 Task: Look for space in Ciudad Valles, Mexico from 6th September, 2023 to 12th September, 2023 for 4 adults in price range Rs.10000 to Rs.14000. Place can be private room with 4 bedrooms having 4 beds and 4 bathrooms. Property type can be house, flat, guest house. Amenities needed are: wifi, TV, free parkinig on premises, gym, breakfast. Booking option can be shelf check-in. Required host language is English.
Action: Mouse pressed left at (557, 113)
Screenshot: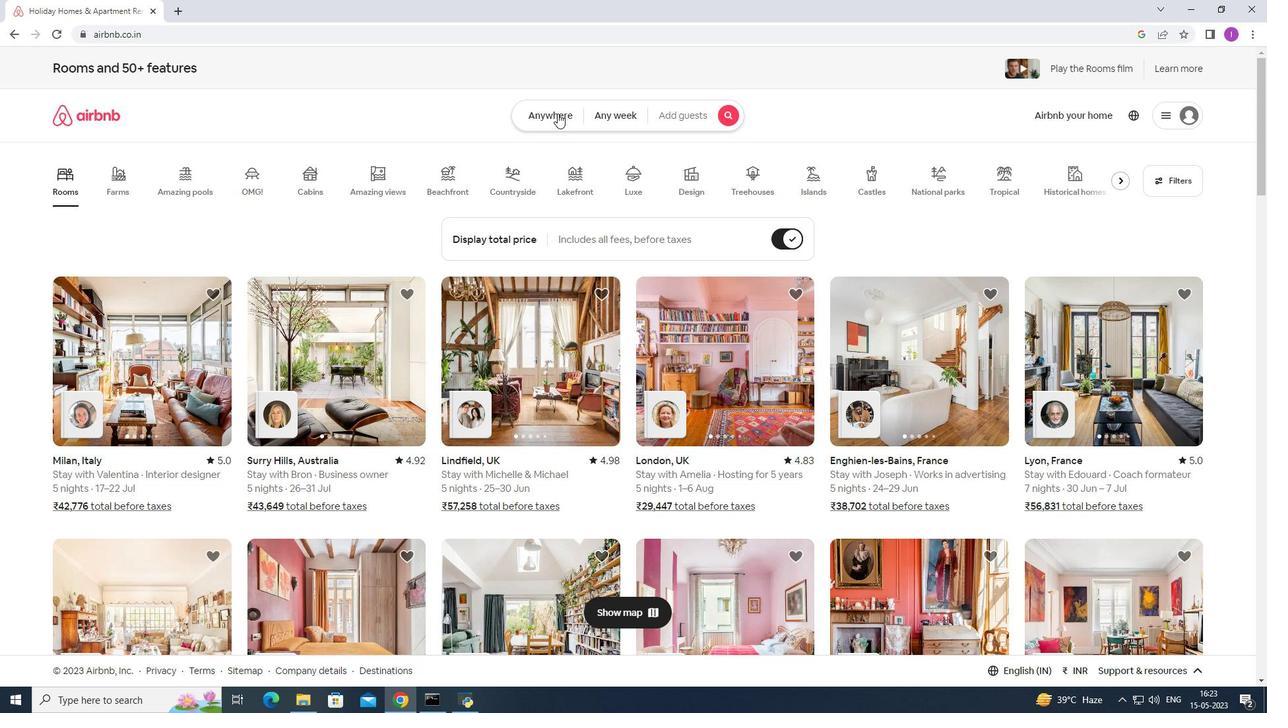 
Action: Mouse moved to (461, 162)
Screenshot: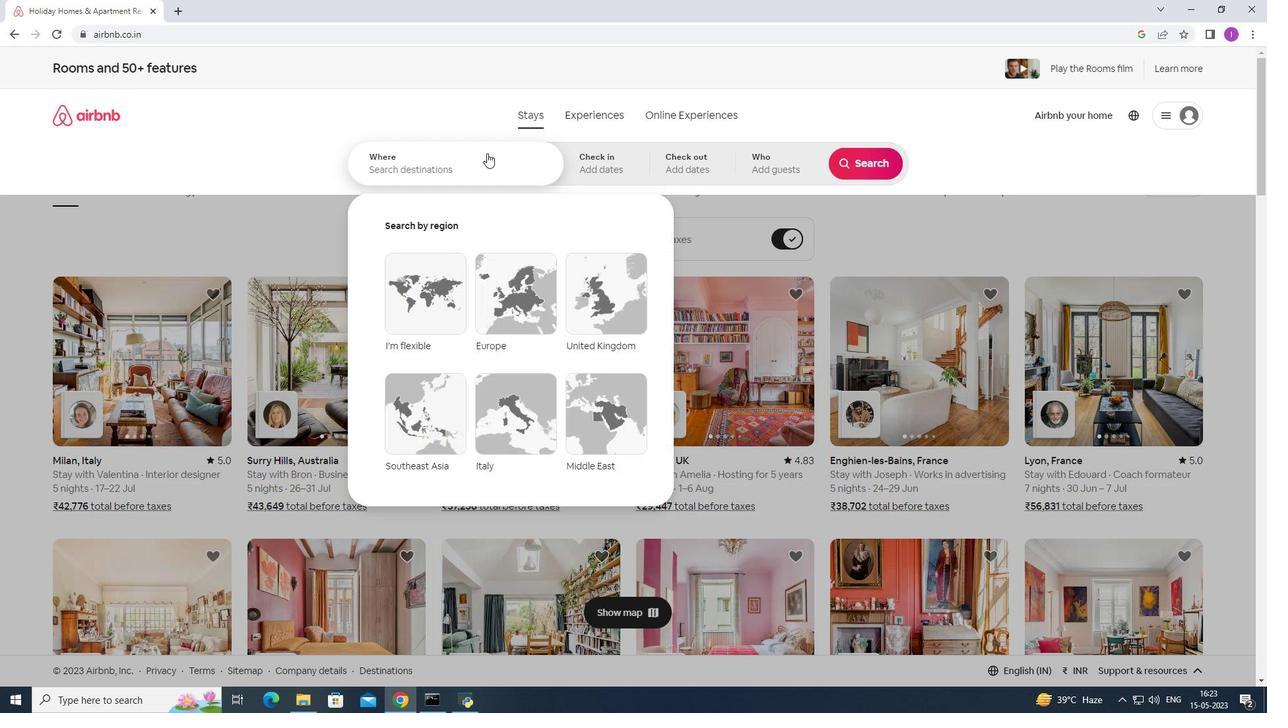 
Action: Mouse pressed left at (461, 162)
Screenshot: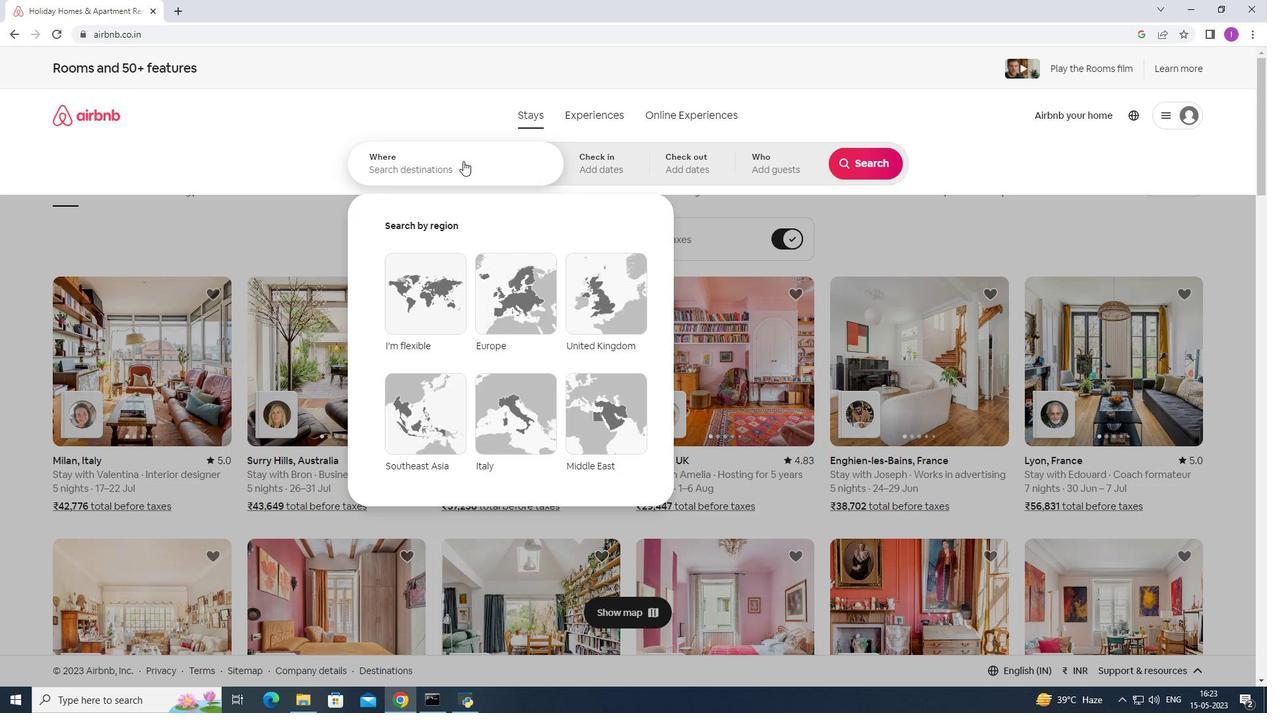 
Action: Mouse moved to (469, 155)
Screenshot: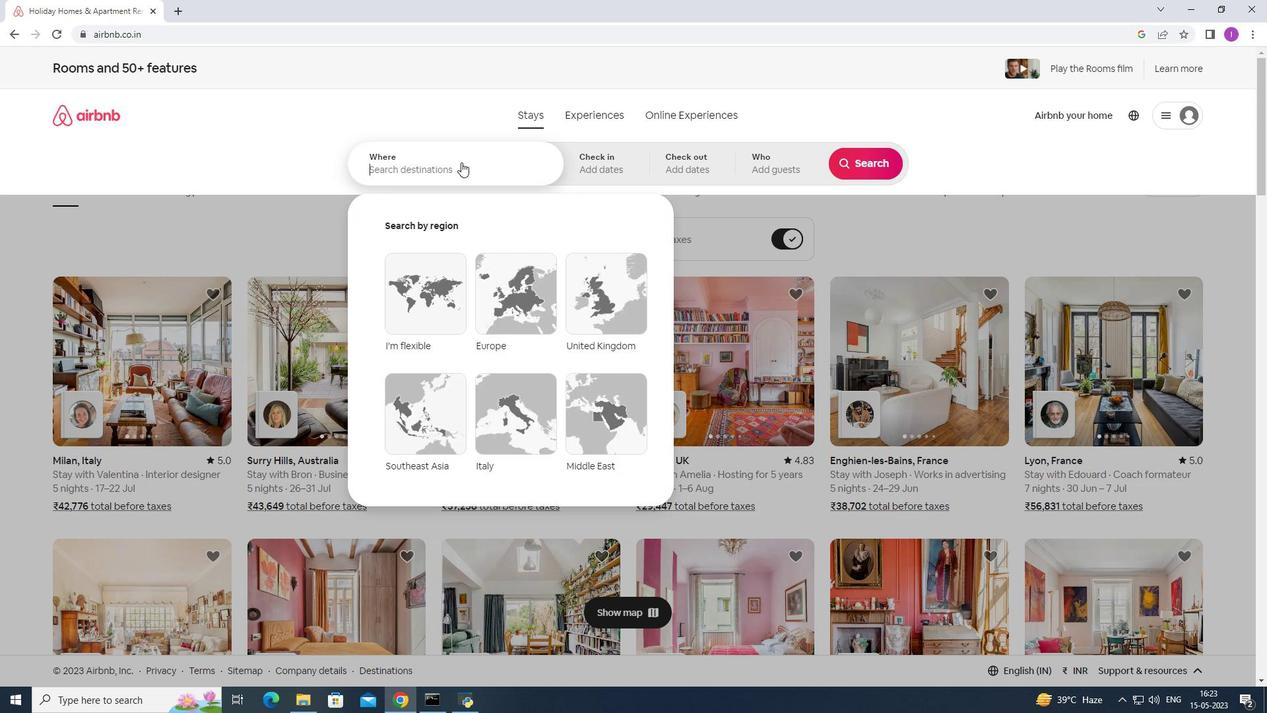 
Action: Key pressed <Key.shift>Ciudad<Key.space><Key.shift>Valles,<Key.shift>Maxico
Screenshot: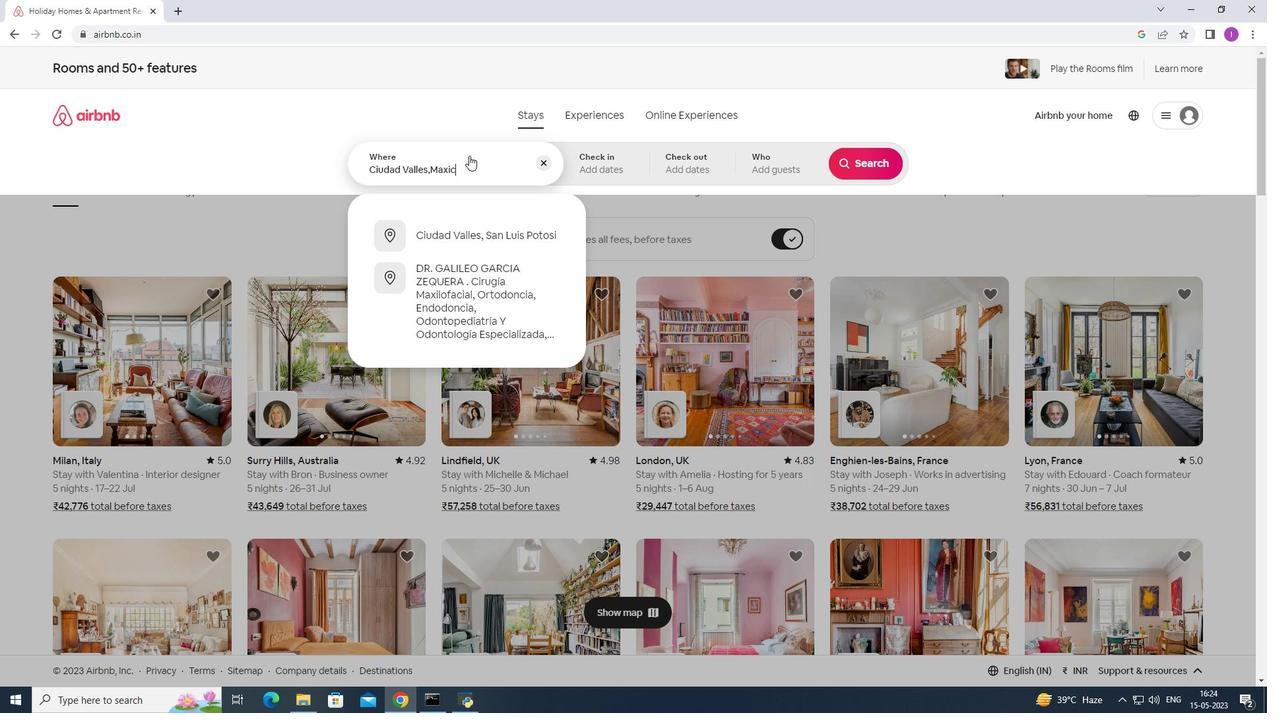 
Action: Mouse moved to (604, 161)
Screenshot: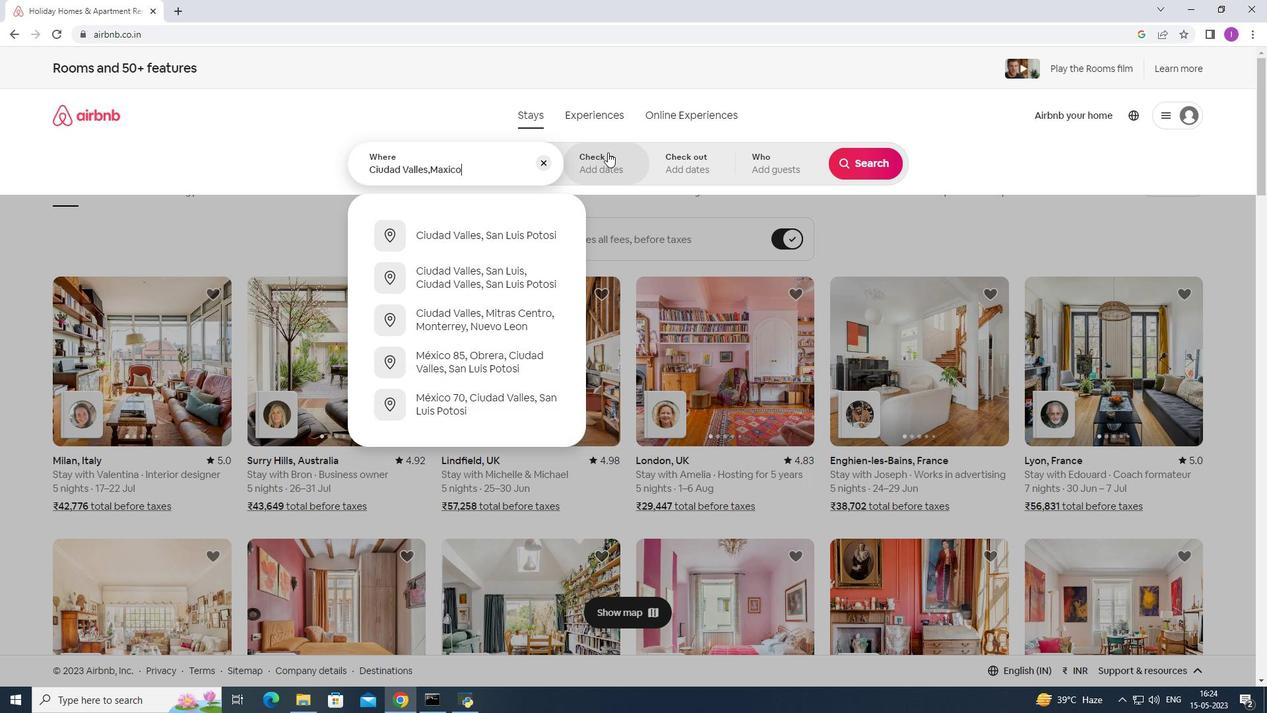 
Action: Mouse pressed left at (604, 161)
Screenshot: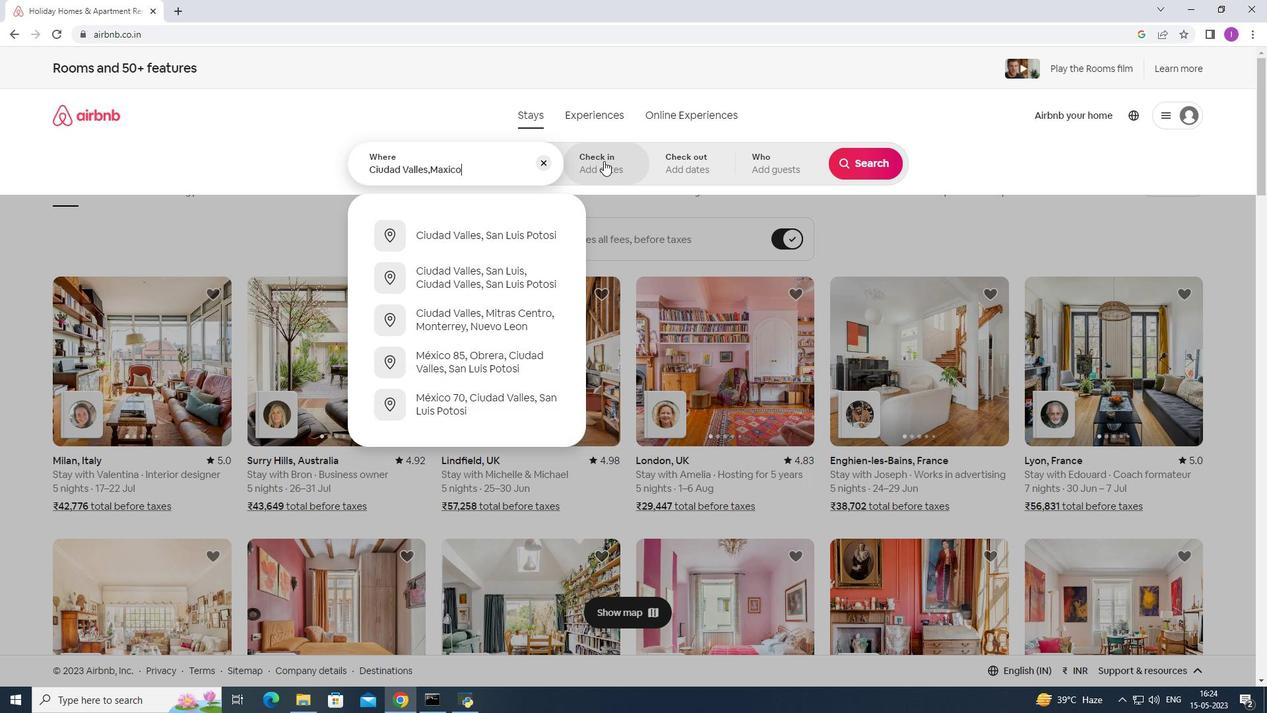 
Action: Mouse moved to (863, 271)
Screenshot: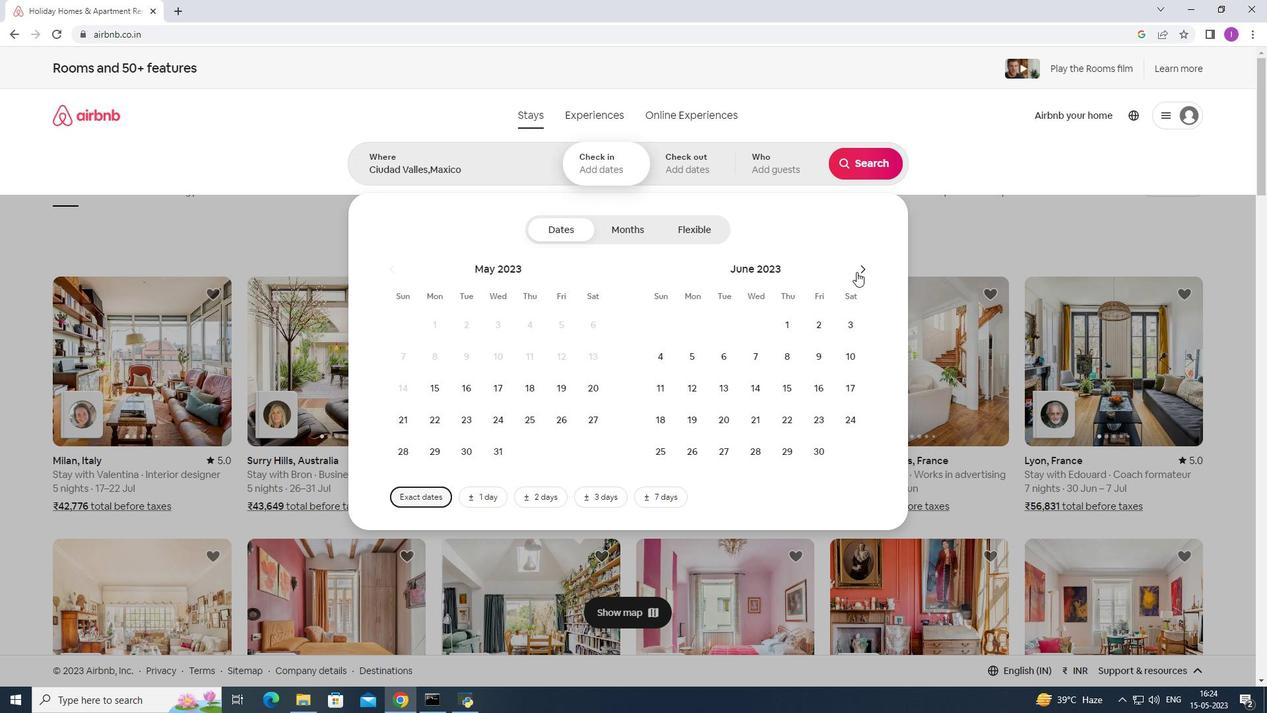 
Action: Mouse pressed left at (863, 271)
Screenshot: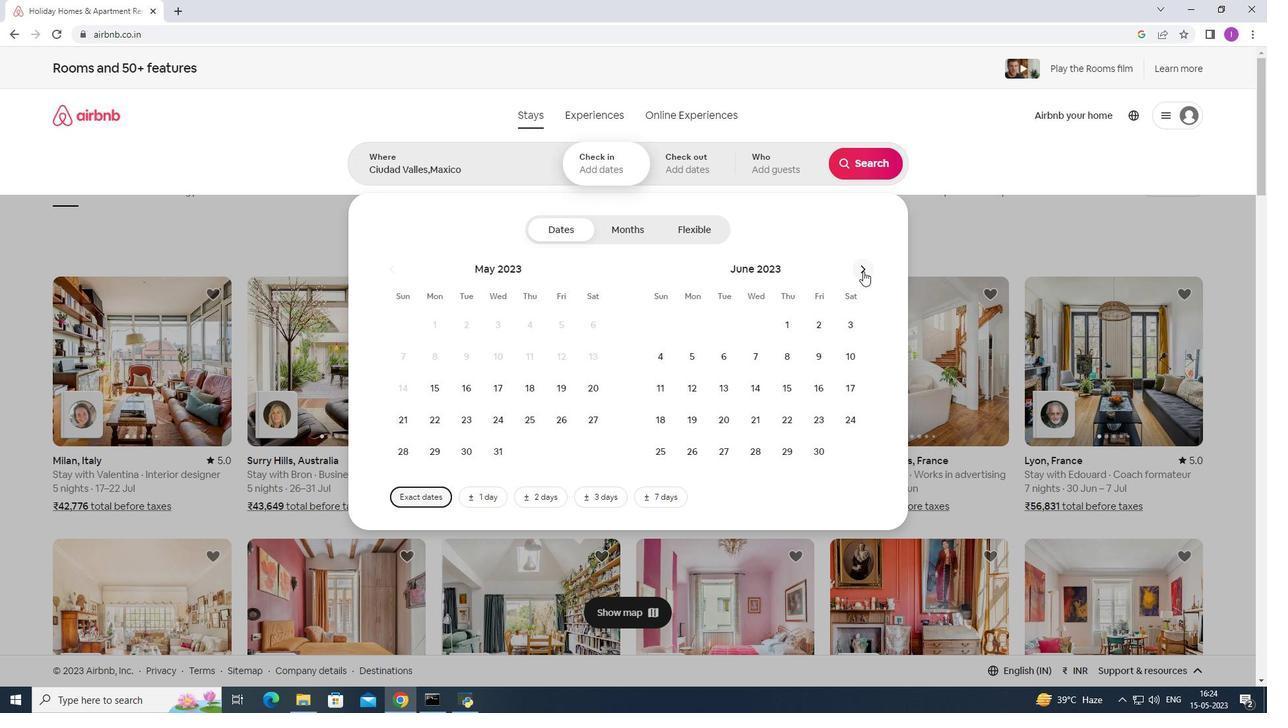 
Action: Mouse moved to (859, 272)
Screenshot: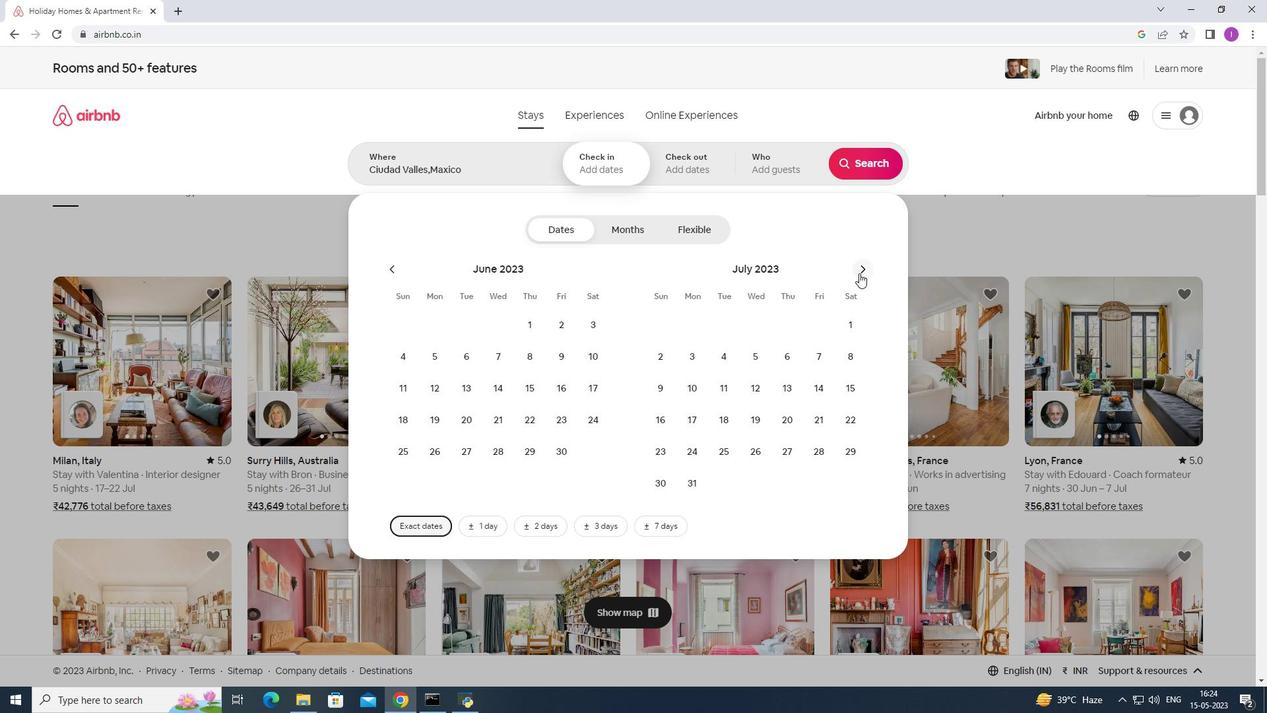 
Action: Mouse pressed left at (859, 272)
Screenshot: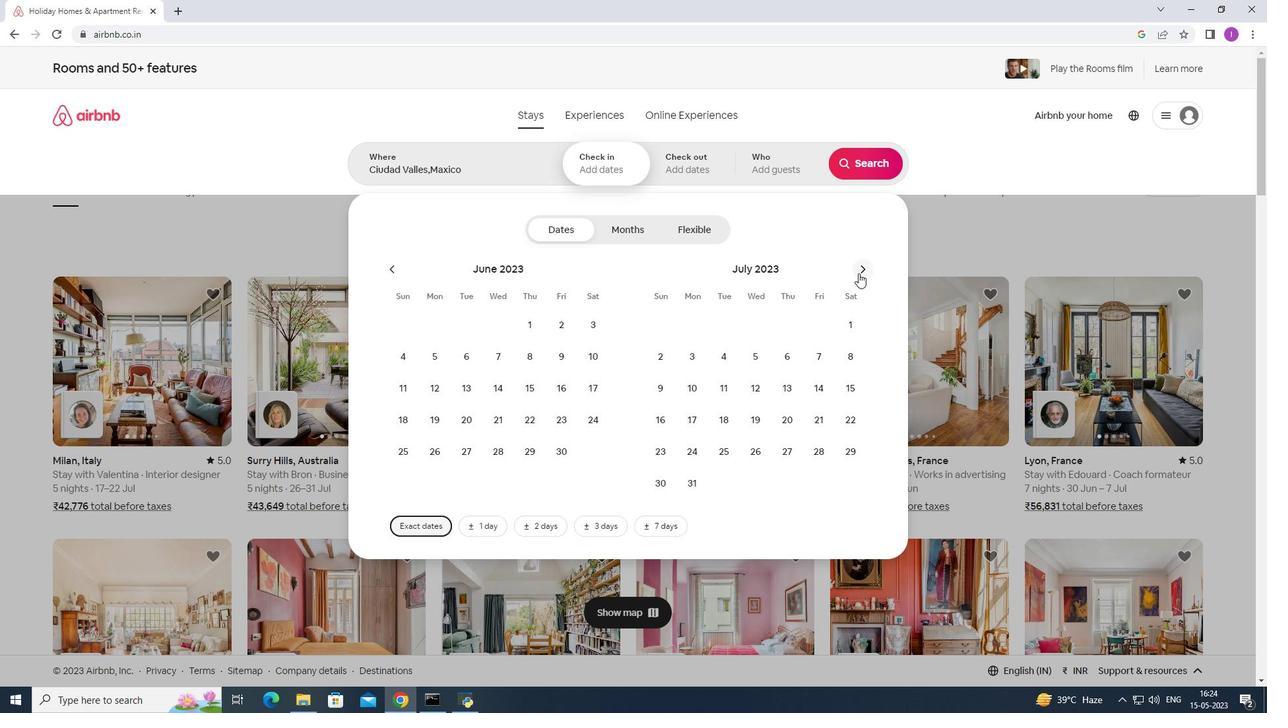 
Action: Mouse pressed left at (859, 272)
Screenshot: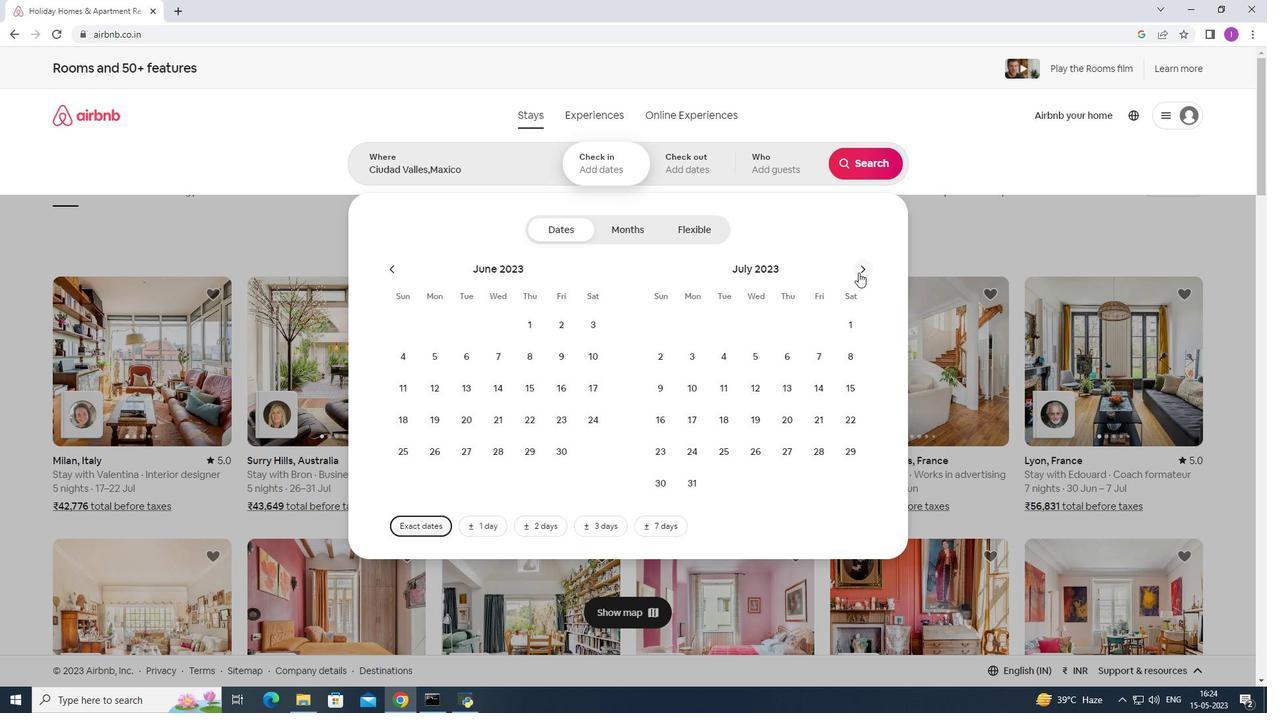 
Action: Mouse pressed left at (859, 272)
Screenshot: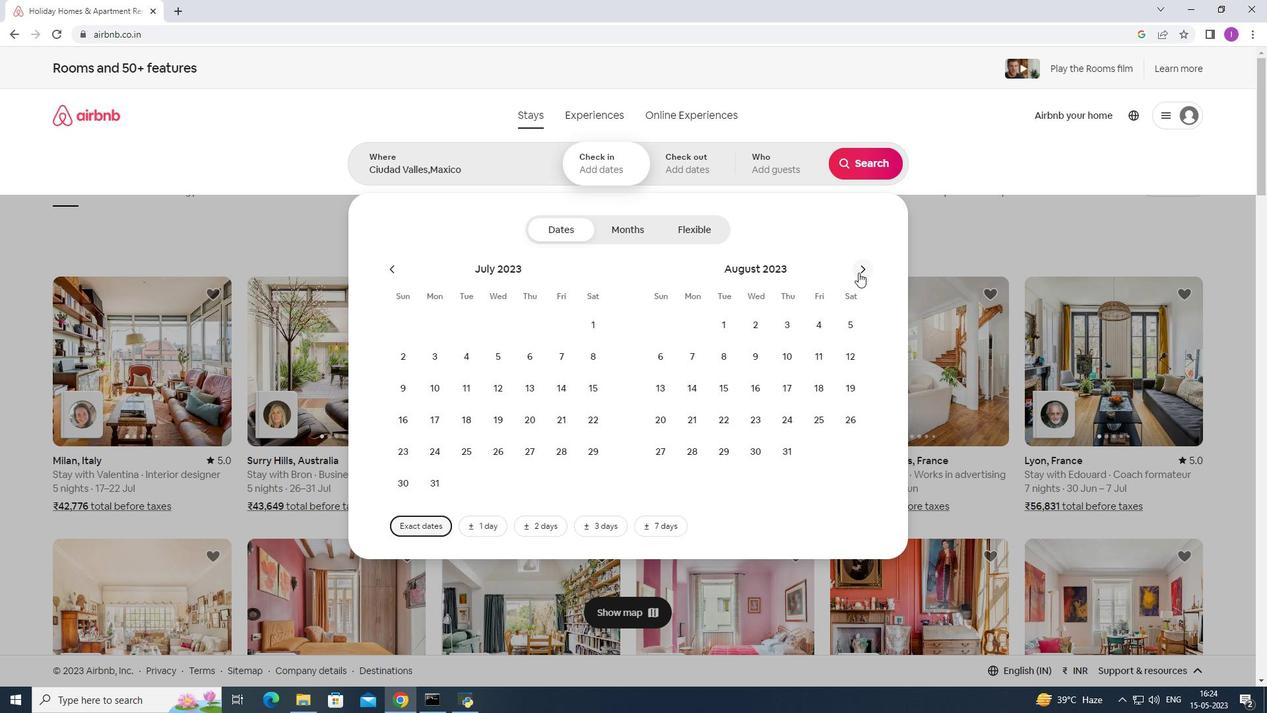 
Action: Mouse moved to (503, 353)
Screenshot: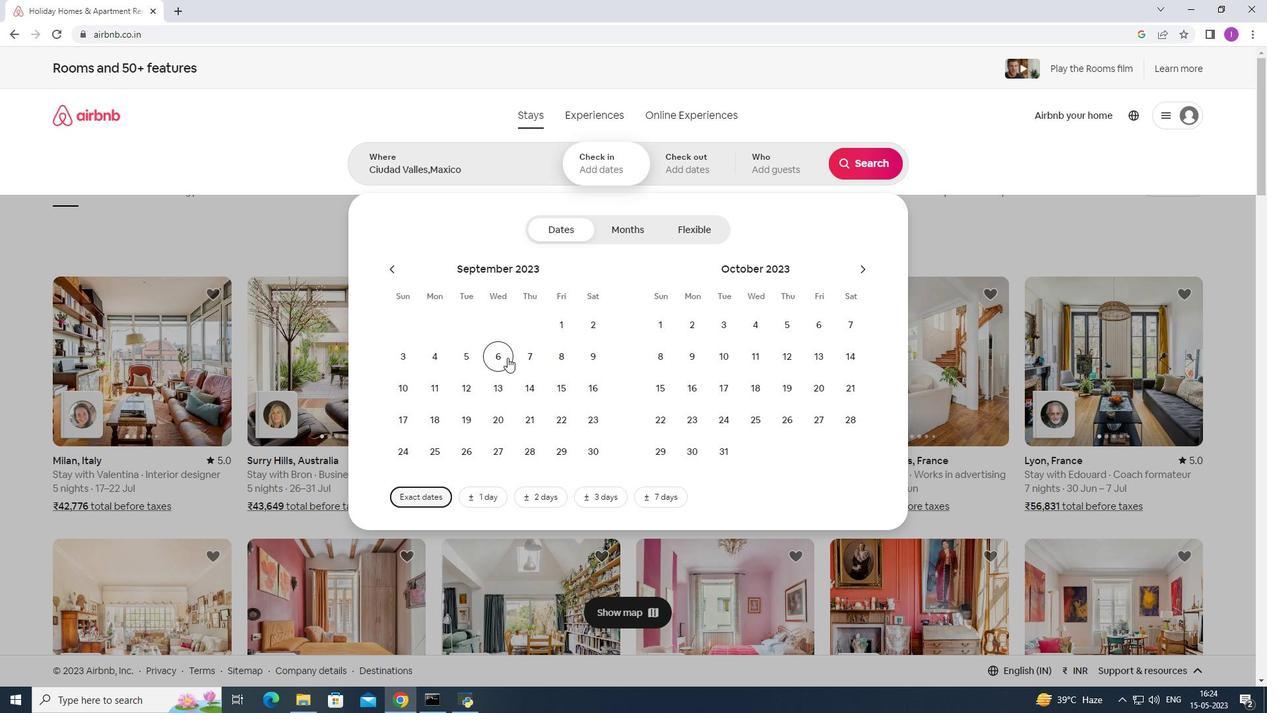 
Action: Mouse pressed left at (503, 353)
Screenshot: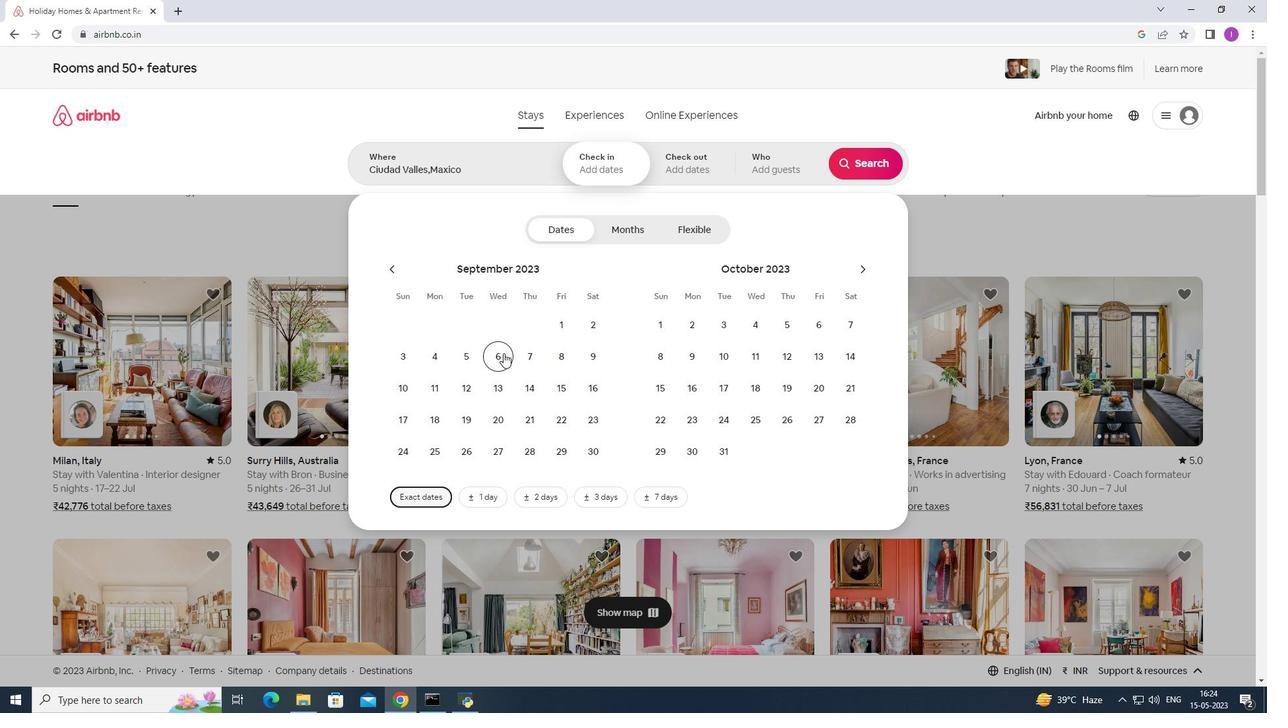 
Action: Mouse moved to (476, 382)
Screenshot: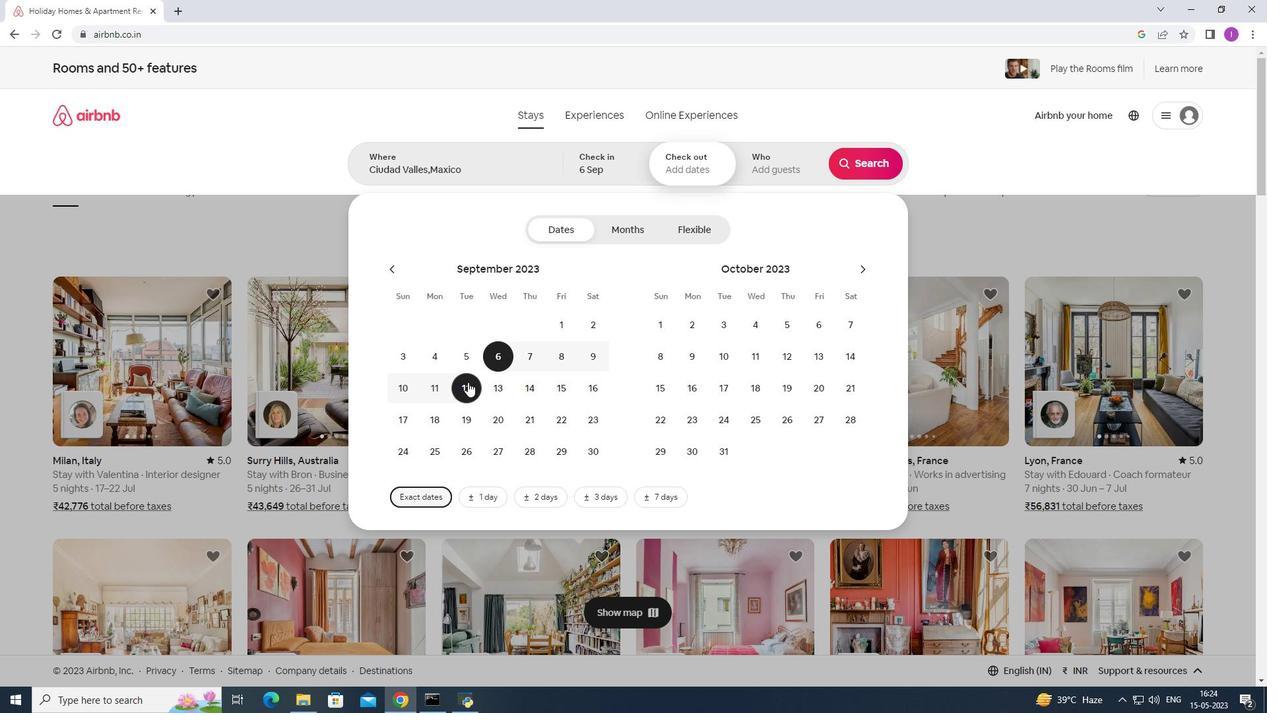 
Action: Mouse pressed left at (476, 382)
Screenshot: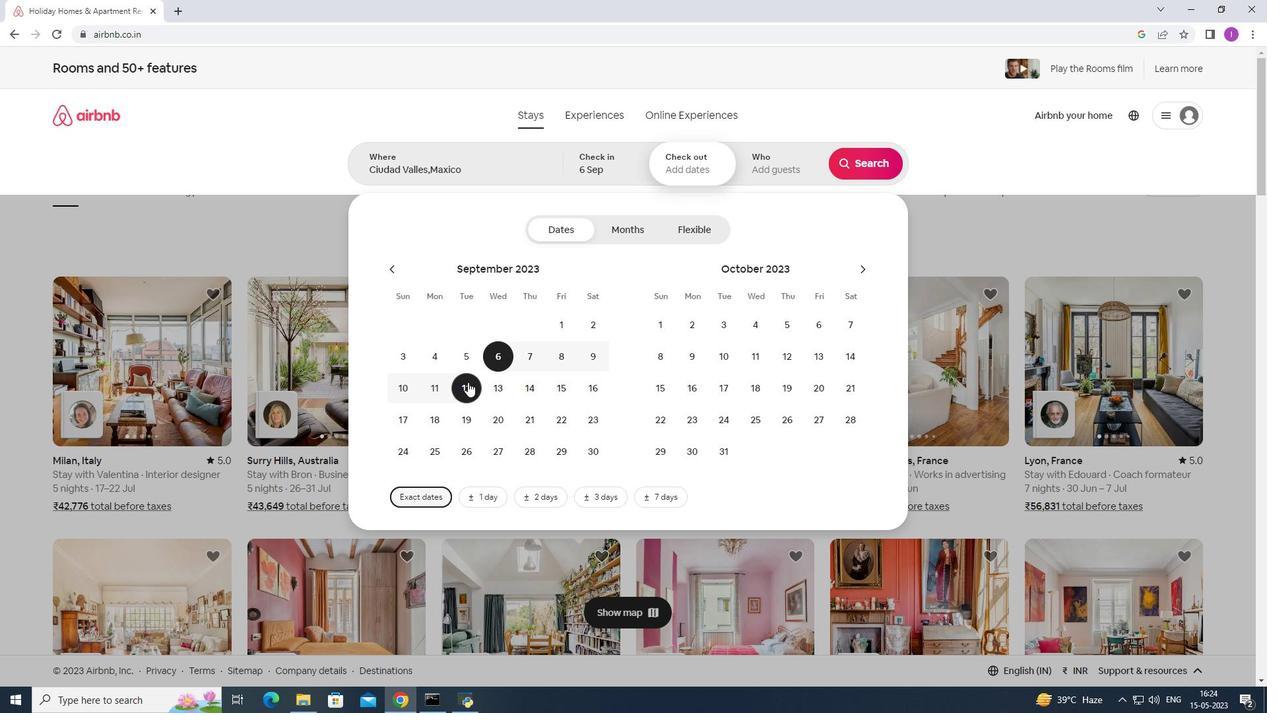 
Action: Mouse moved to (766, 172)
Screenshot: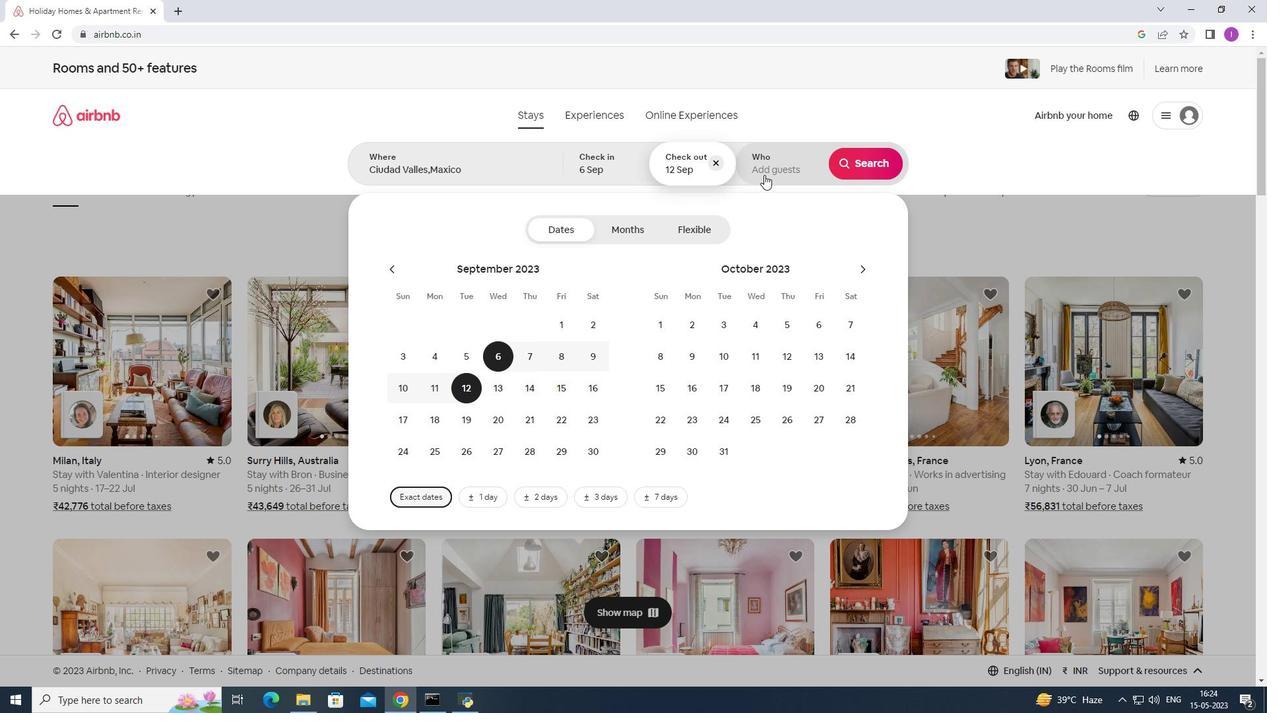 
Action: Mouse pressed left at (765, 173)
Screenshot: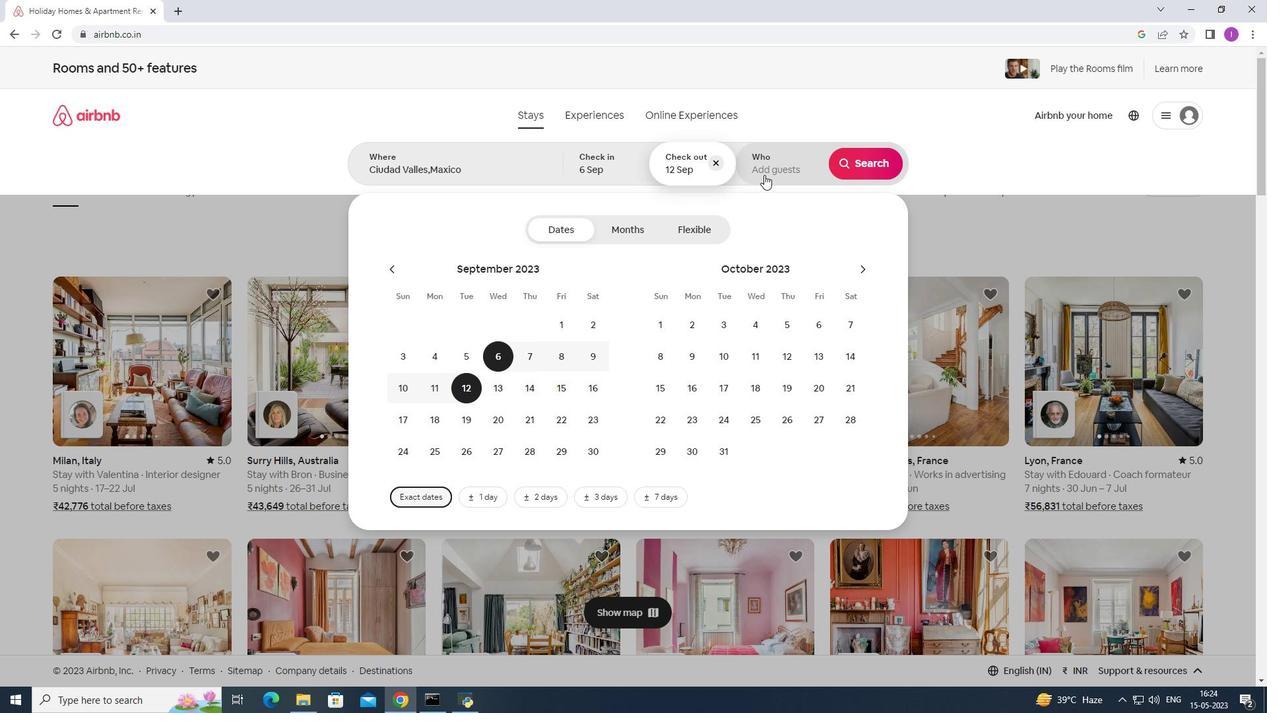 
Action: Mouse moved to (865, 233)
Screenshot: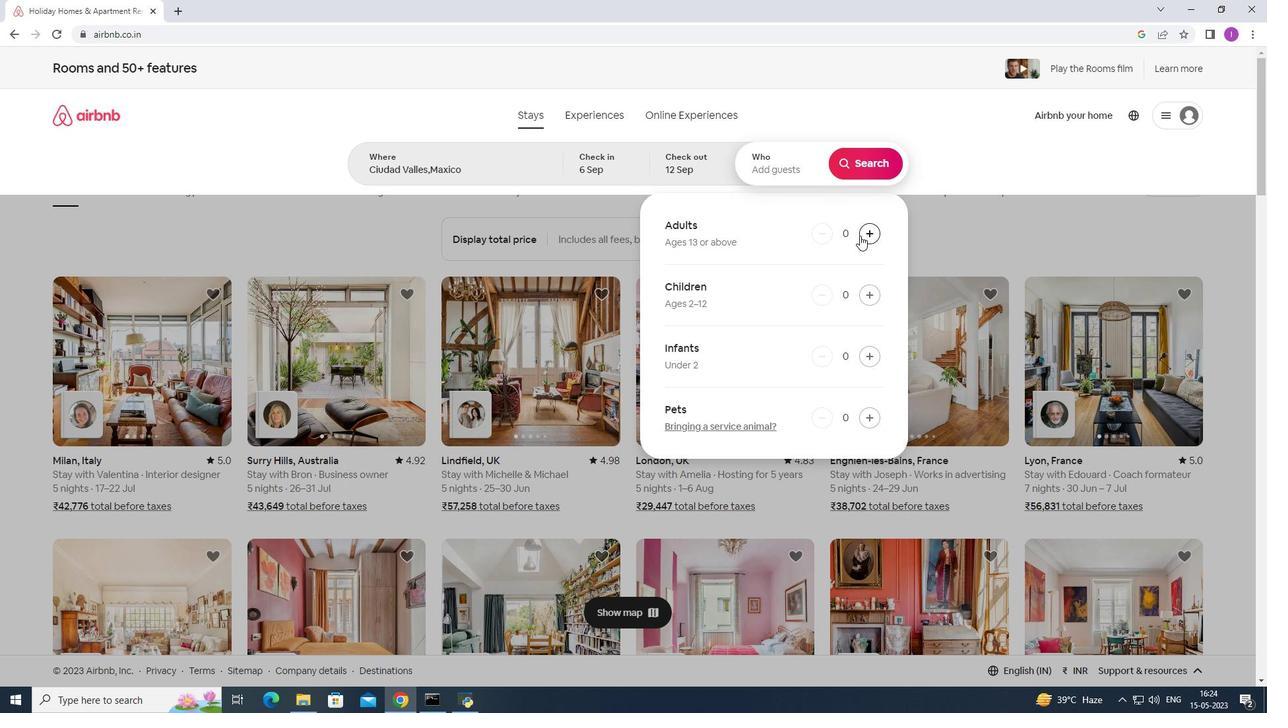 
Action: Mouse pressed left at (865, 233)
Screenshot: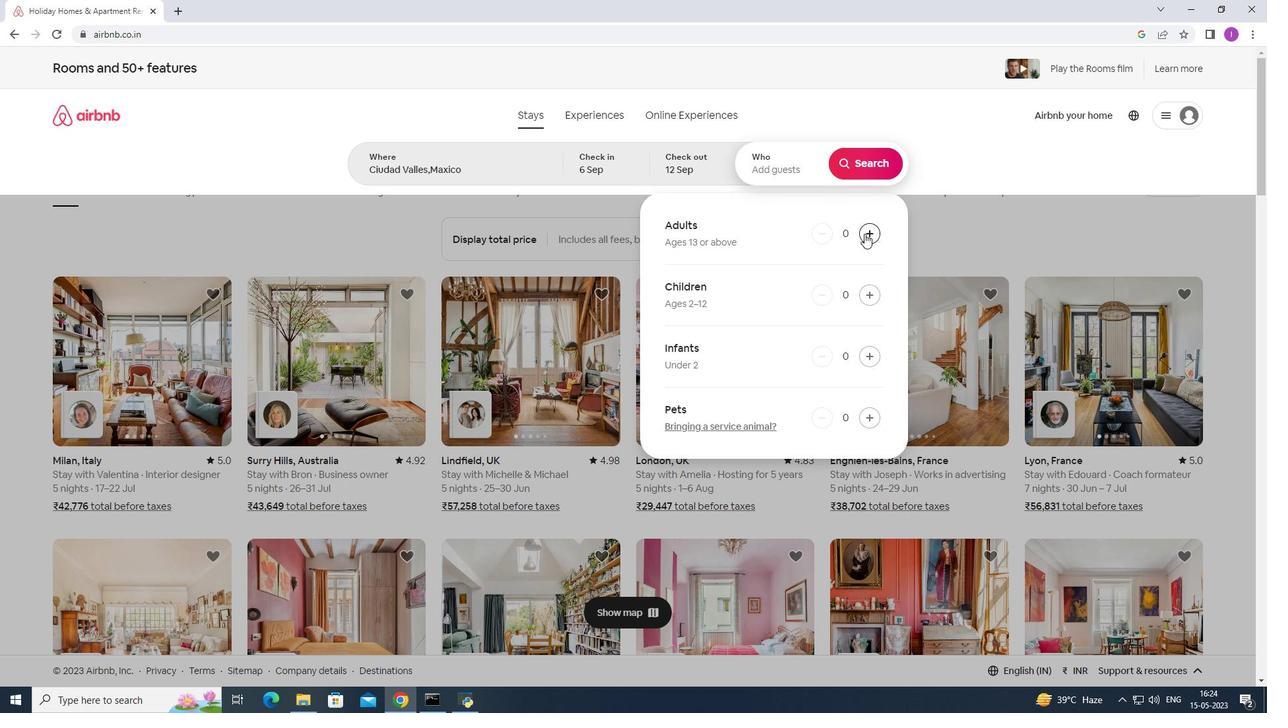 
Action: Mouse moved to (866, 233)
Screenshot: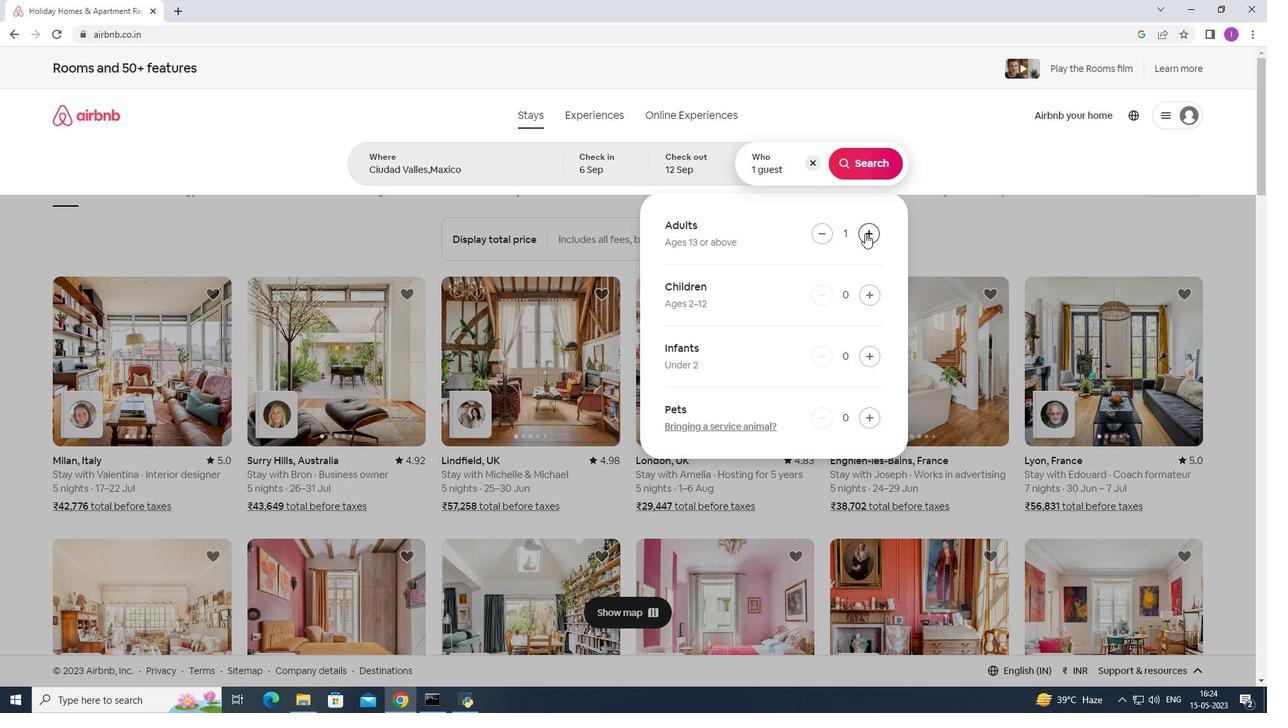 
Action: Mouse pressed left at (866, 233)
Screenshot: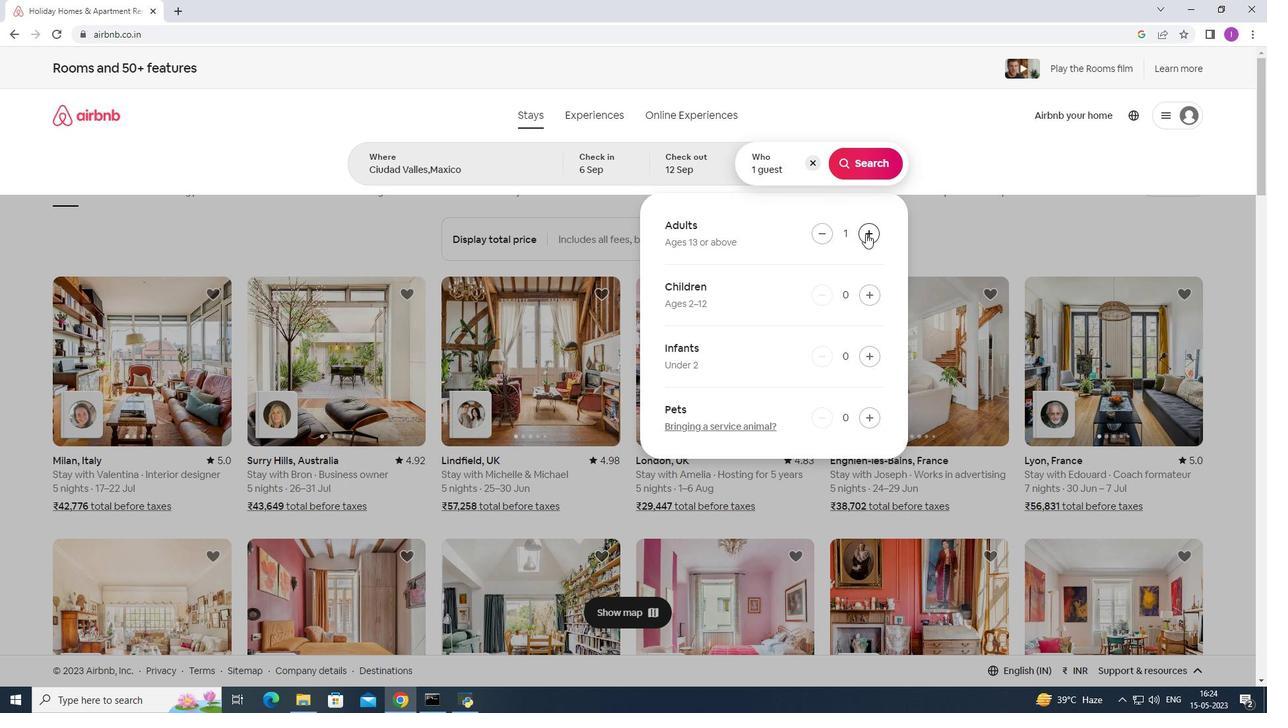 
Action: Mouse pressed left at (866, 233)
Screenshot: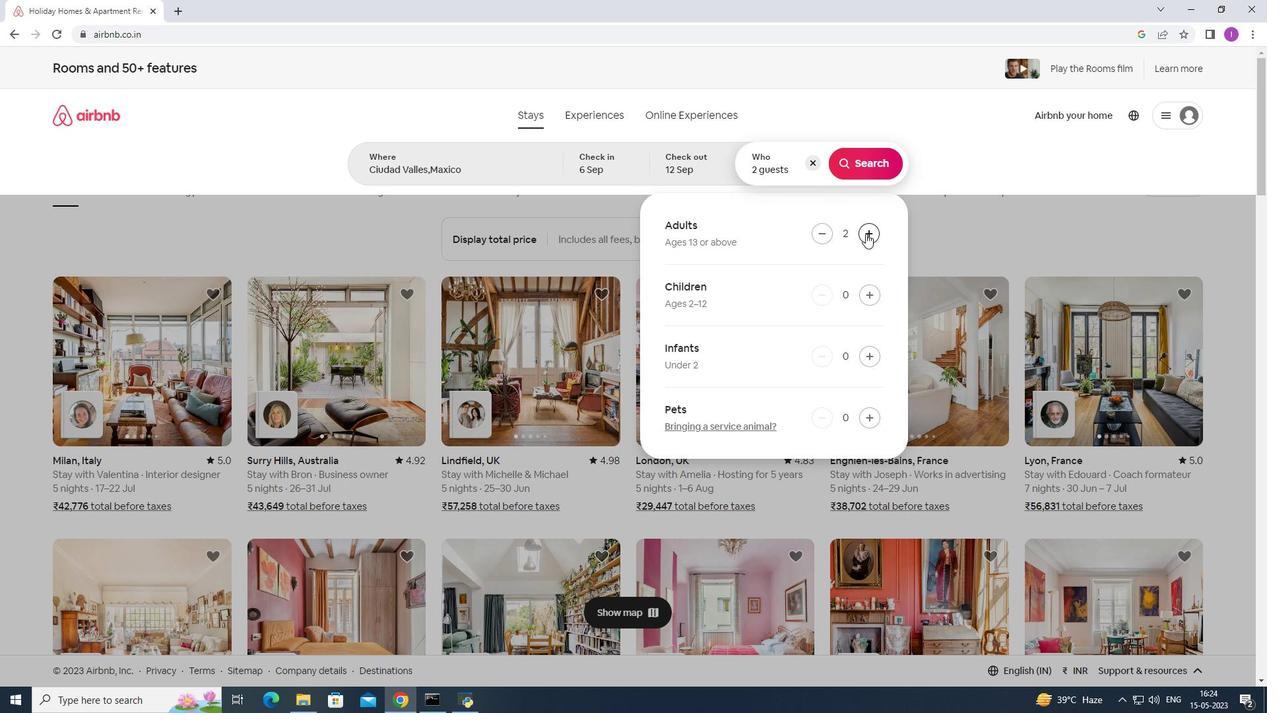 
Action: Mouse pressed left at (866, 233)
Screenshot: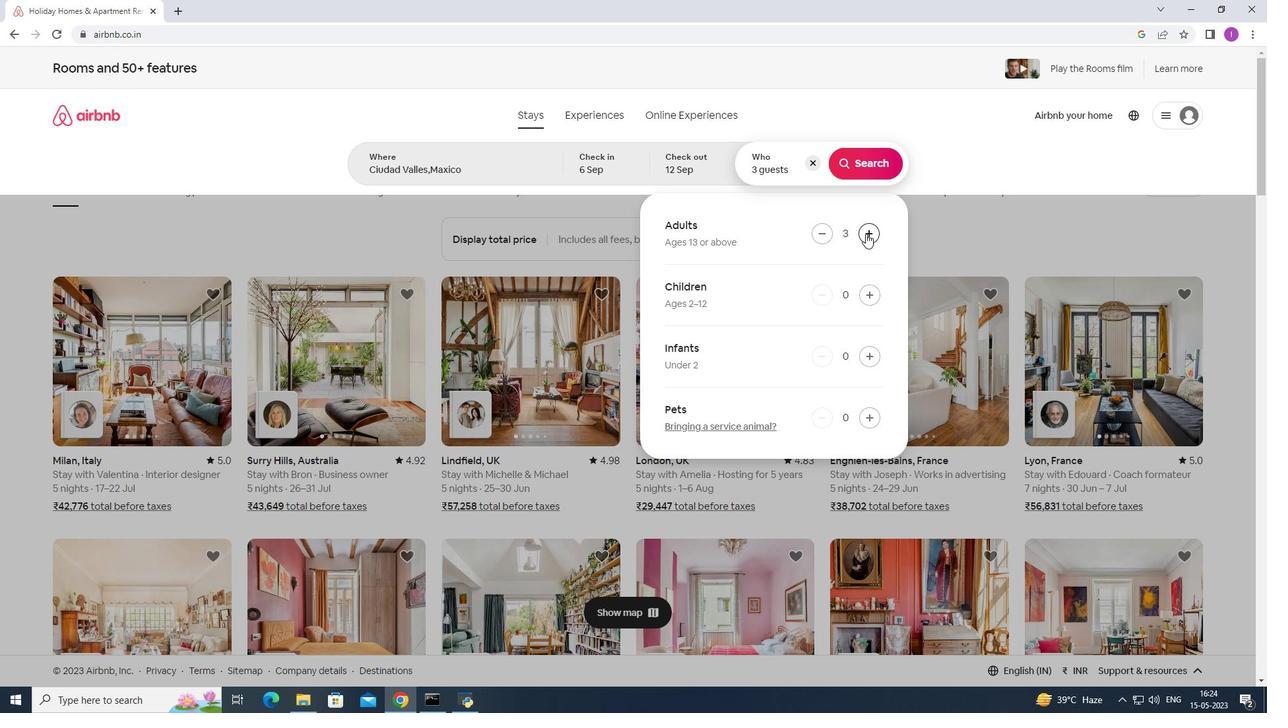 
Action: Mouse moved to (864, 171)
Screenshot: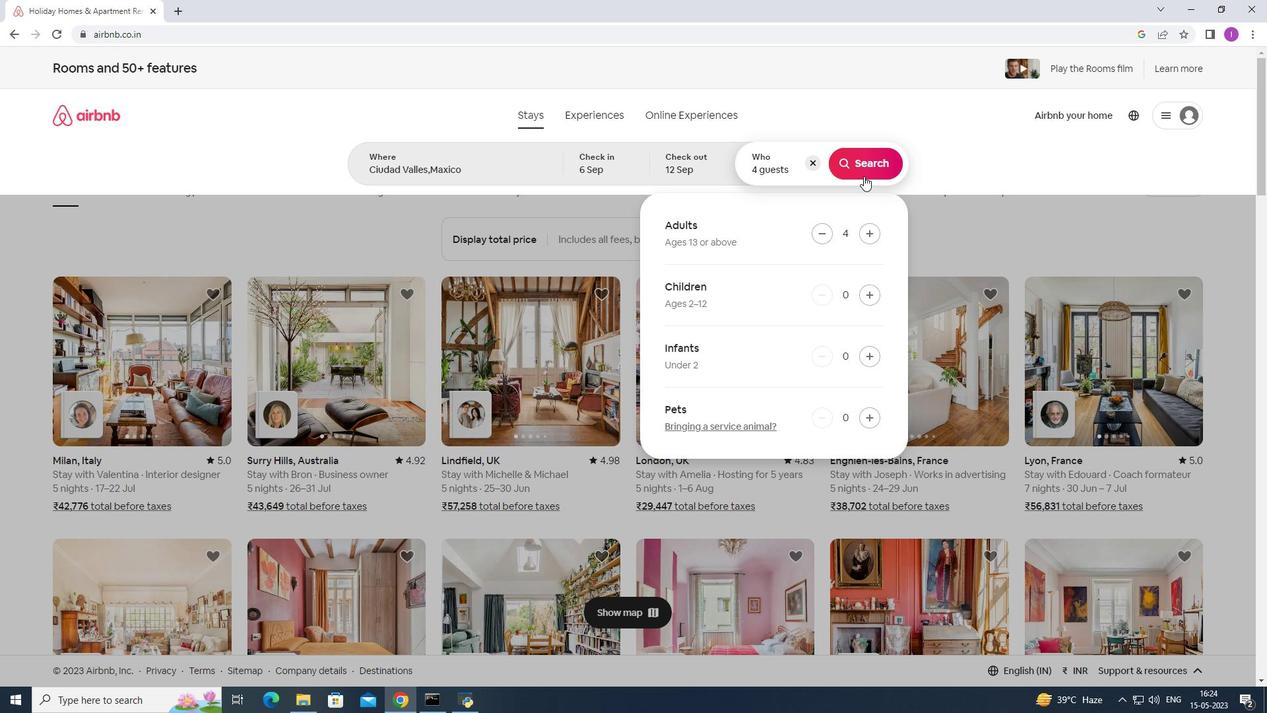 
Action: Mouse pressed left at (864, 171)
Screenshot: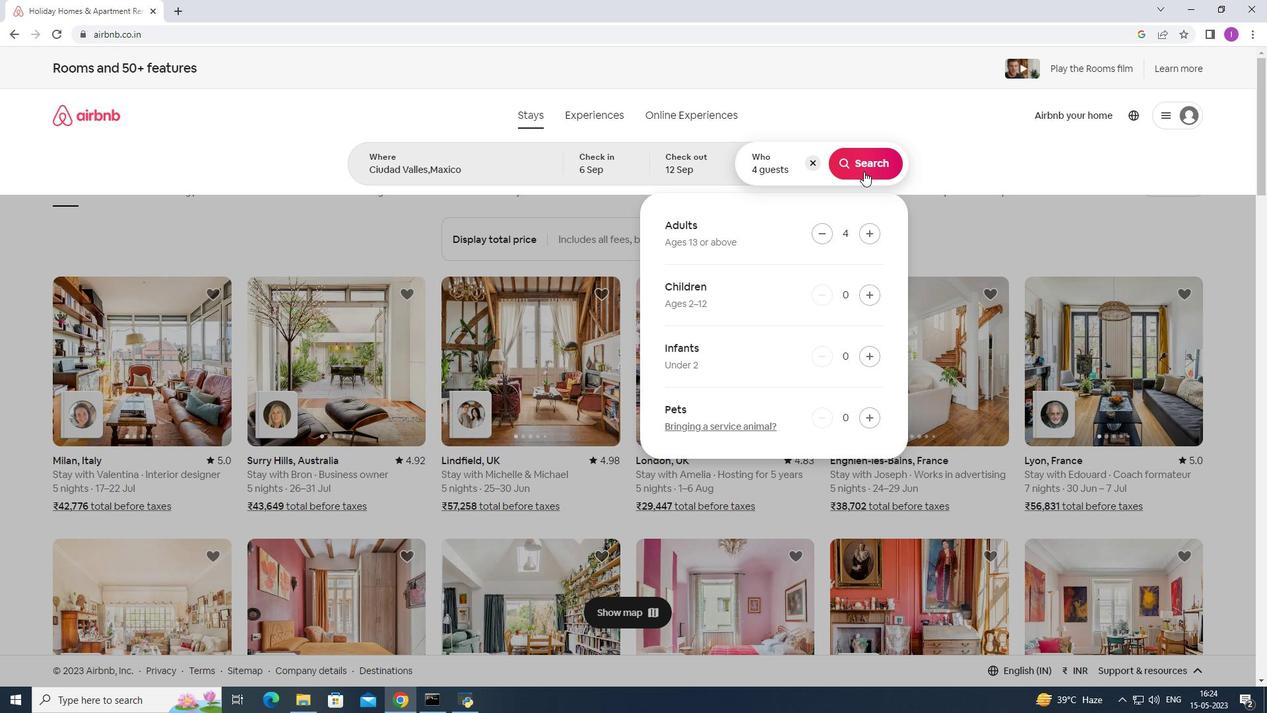 
Action: Mouse moved to (1203, 124)
Screenshot: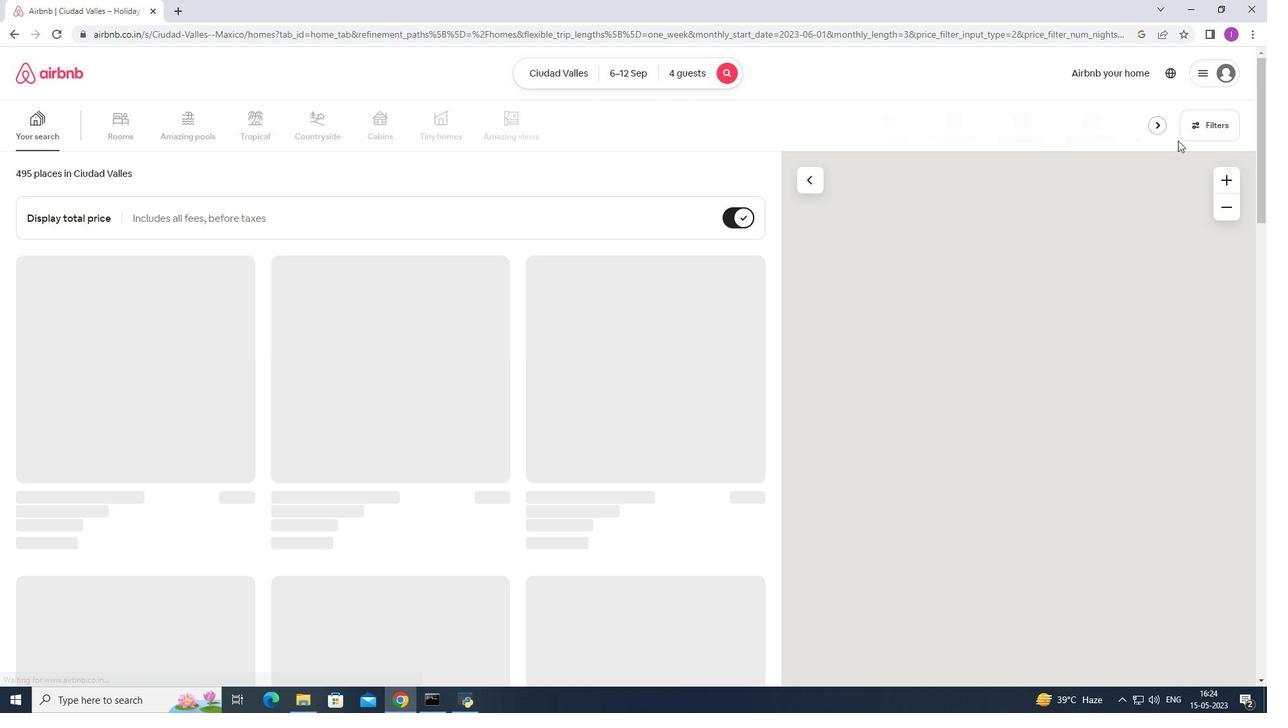 
Action: Mouse pressed left at (1203, 124)
Screenshot: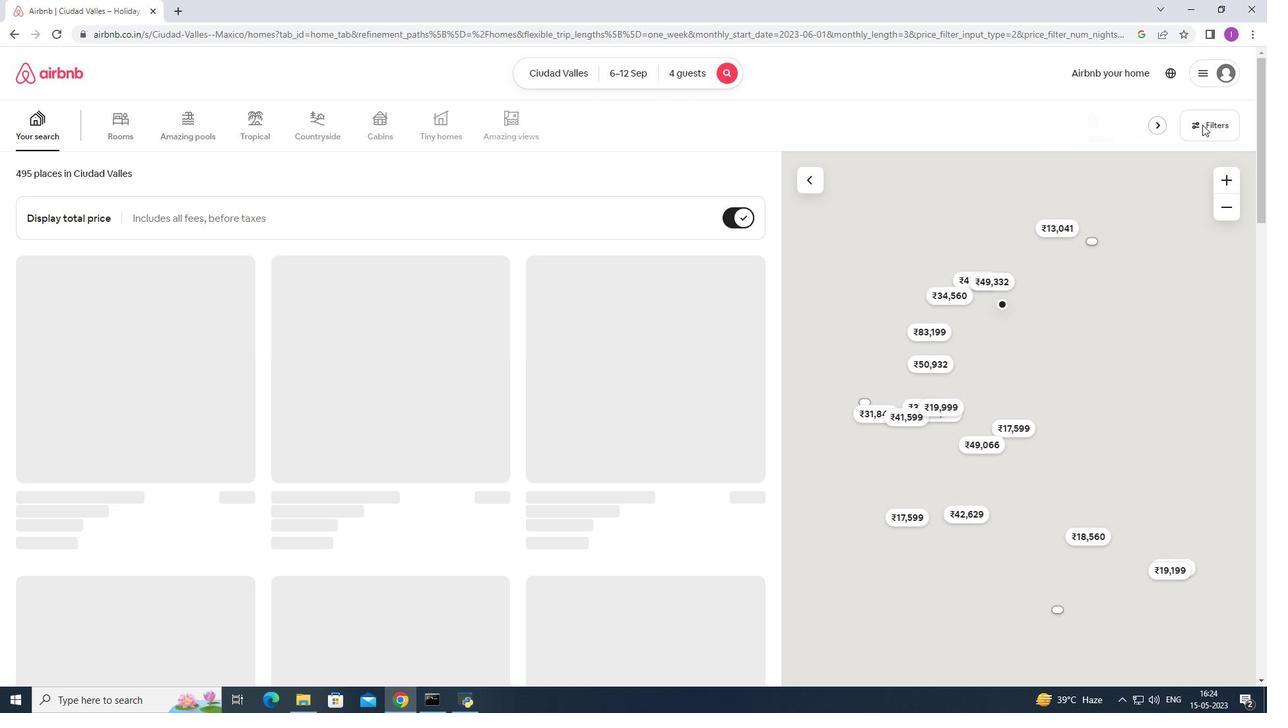 
Action: Mouse moved to (711, 452)
Screenshot: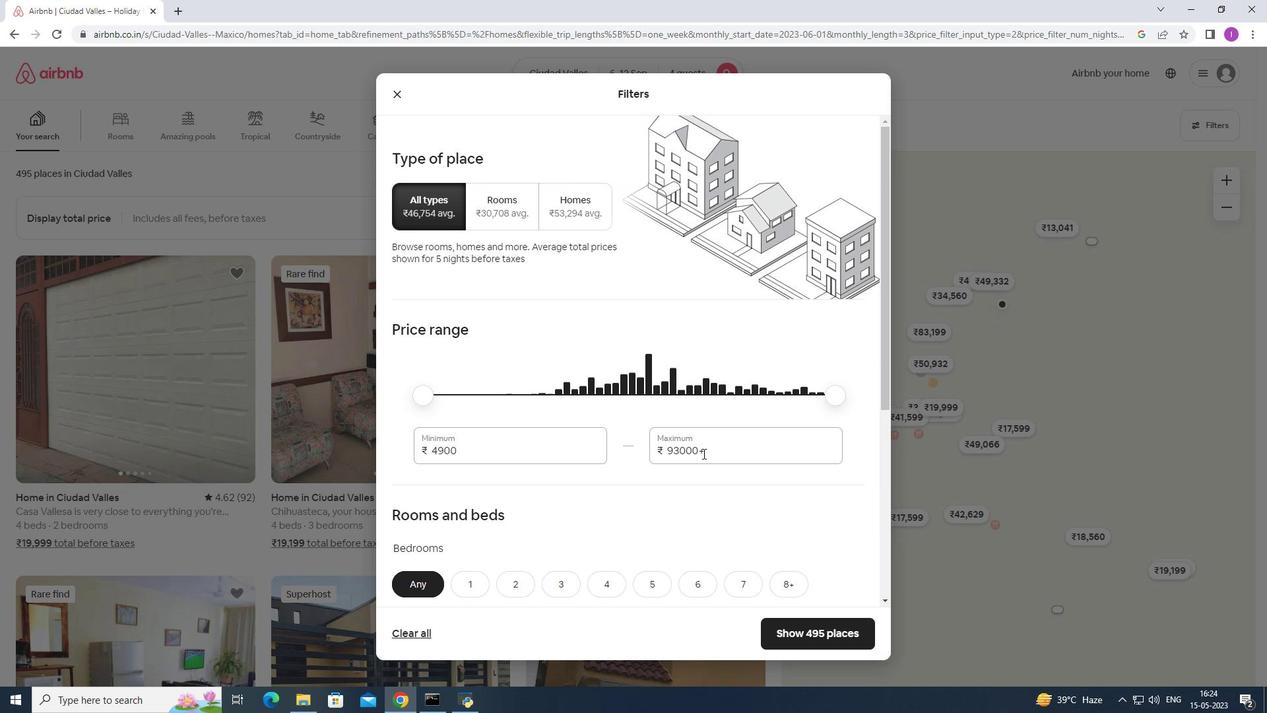 
Action: Mouse pressed left at (711, 452)
Screenshot: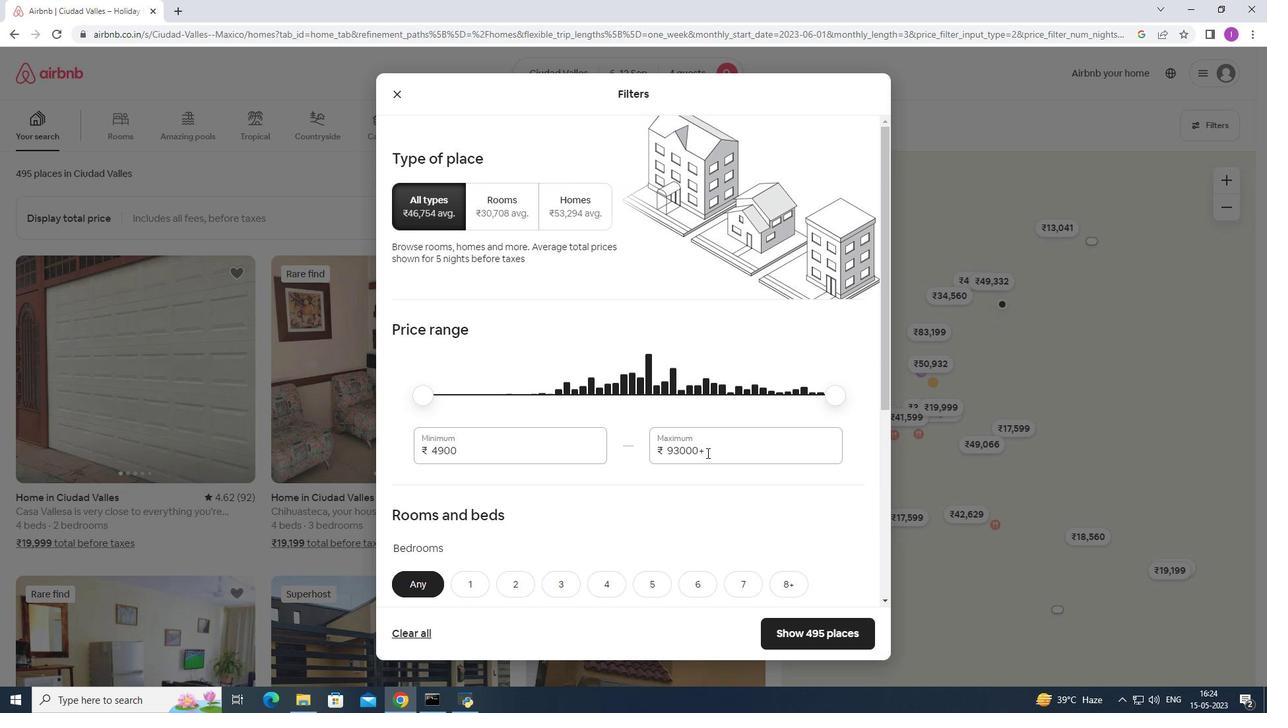 
Action: Mouse moved to (702, 417)
Screenshot: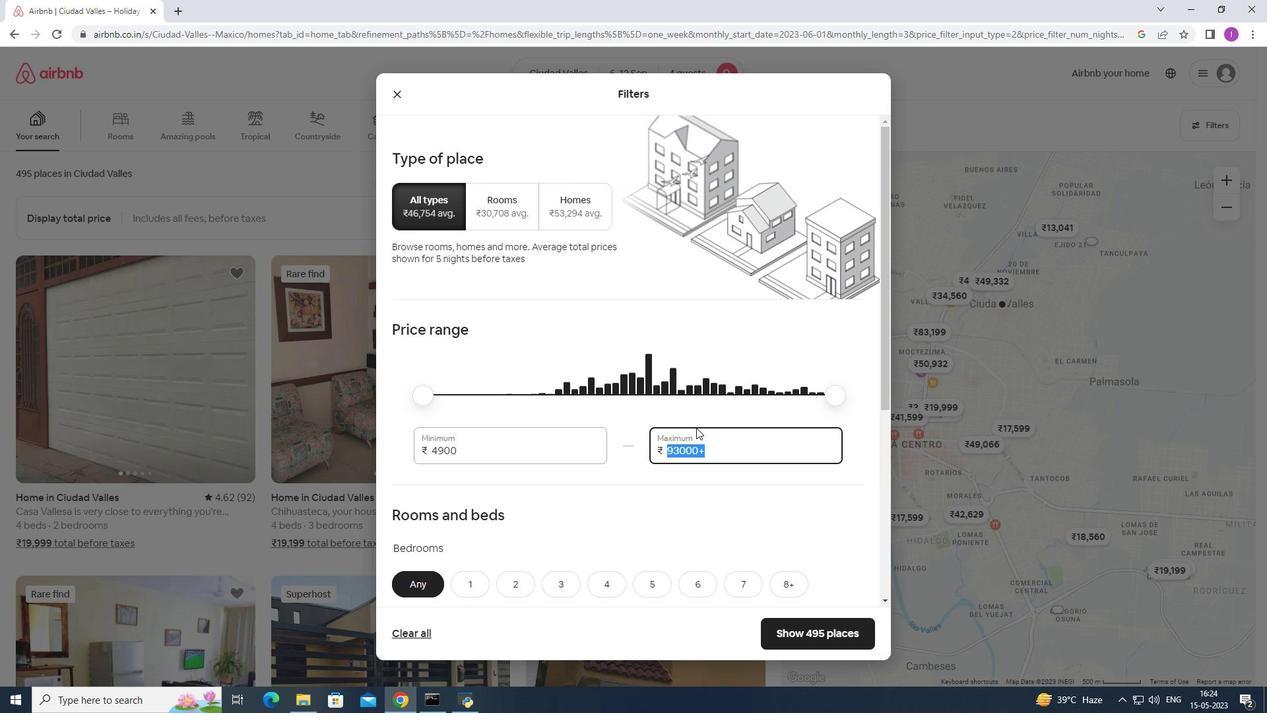 
Action: Key pressed 14000
Screenshot: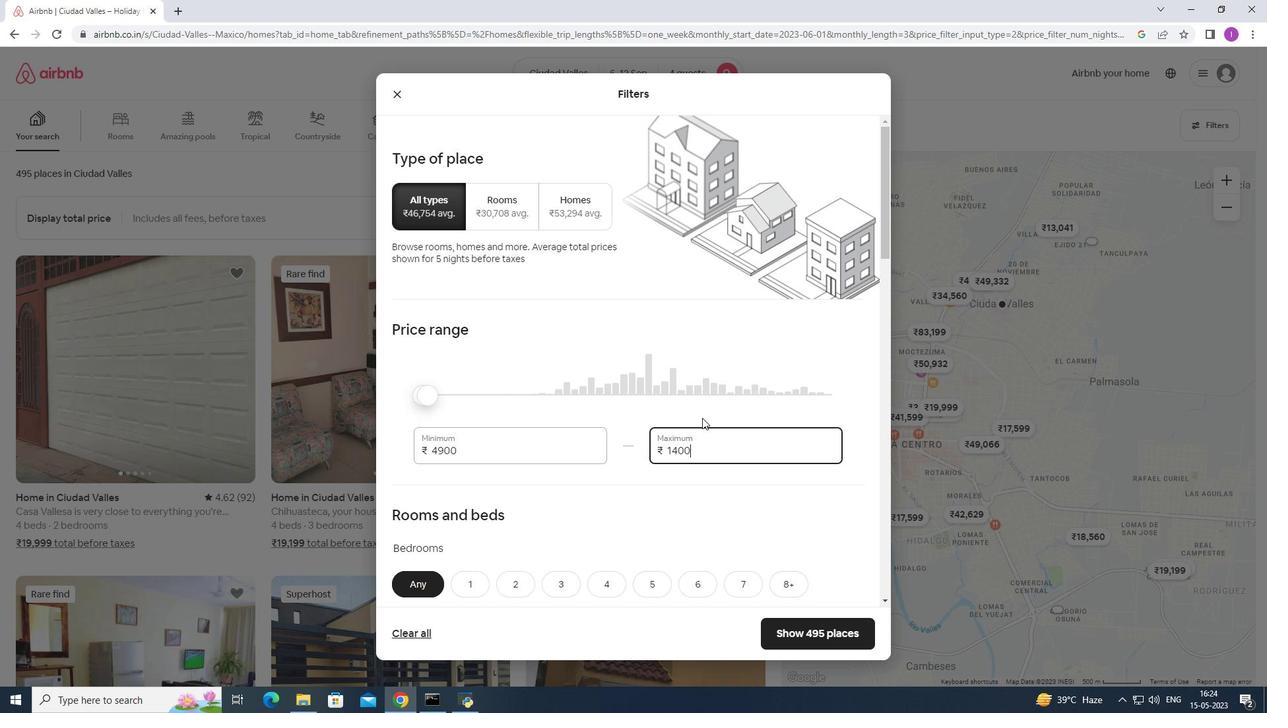 
Action: Mouse moved to (458, 449)
Screenshot: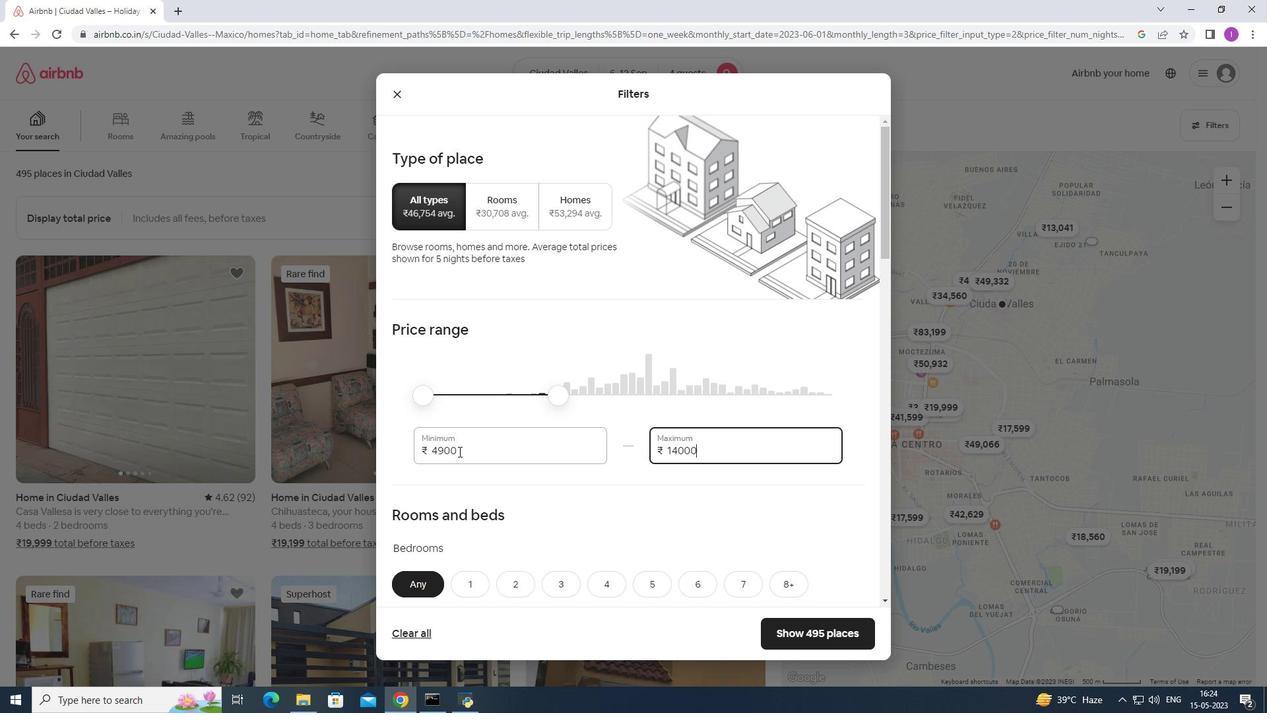 
Action: Mouse pressed left at (458, 449)
Screenshot: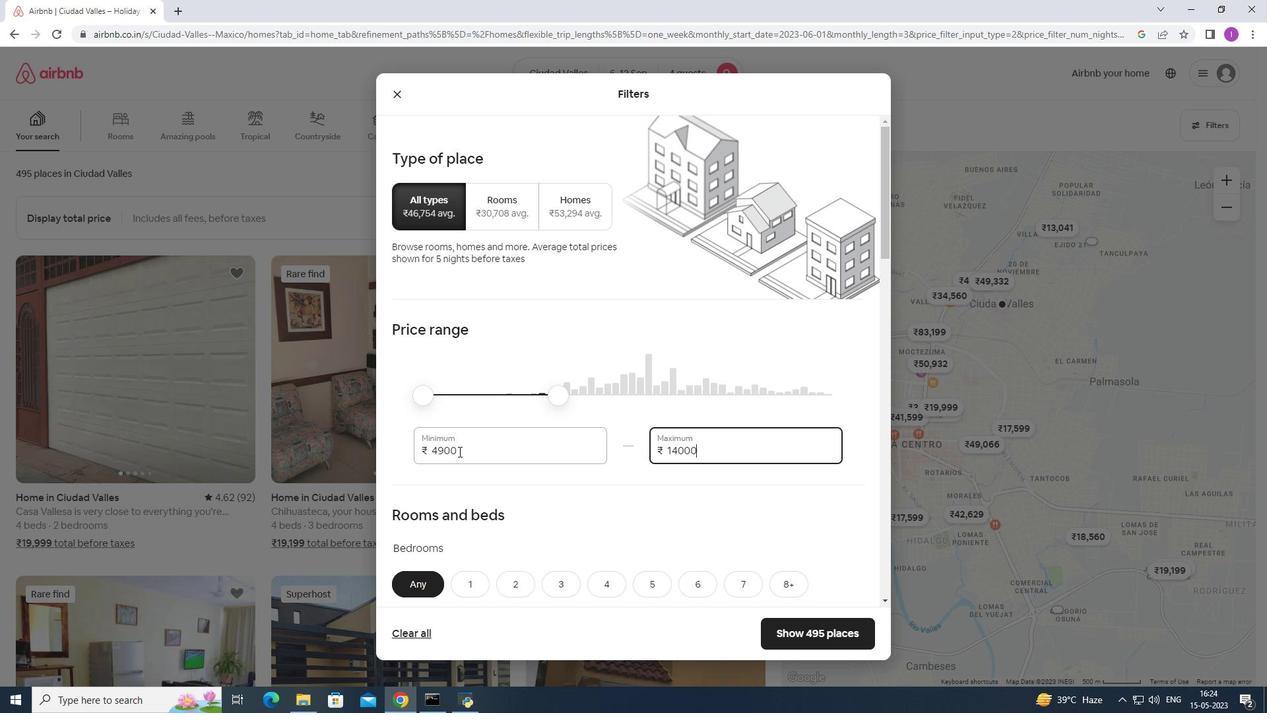 
Action: Mouse moved to (573, 464)
Screenshot: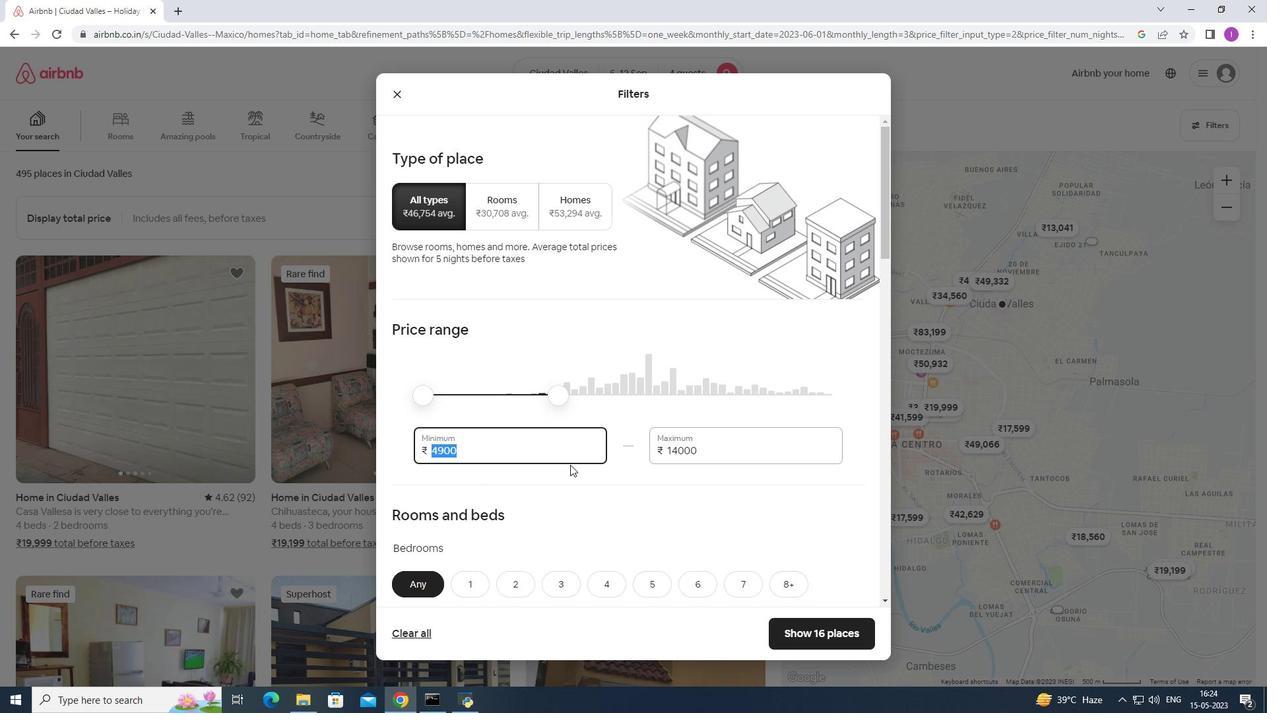 
Action: Key pressed 1
Screenshot: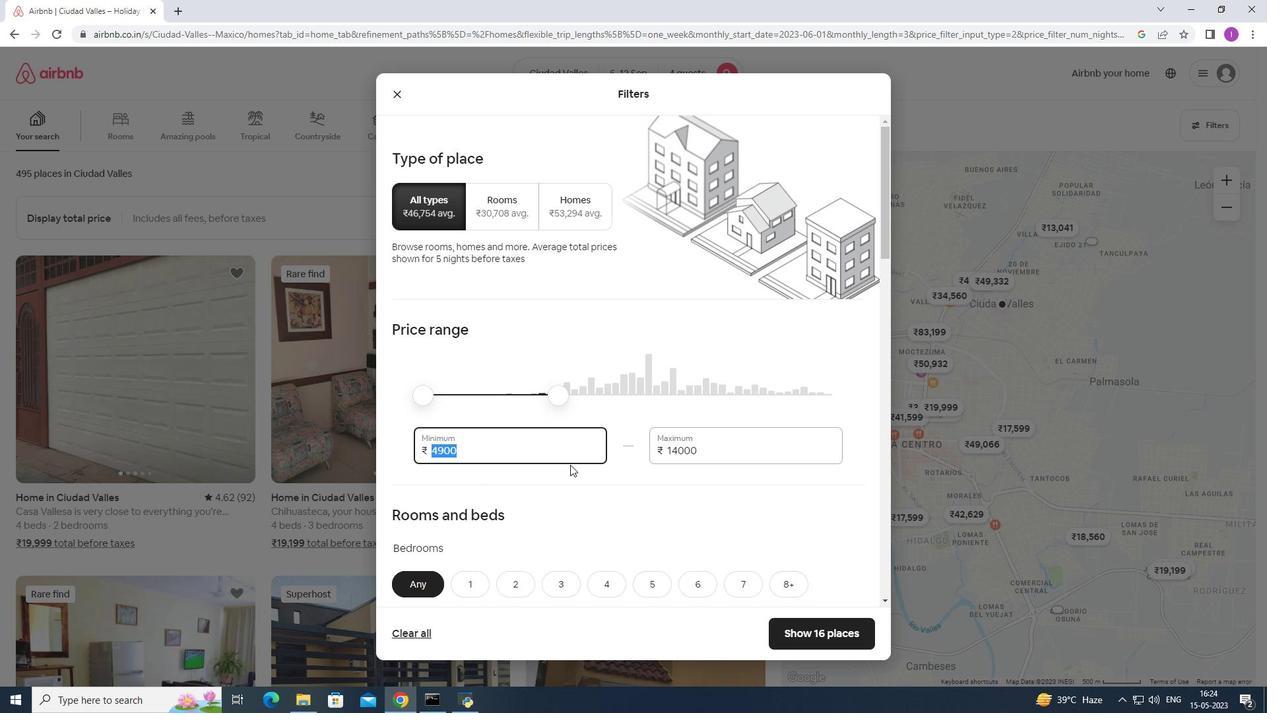 
Action: Mouse moved to (580, 462)
Screenshot: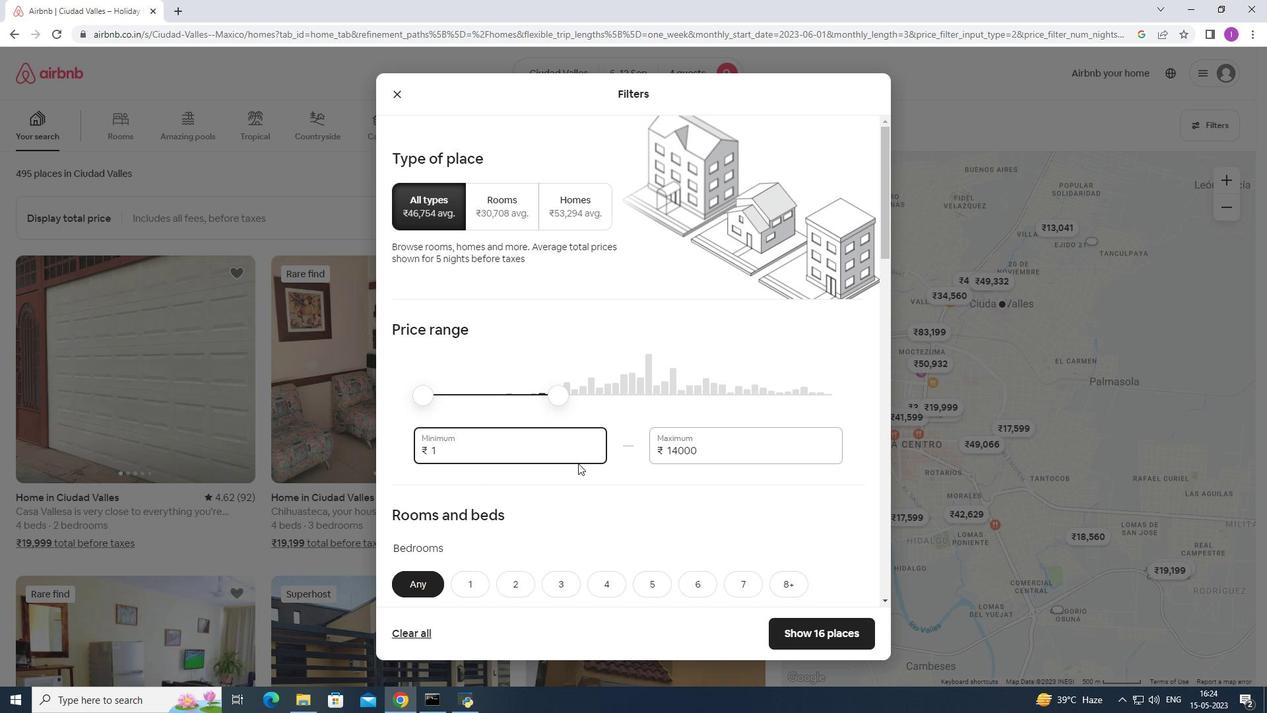 
Action: Key pressed 0
Screenshot: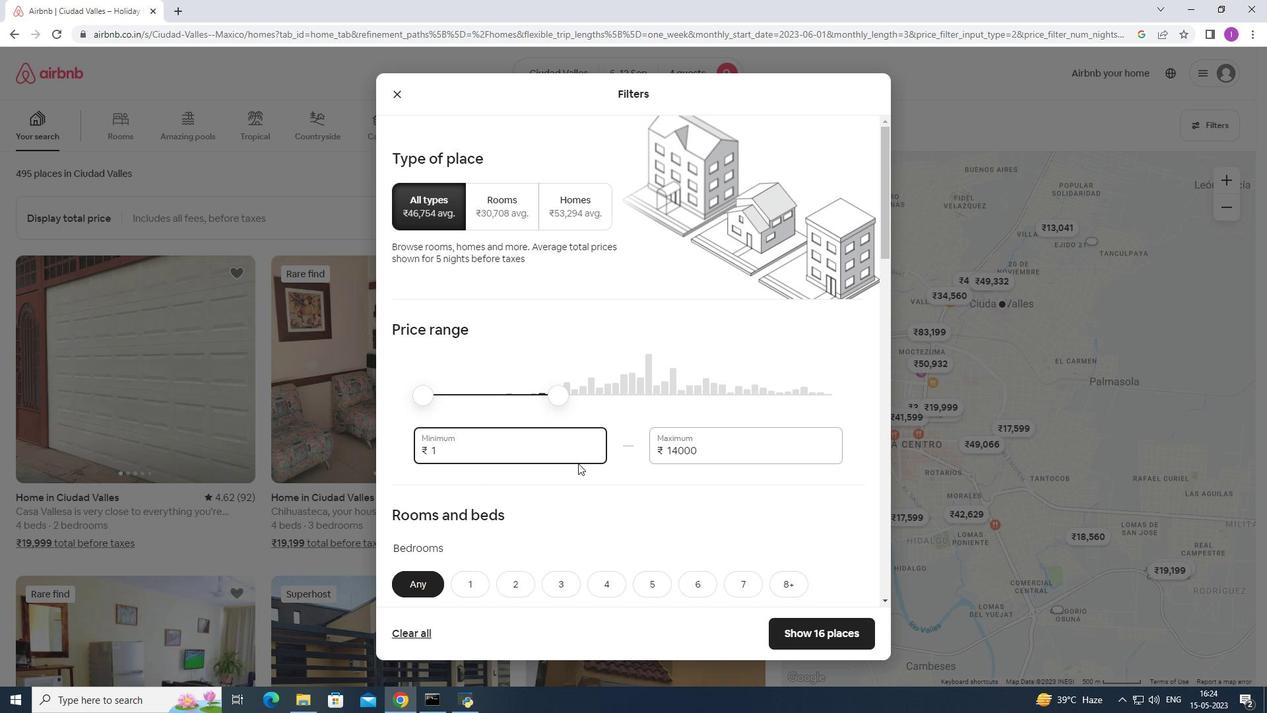 
Action: Mouse moved to (581, 462)
Screenshot: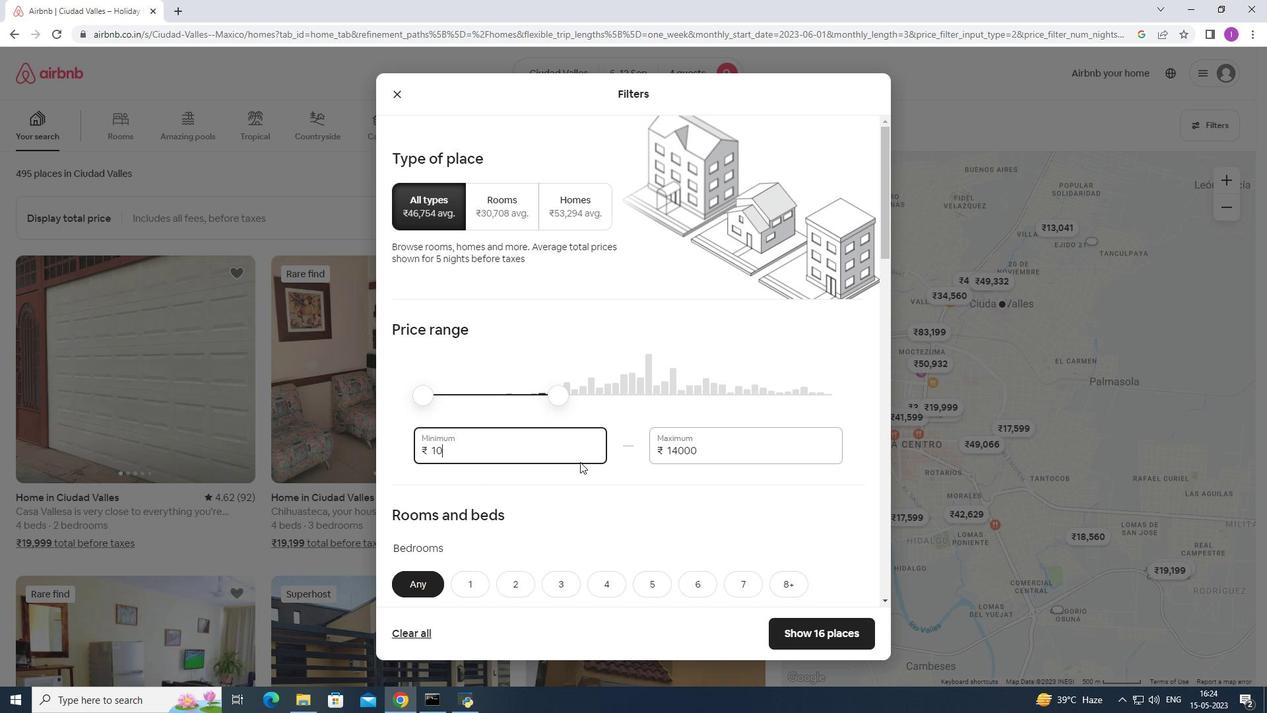 
Action: Key pressed 0
Screenshot: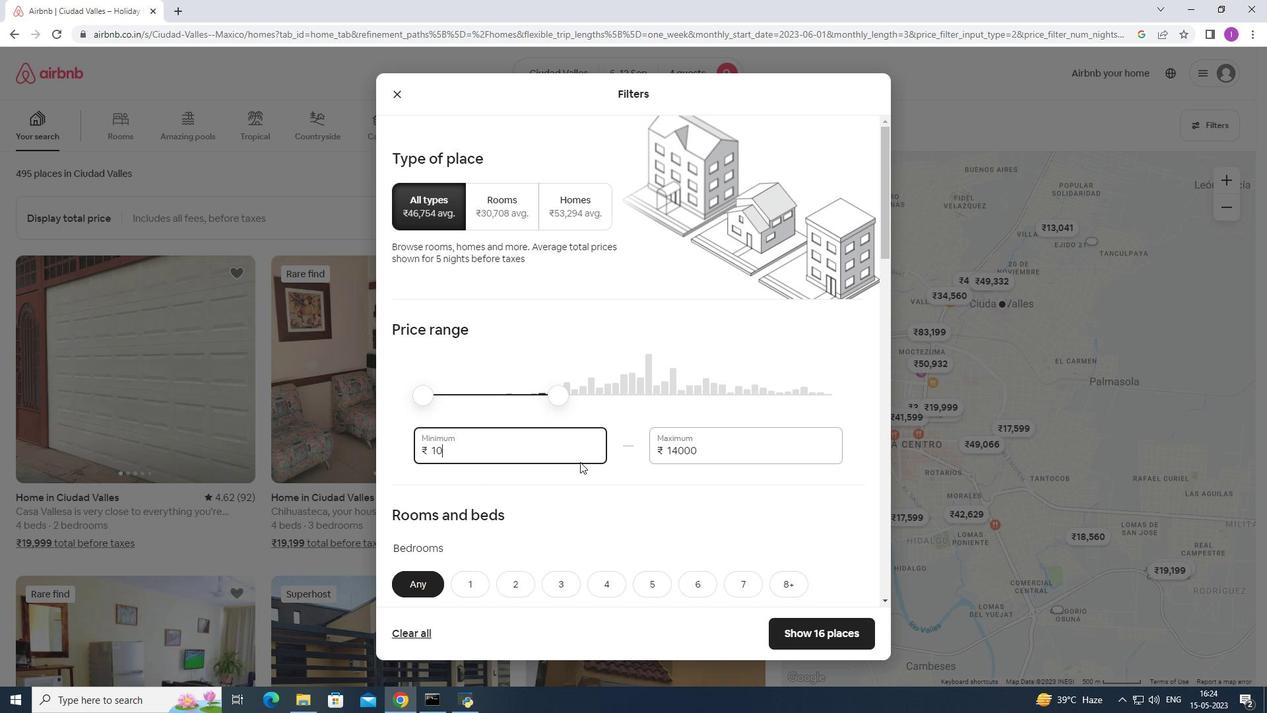 
Action: Mouse moved to (582, 461)
Screenshot: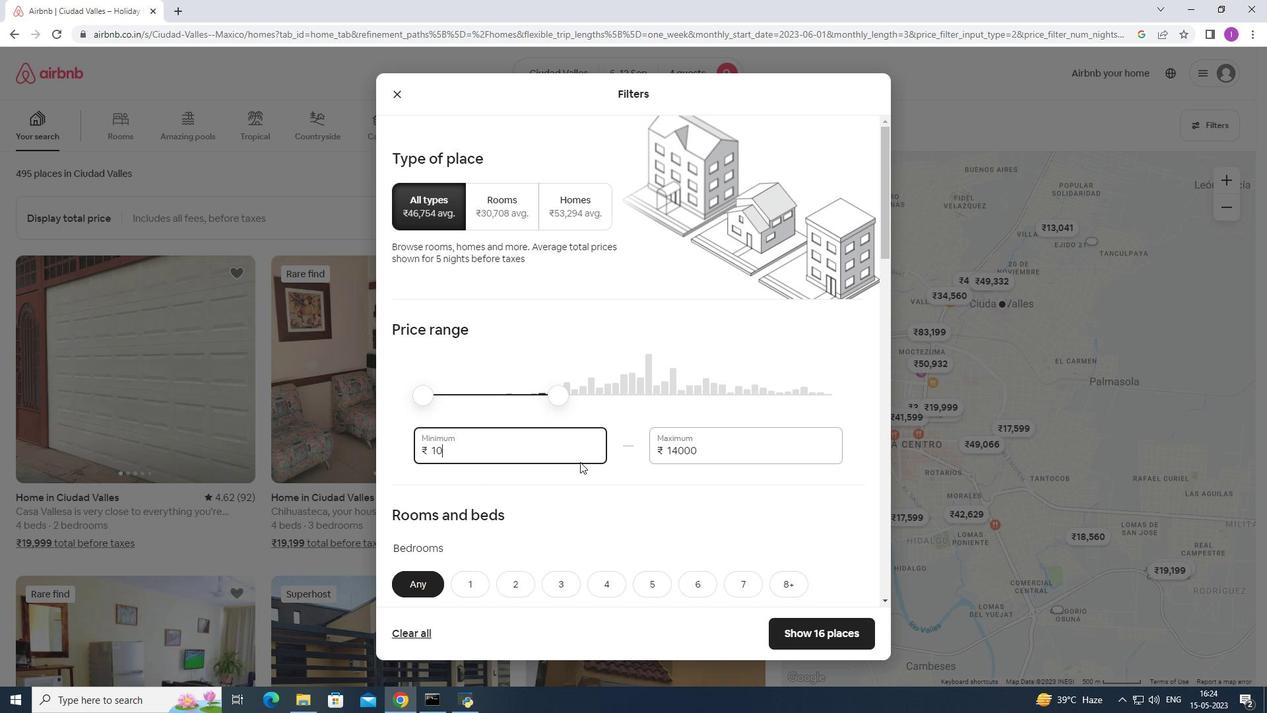 
Action: Key pressed 0
Screenshot: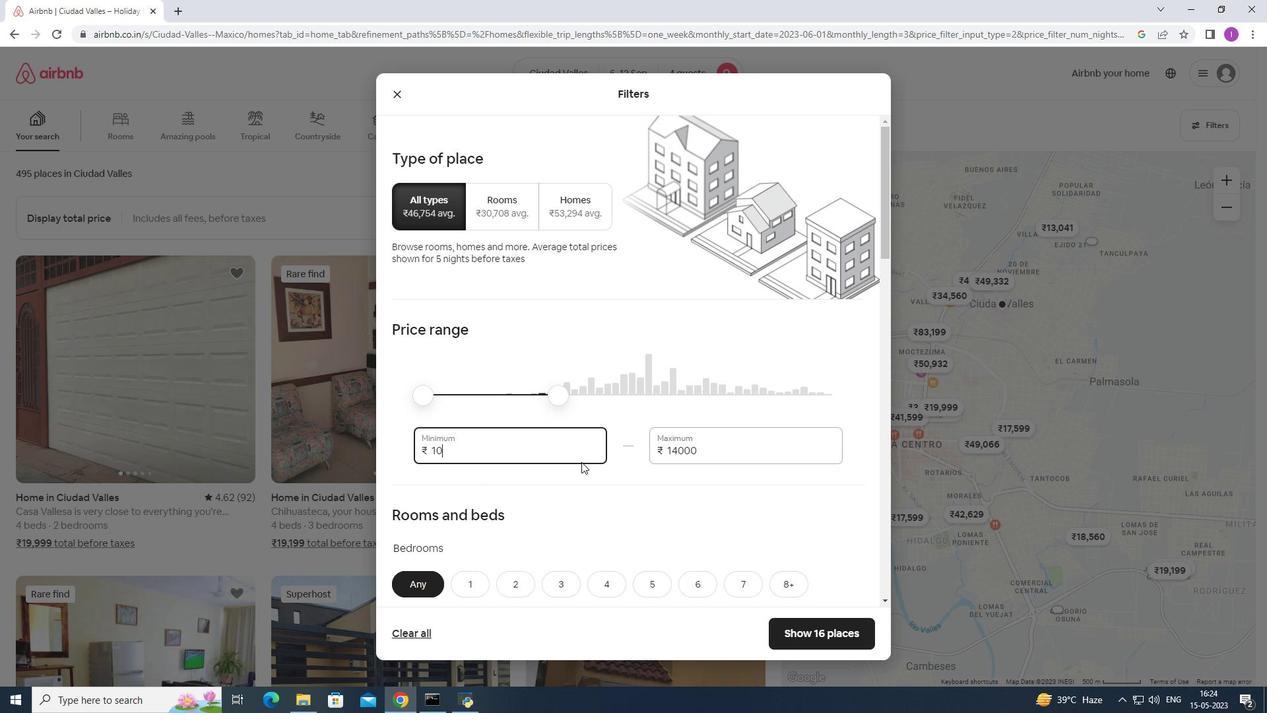 
Action: Mouse moved to (583, 460)
Screenshot: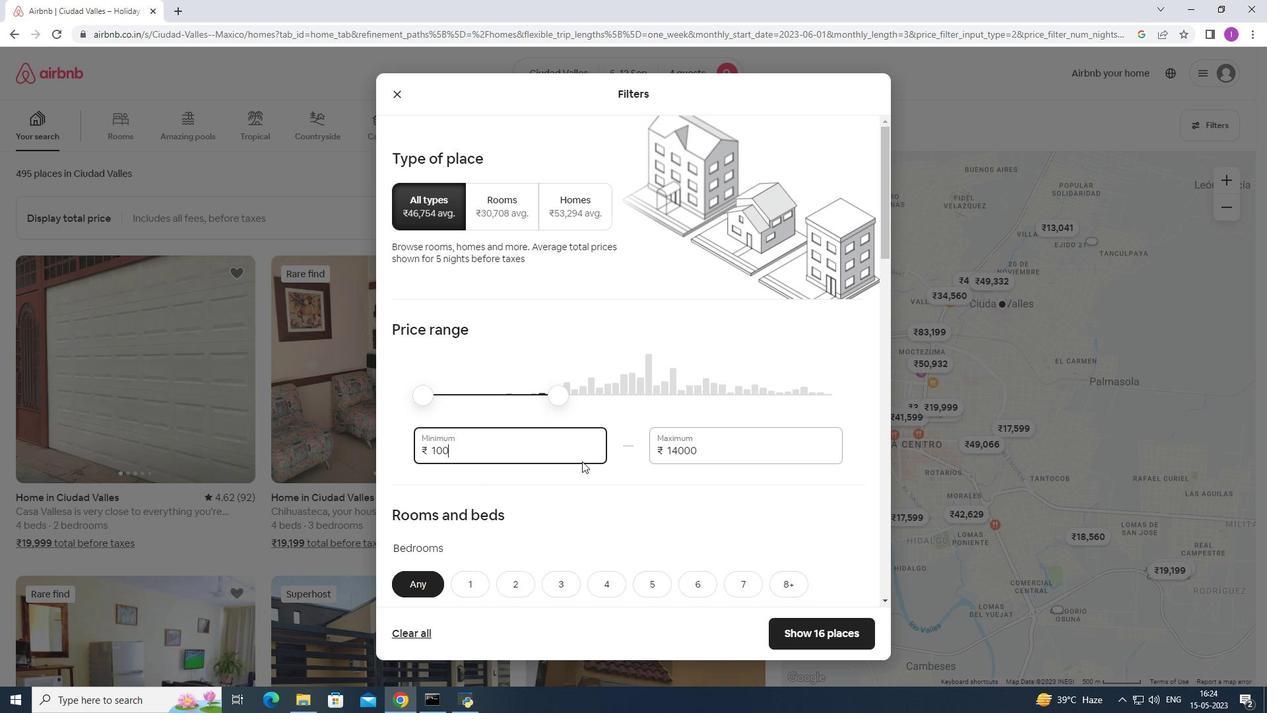 
Action: Key pressed 0
Screenshot: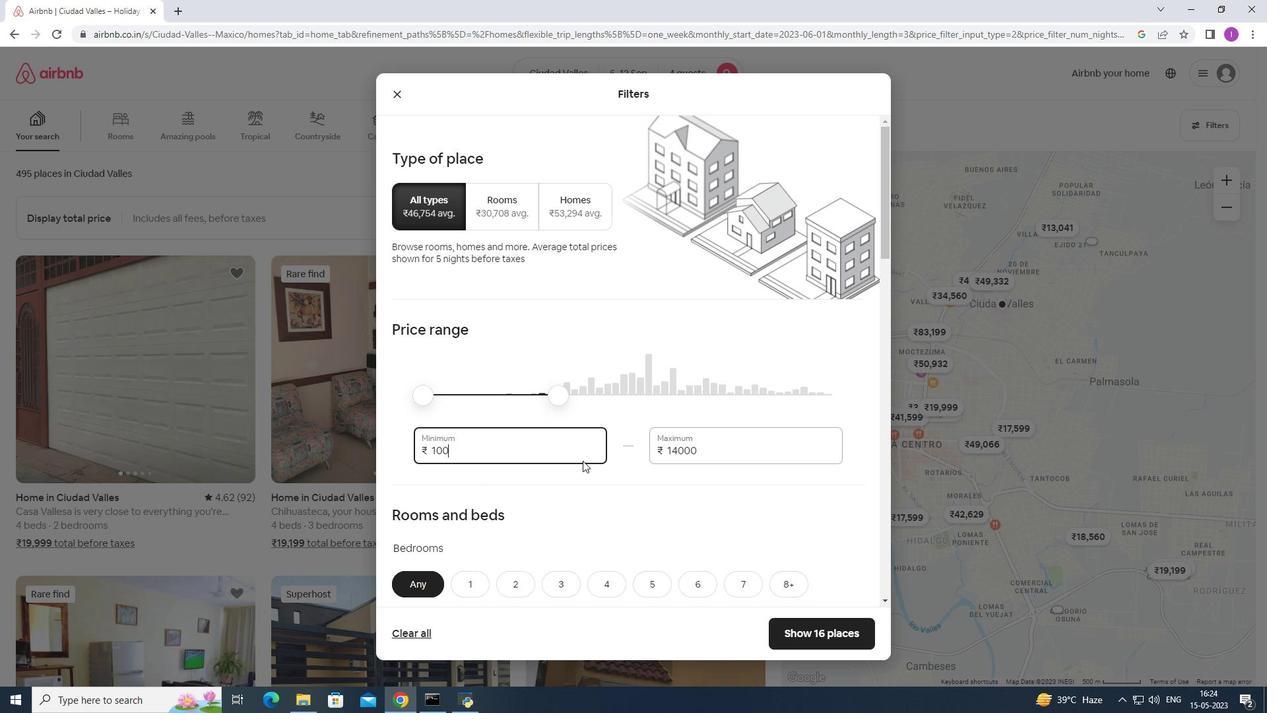 
Action: Mouse moved to (600, 479)
Screenshot: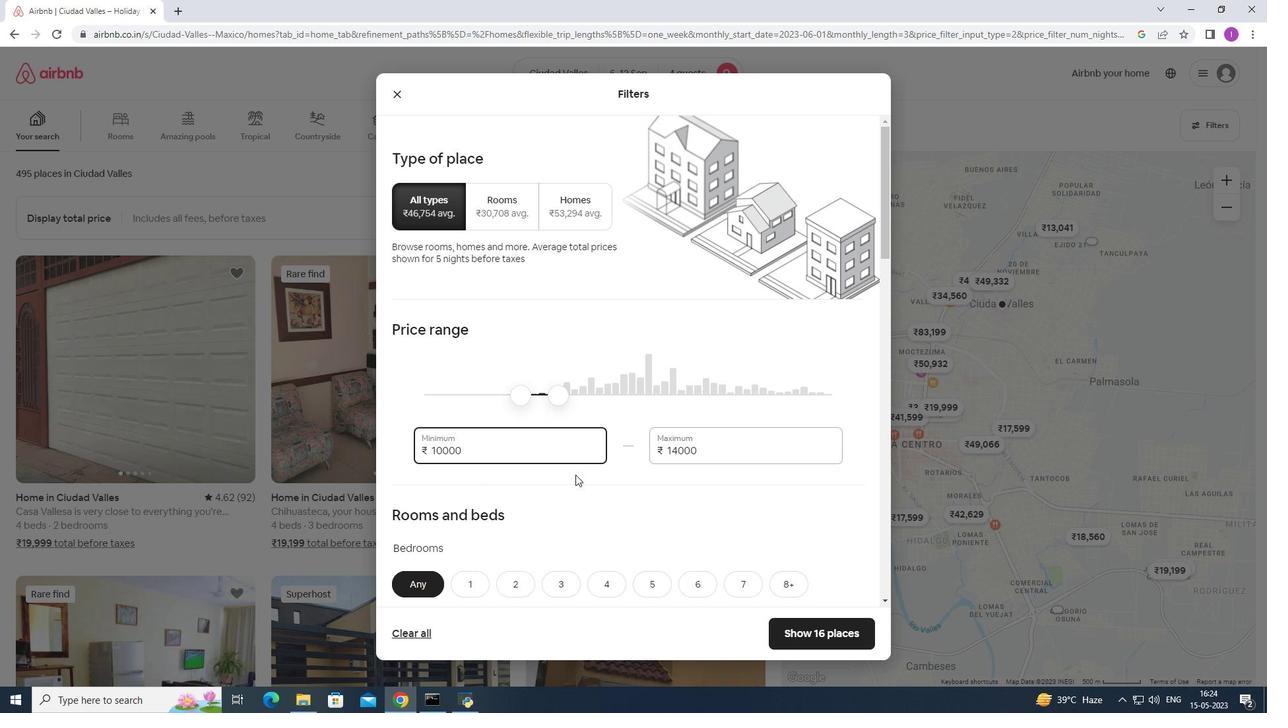
Action: Mouse scrolled (600, 478) with delta (0, 0)
Screenshot: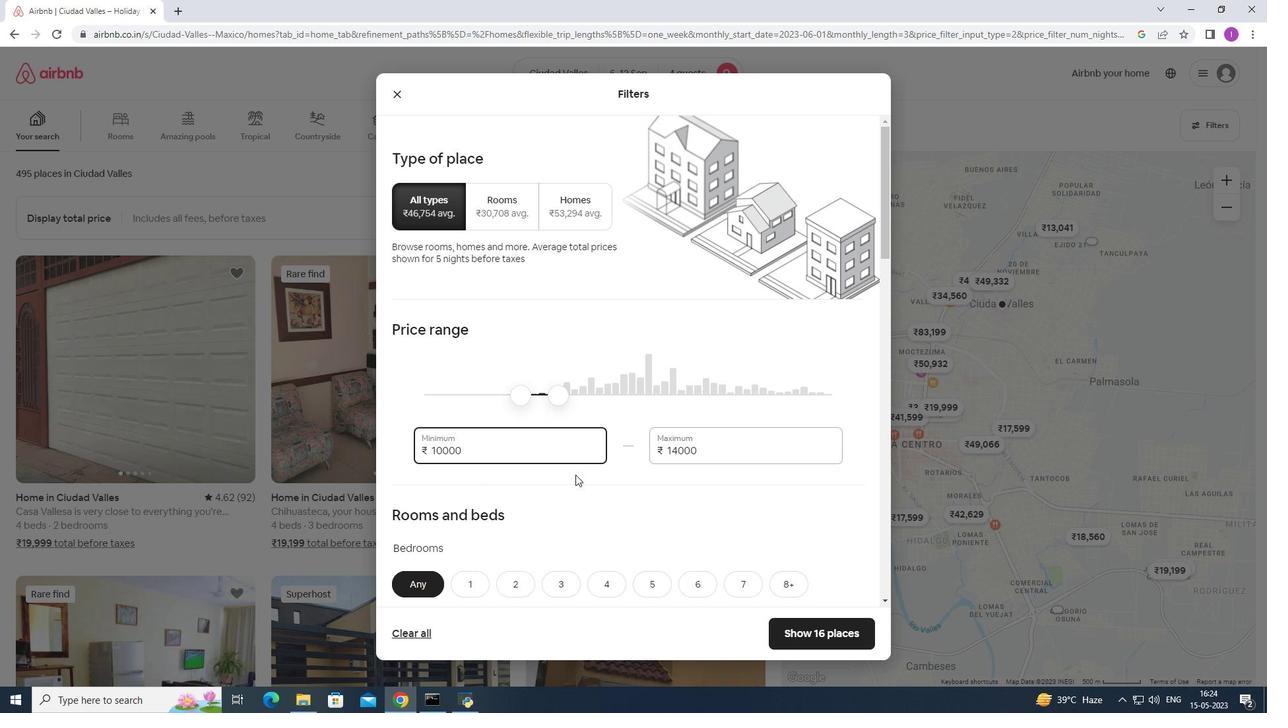 
Action: Mouse scrolled (600, 478) with delta (0, 0)
Screenshot: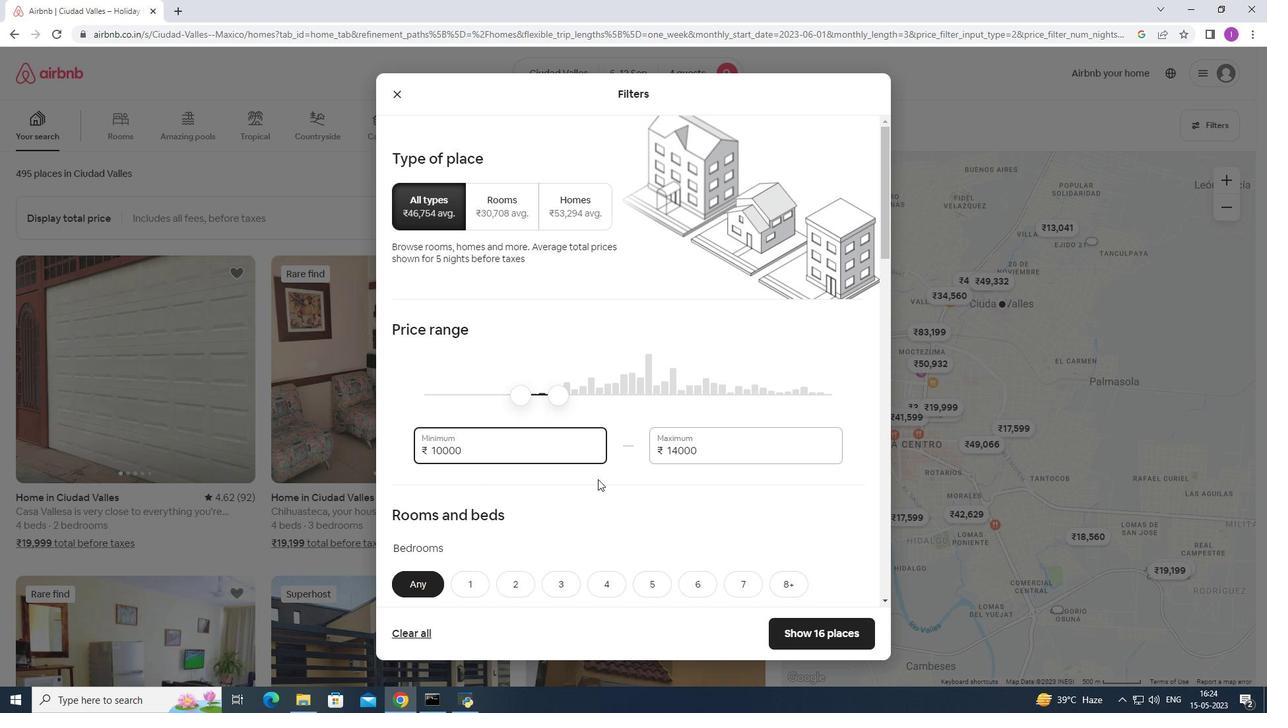 
Action: Mouse moved to (616, 451)
Screenshot: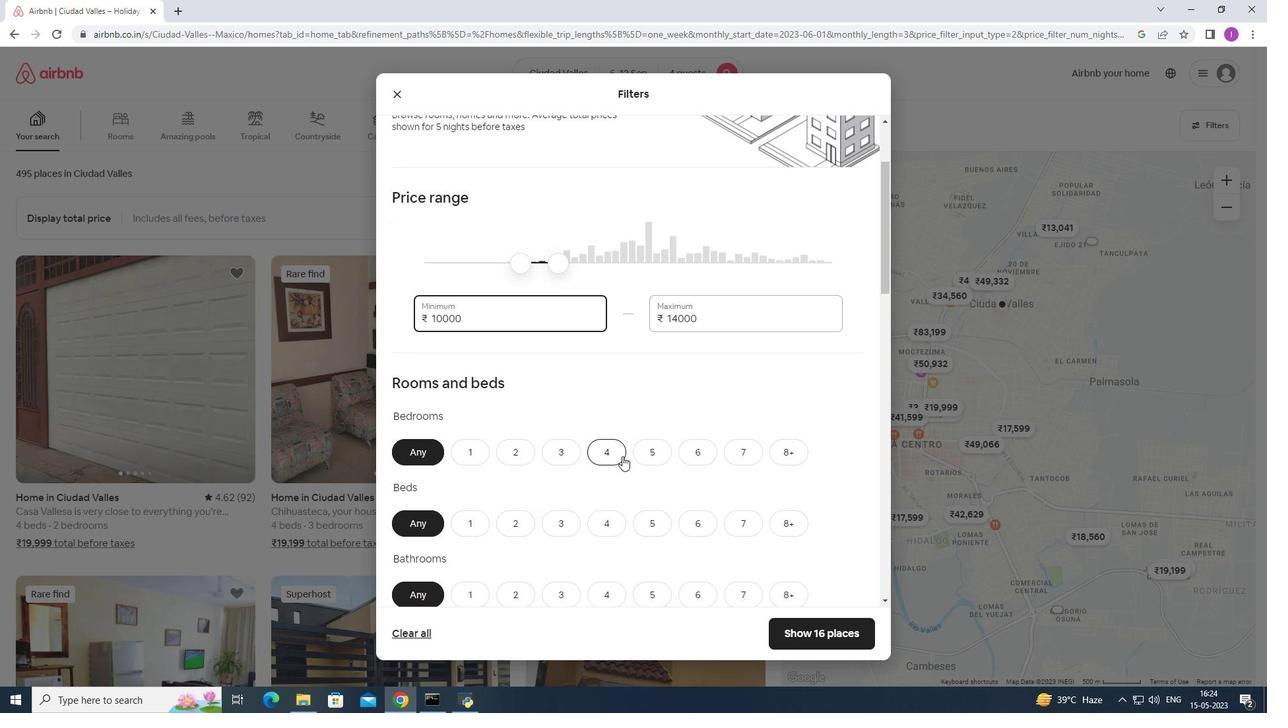 
Action: Mouse pressed left at (616, 451)
Screenshot: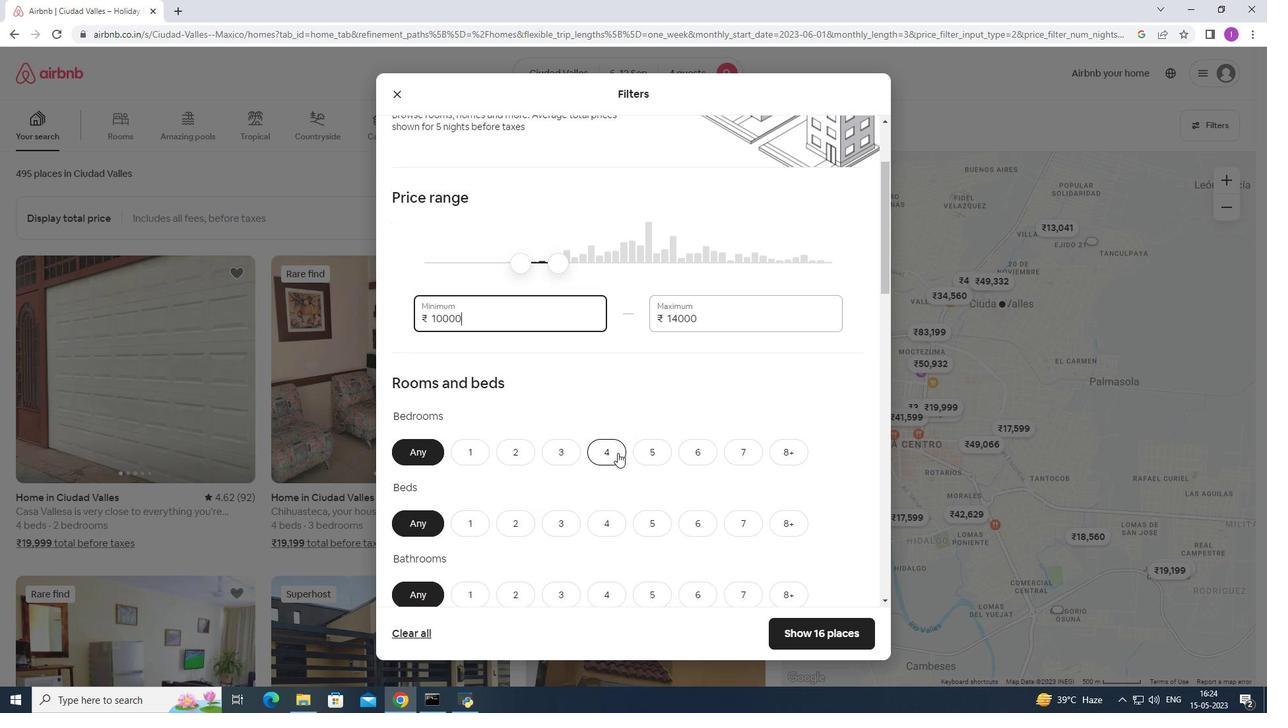 
Action: Mouse moved to (608, 513)
Screenshot: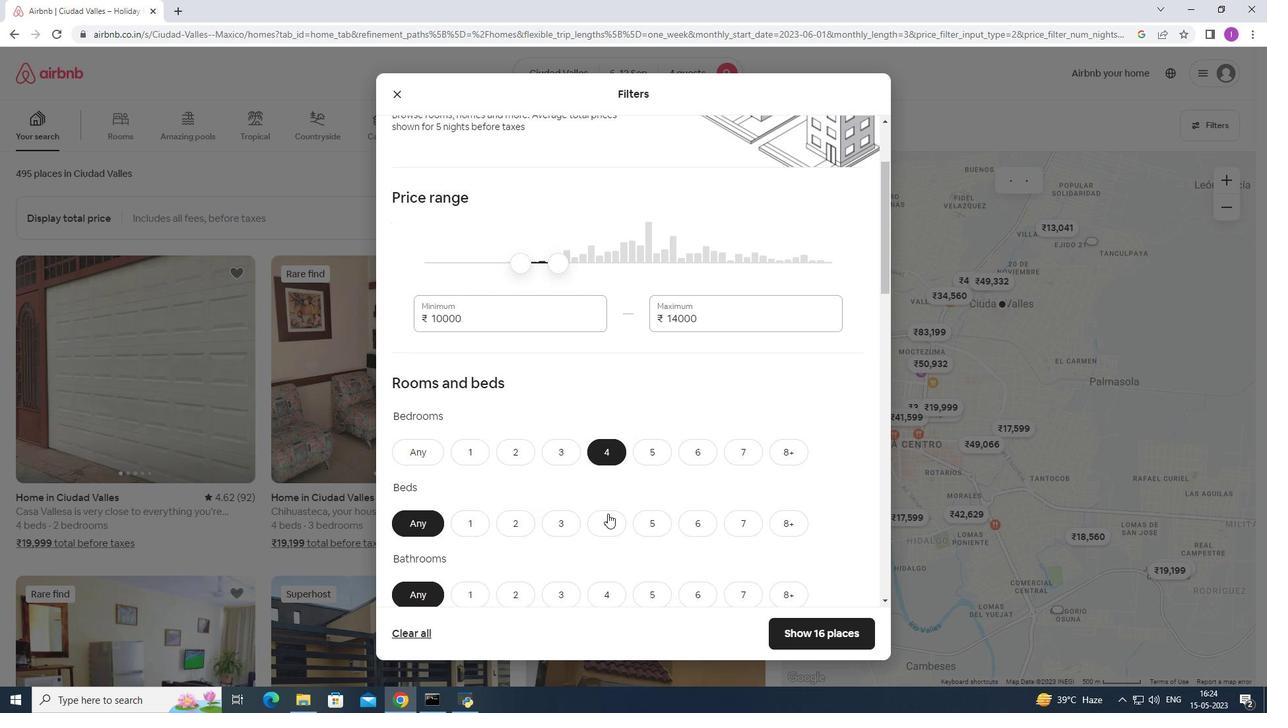 
Action: Mouse pressed left at (608, 513)
Screenshot: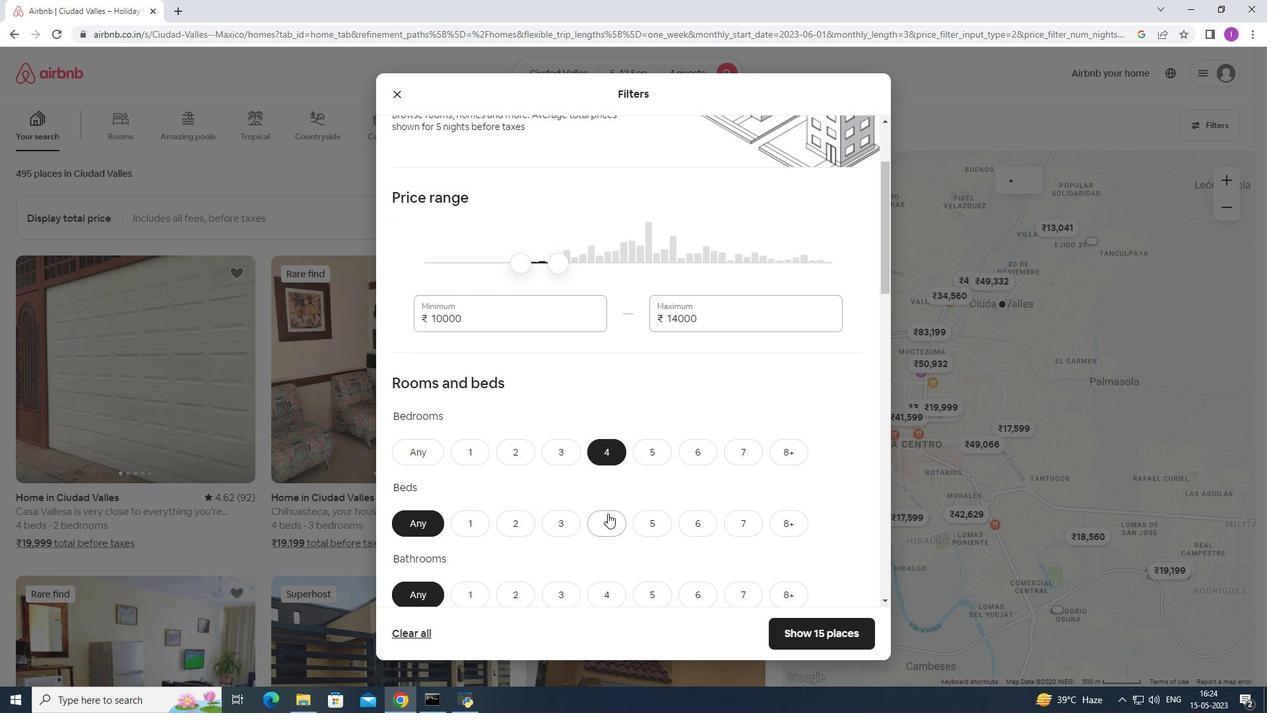 
Action: Mouse moved to (587, 520)
Screenshot: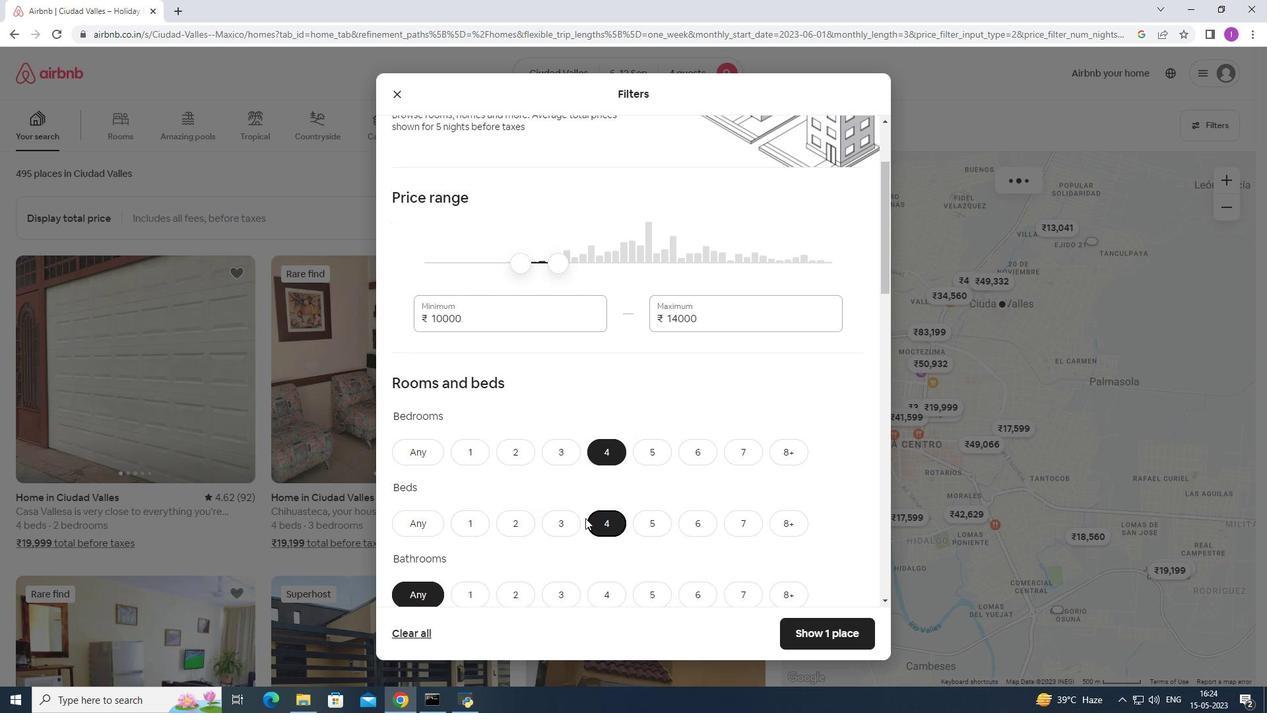 
Action: Mouse scrolled (587, 520) with delta (0, 0)
Screenshot: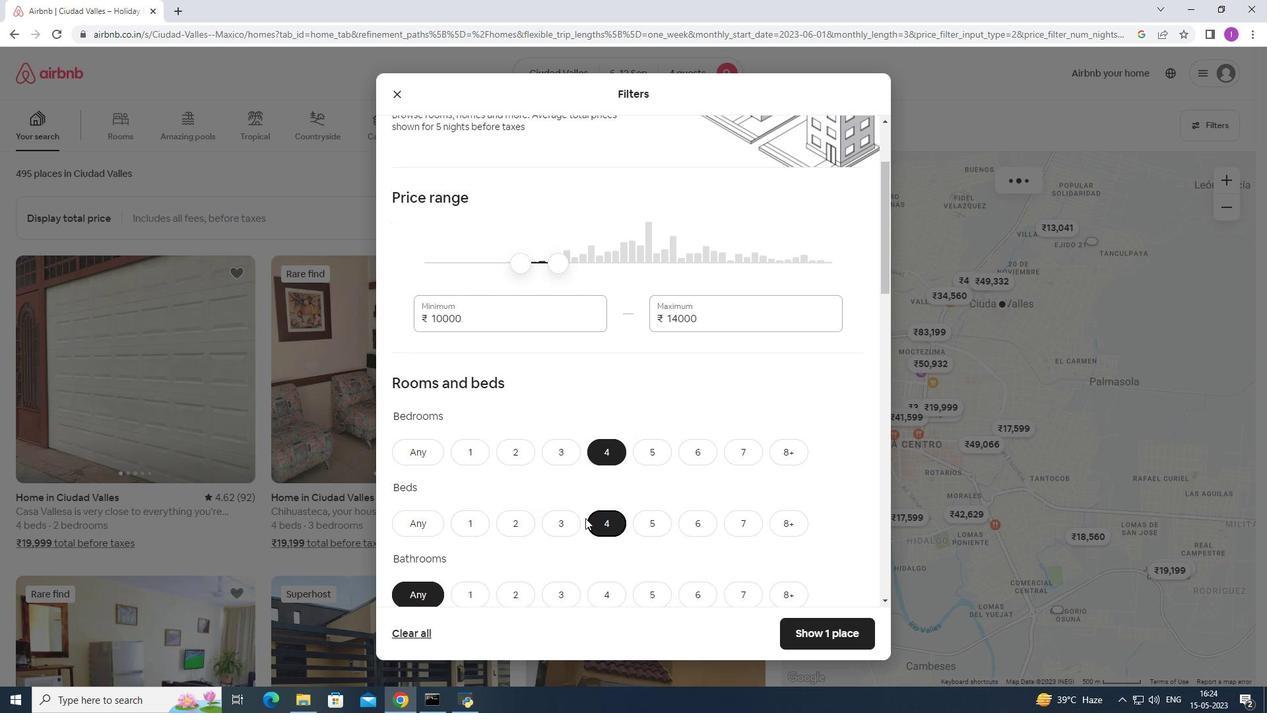 
Action: Mouse moved to (589, 521)
Screenshot: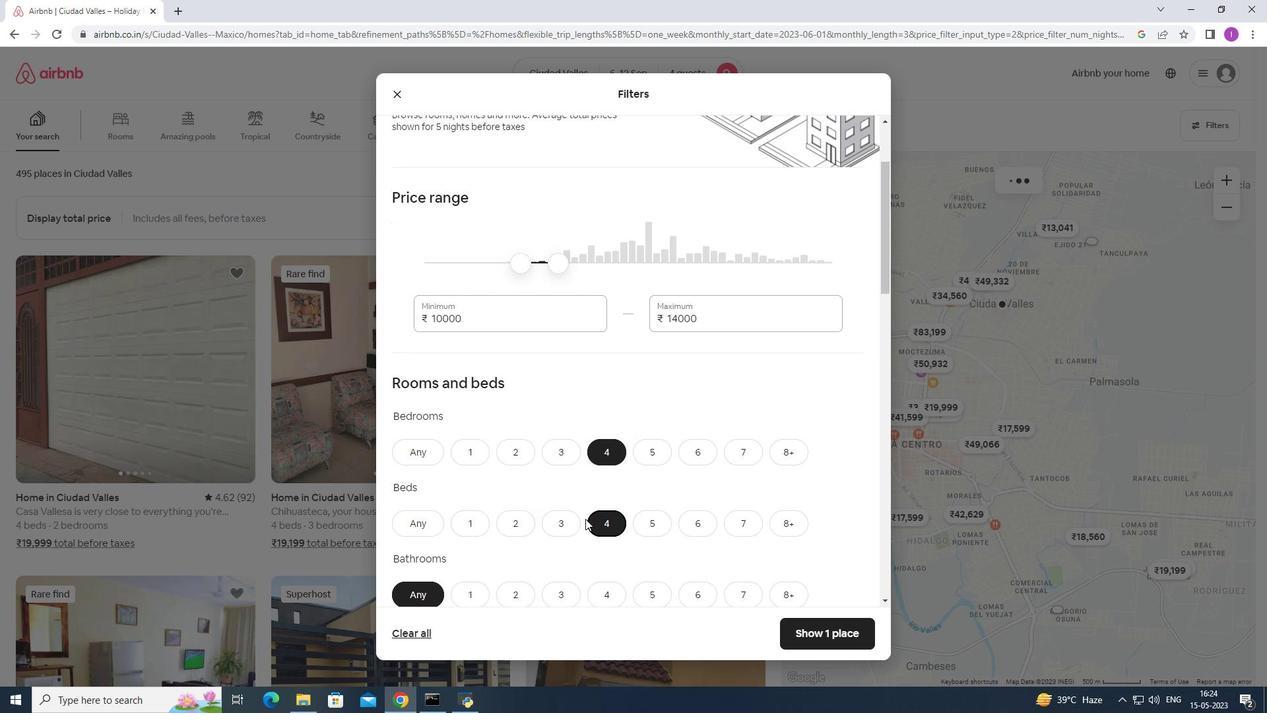 
Action: Mouse scrolled (589, 520) with delta (0, 0)
Screenshot: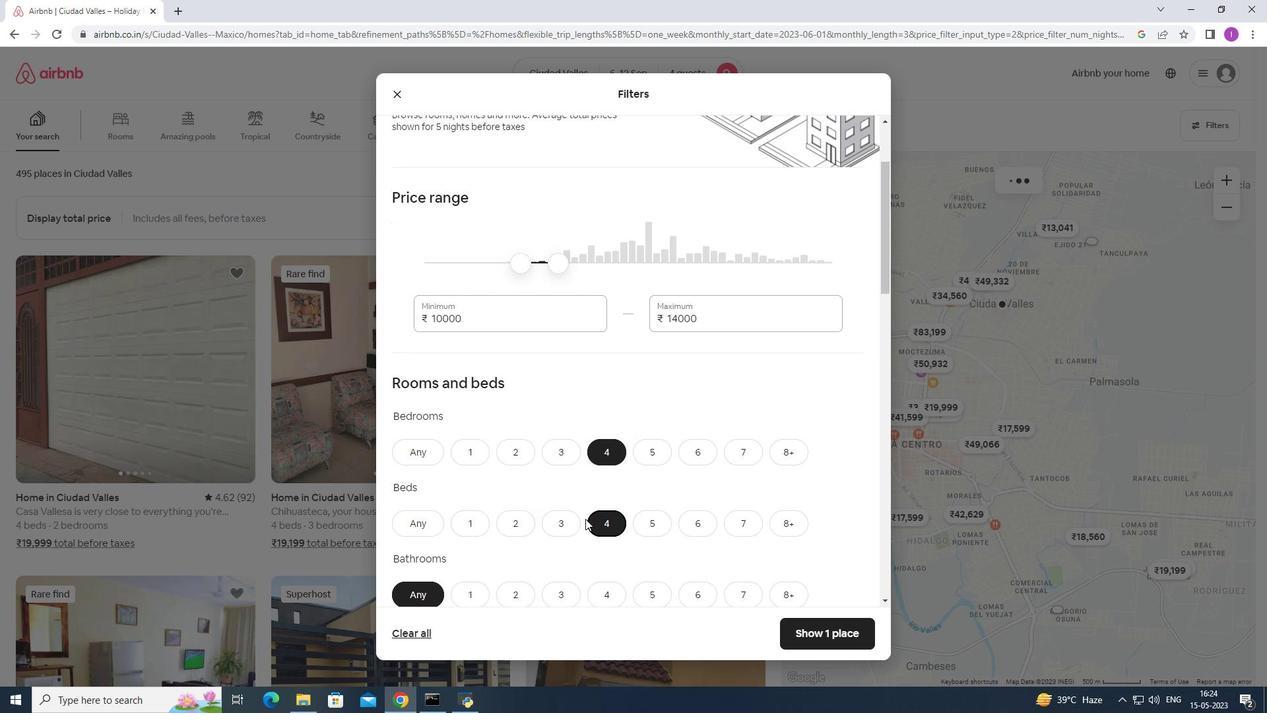 
Action: Mouse moved to (595, 521)
Screenshot: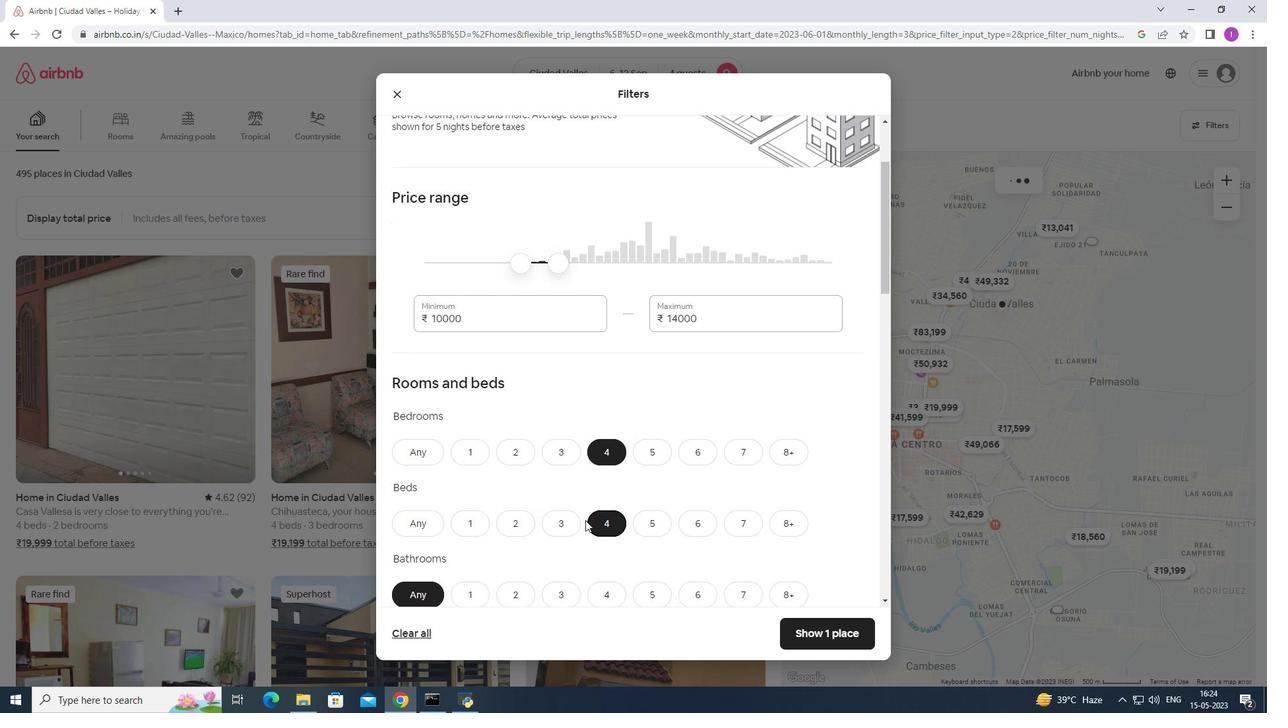 
Action: Mouse scrolled (595, 520) with delta (0, 0)
Screenshot: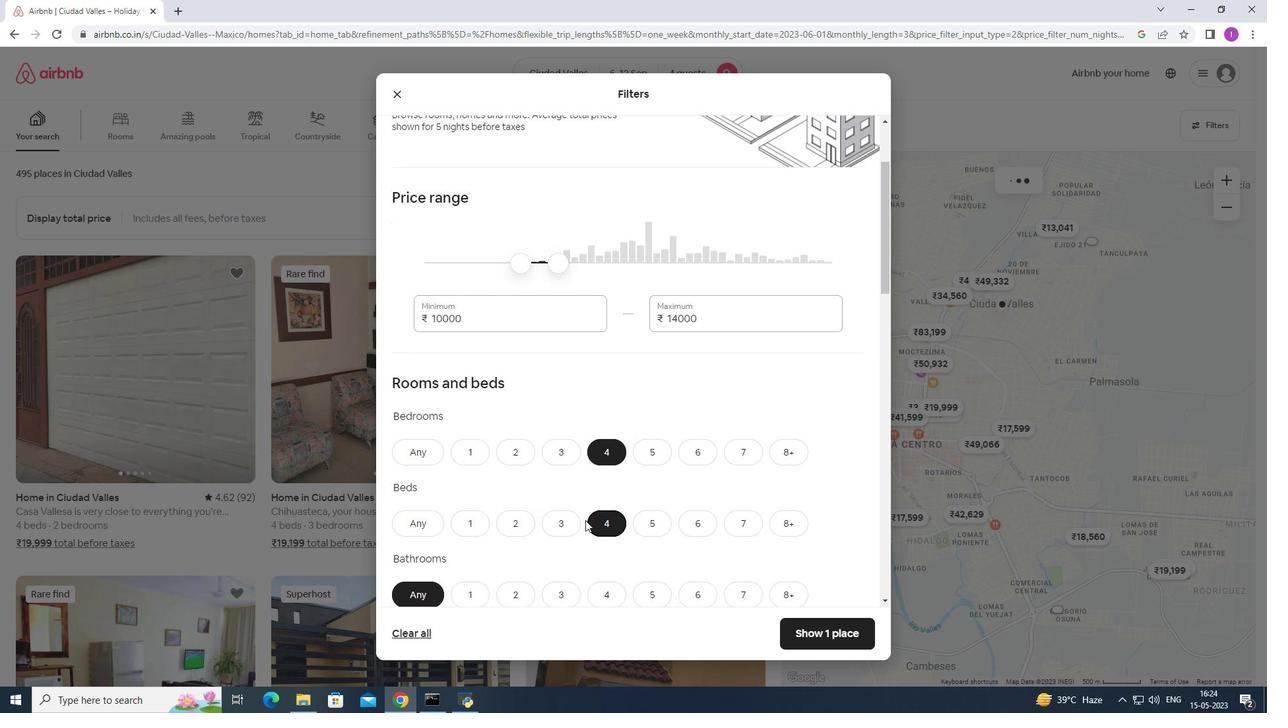 
Action: Mouse moved to (600, 405)
Screenshot: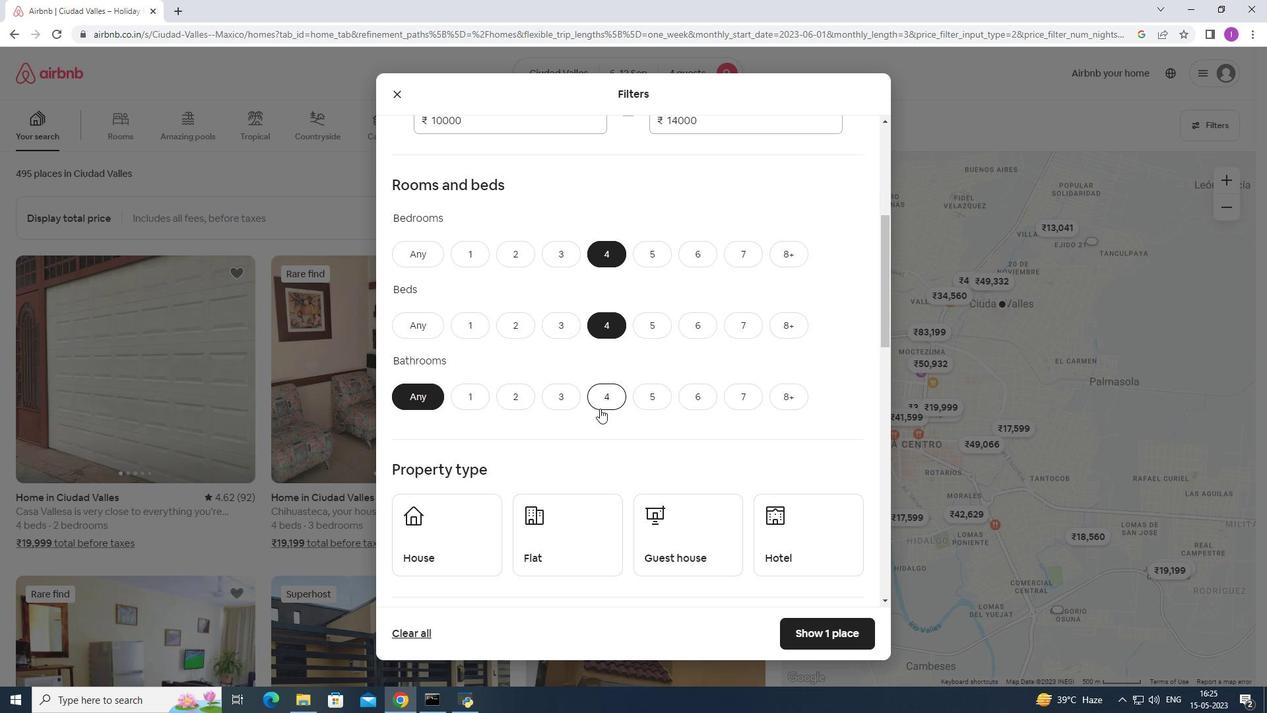 
Action: Mouse pressed left at (600, 405)
Screenshot: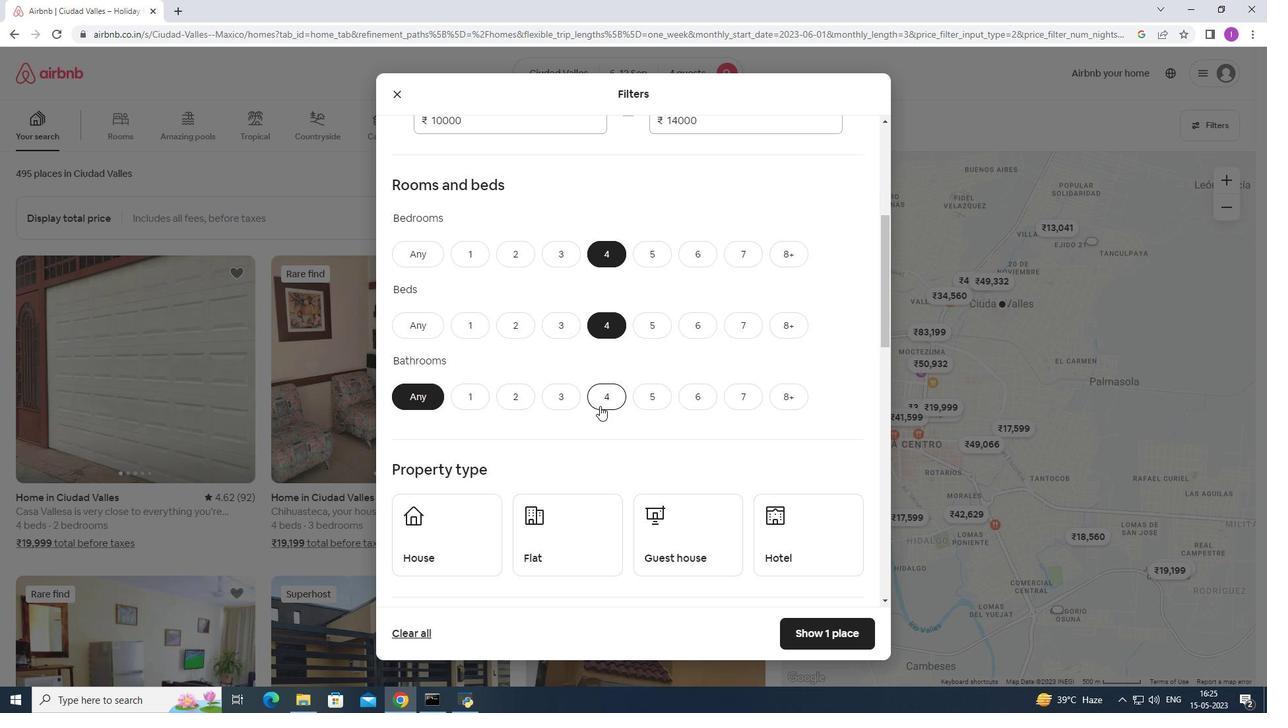 
Action: Mouse moved to (525, 507)
Screenshot: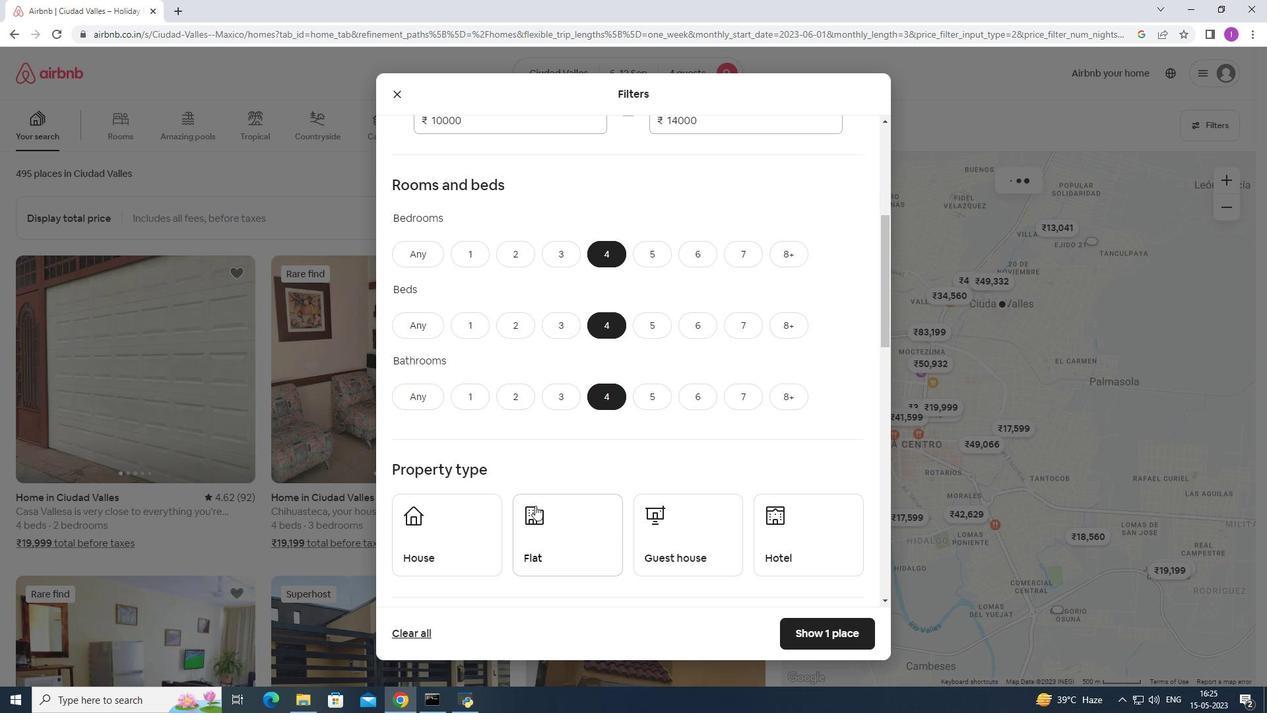 
Action: Mouse scrolled (525, 507) with delta (0, 0)
Screenshot: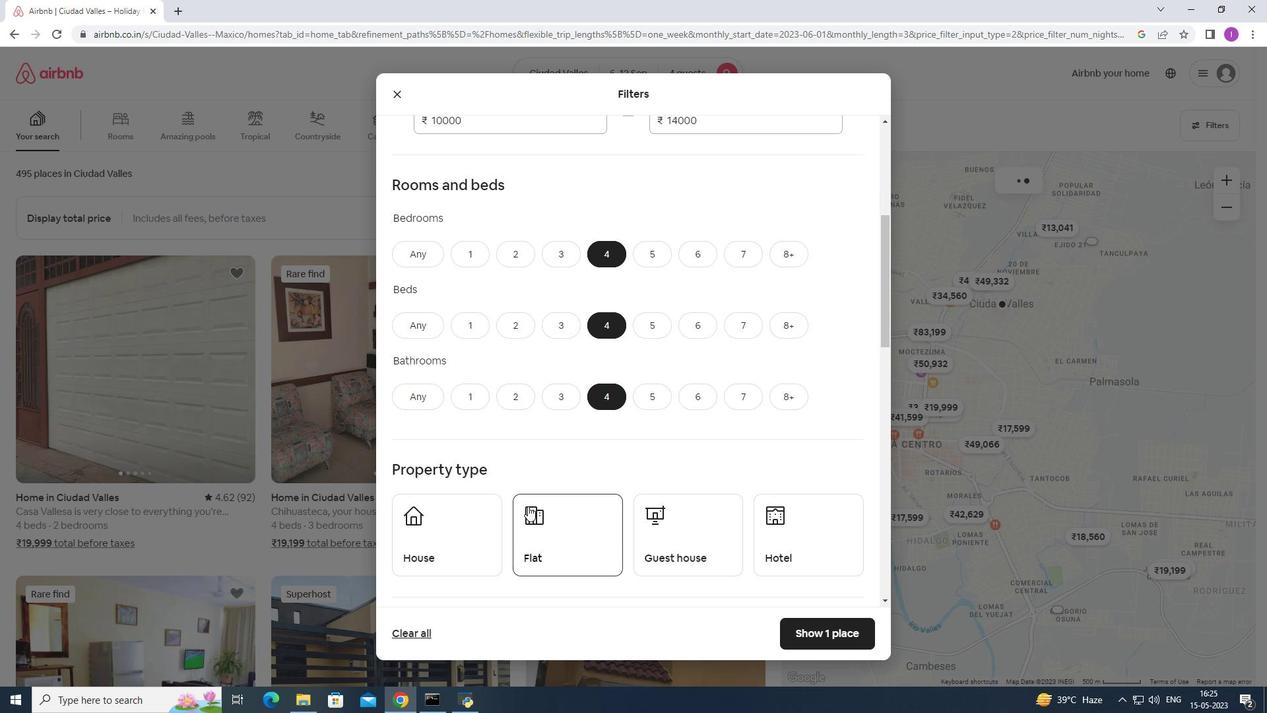 
Action: Mouse moved to (525, 507)
Screenshot: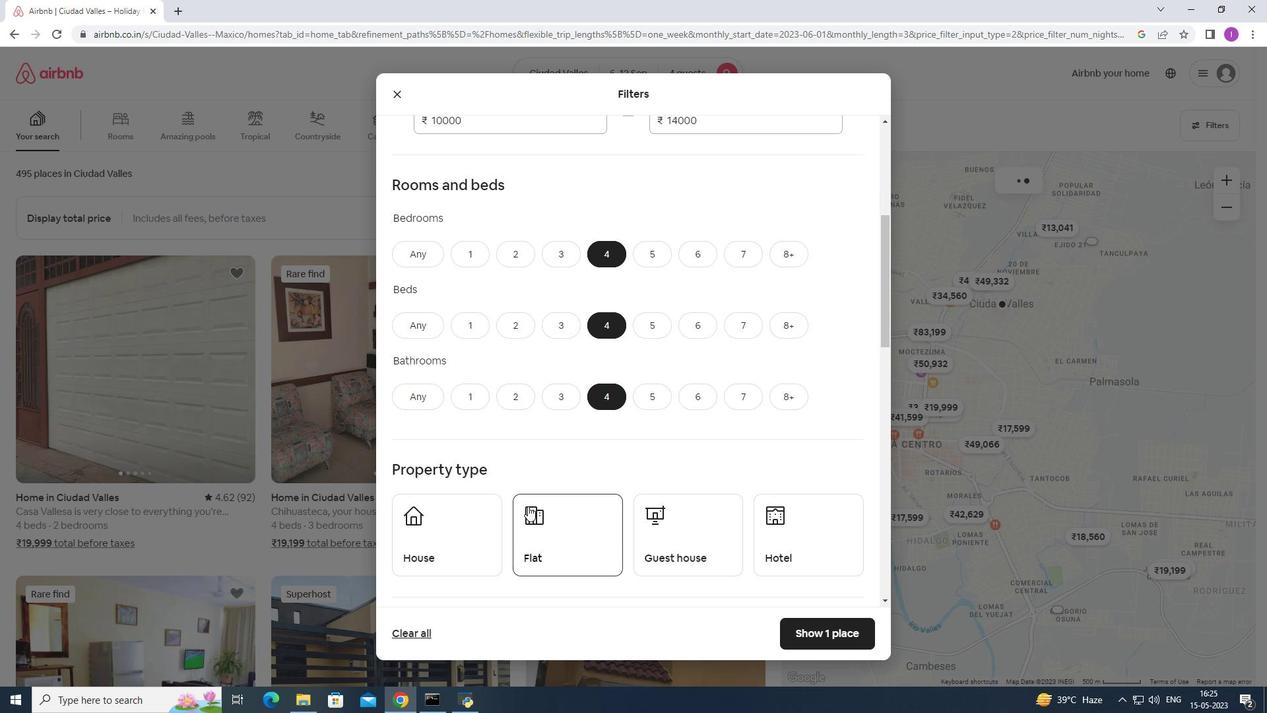 
Action: Mouse scrolled (525, 507) with delta (0, 0)
Screenshot: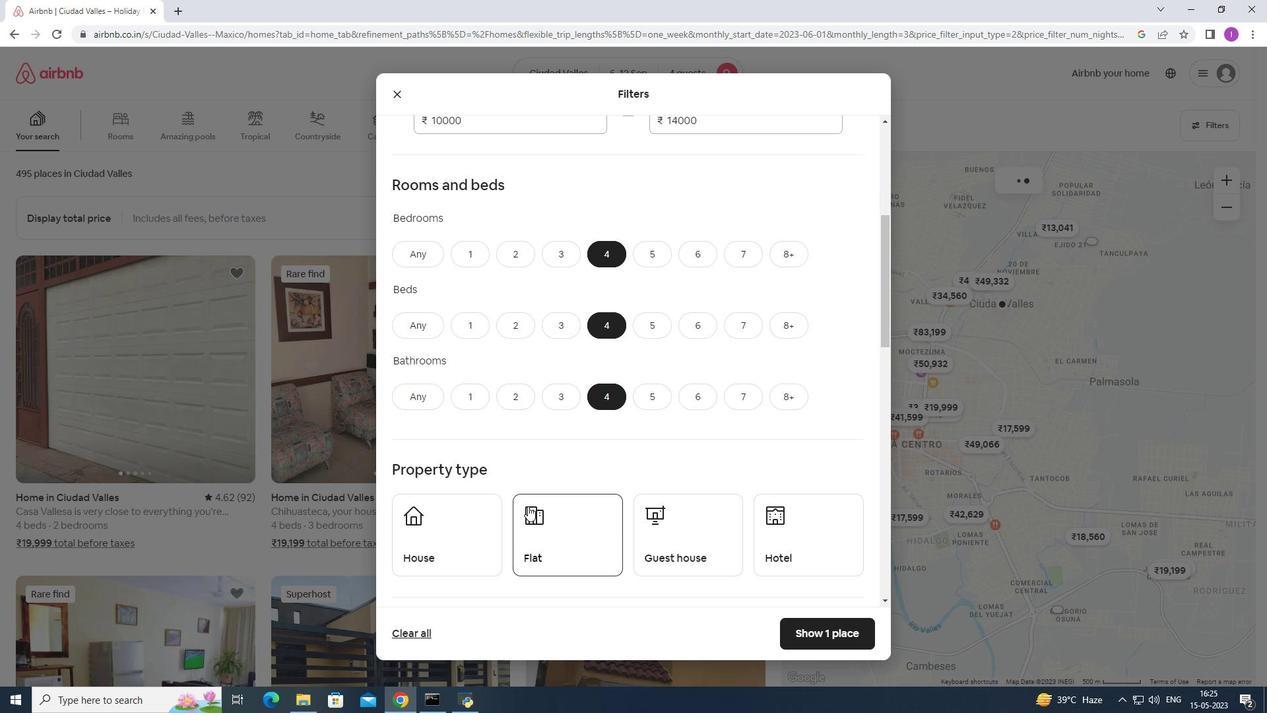 
Action: Mouse moved to (474, 417)
Screenshot: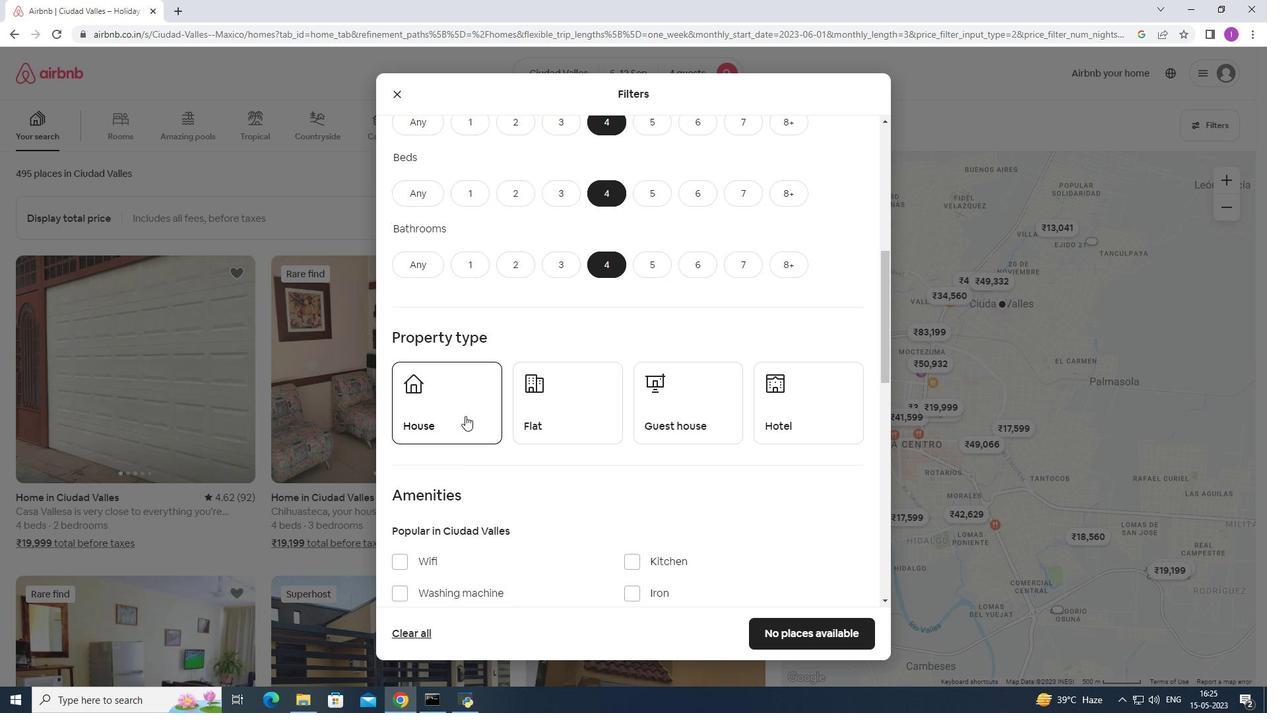 
Action: Mouse pressed left at (474, 417)
Screenshot: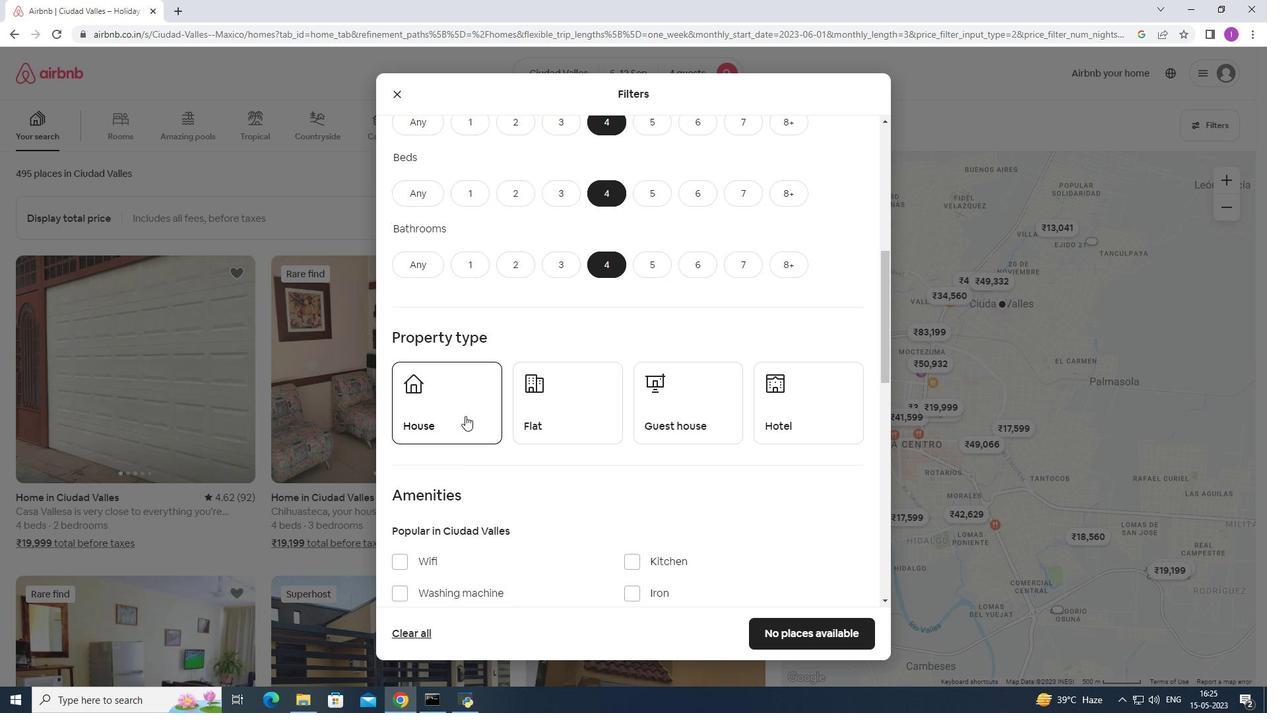 
Action: Mouse moved to (573, 426)
Screenshot: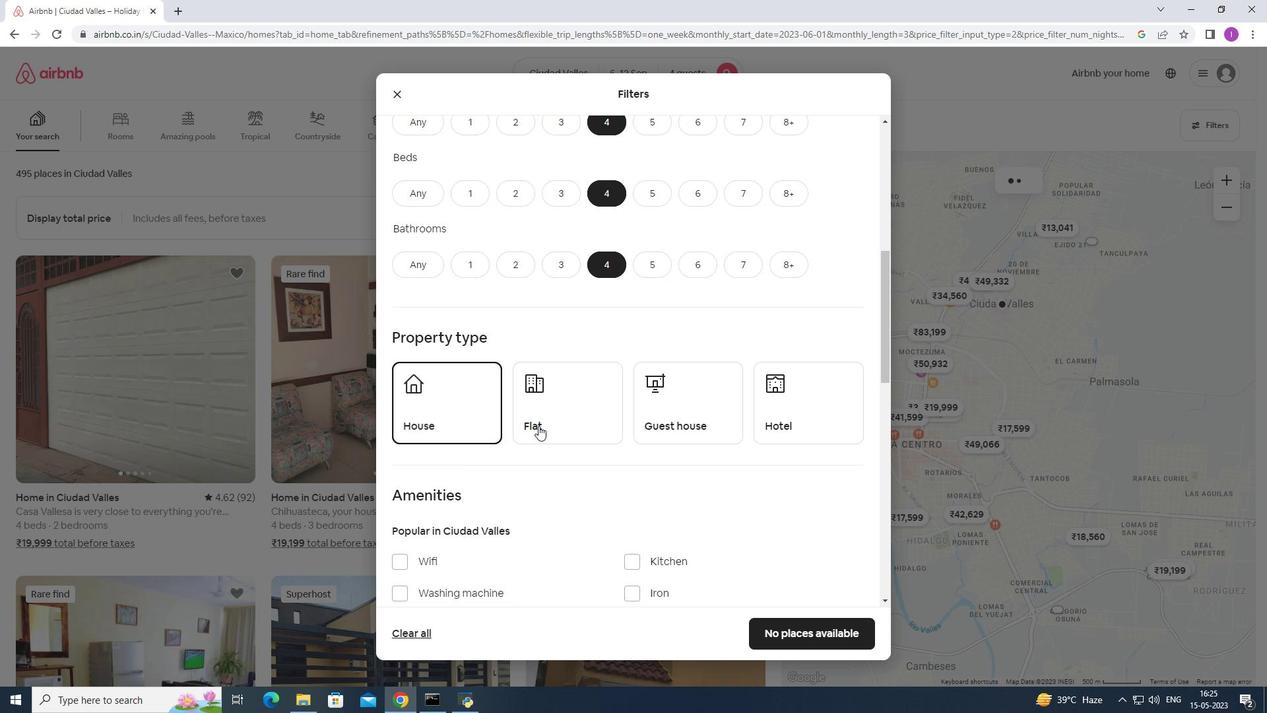 
Action: Mouse pressed left at (573, 426)
Screenshot: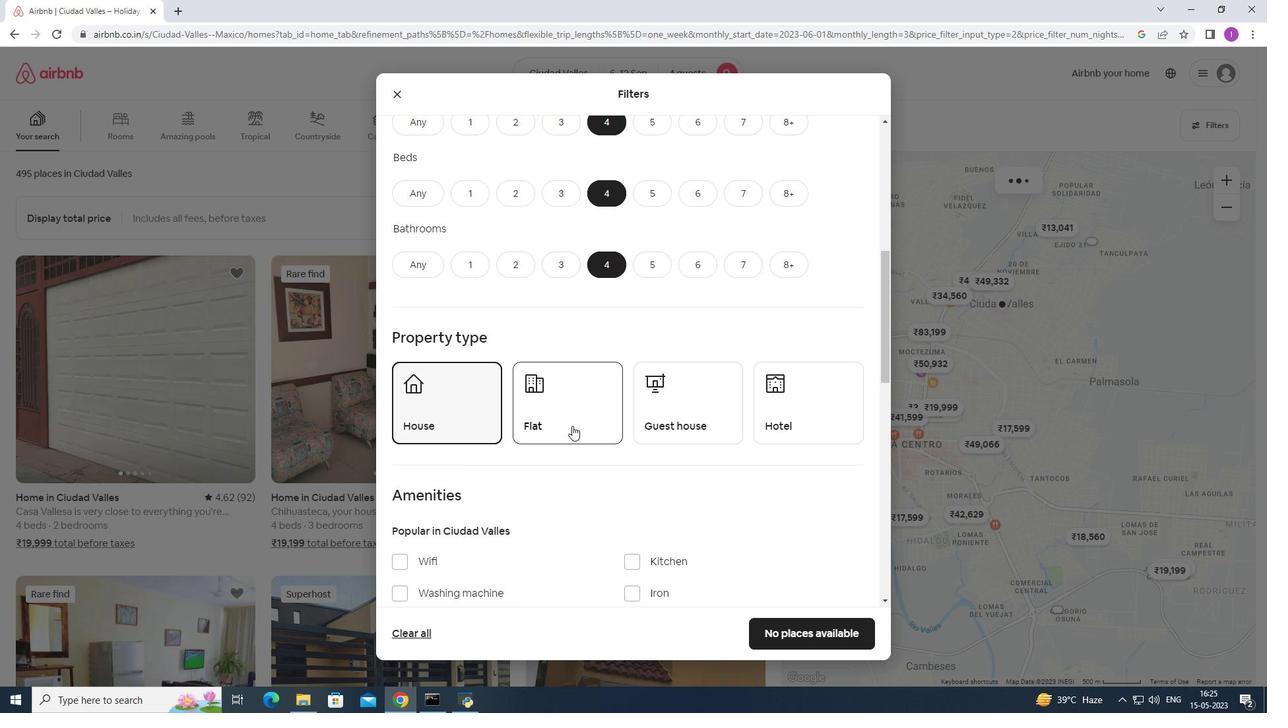 
Action: Mouse moved to (666, 425)
Screenshot: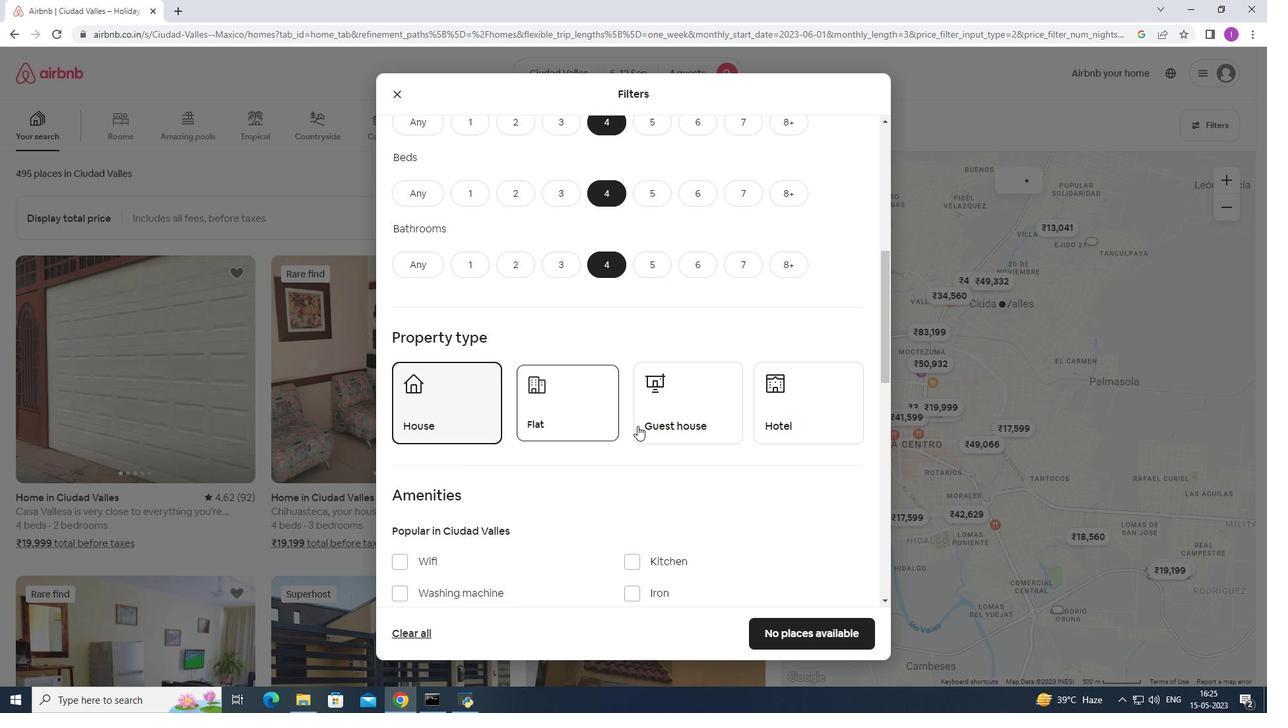 
Action: Mouse pressed left at (666, 425)
Screenshot: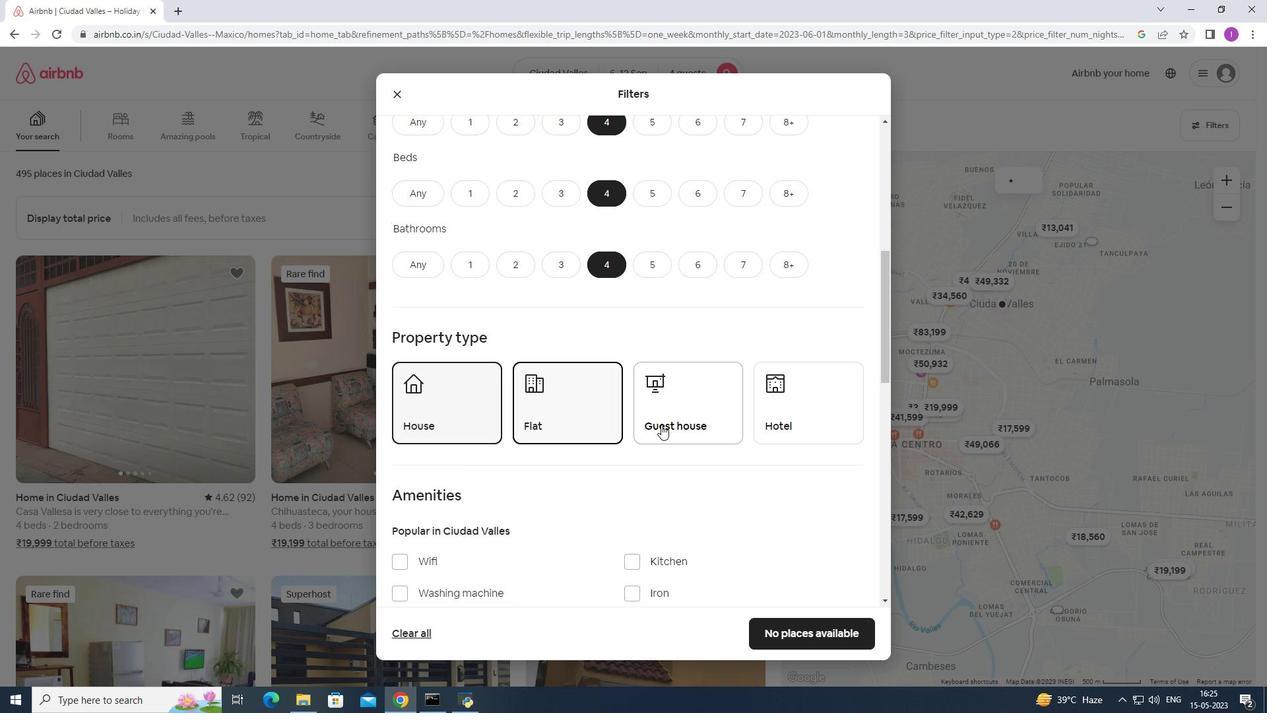 
Action: Mouse moved to (684, 428)
Screenshot: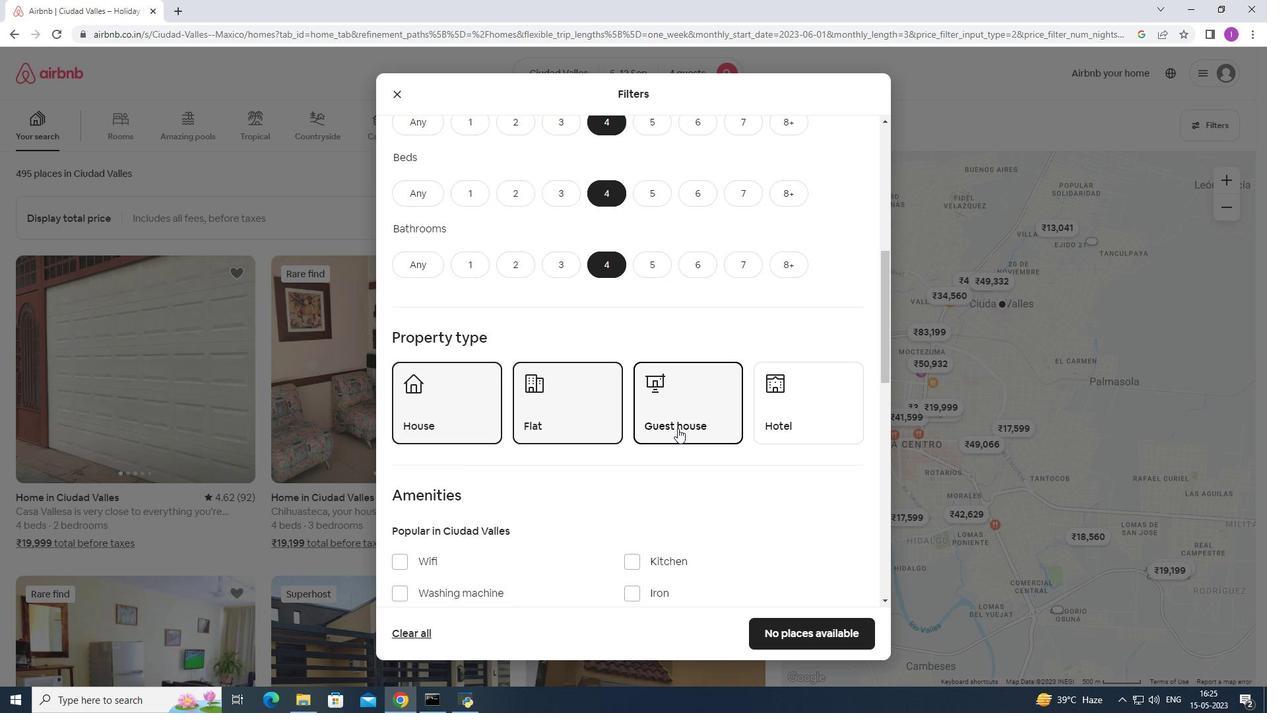 
Action: Mouse scrolled (684, 427) with delta (0, 0)
Screenshot: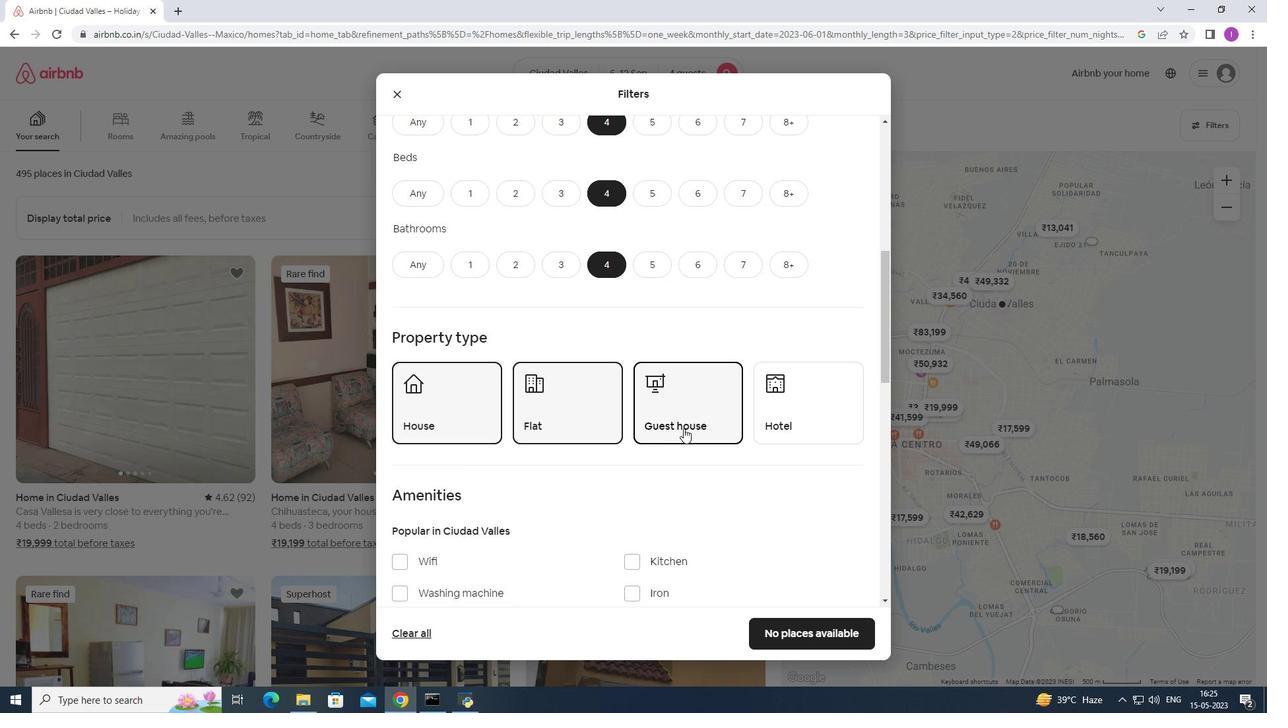 
Action: Mouse moved to (685, 427)
Screenshot: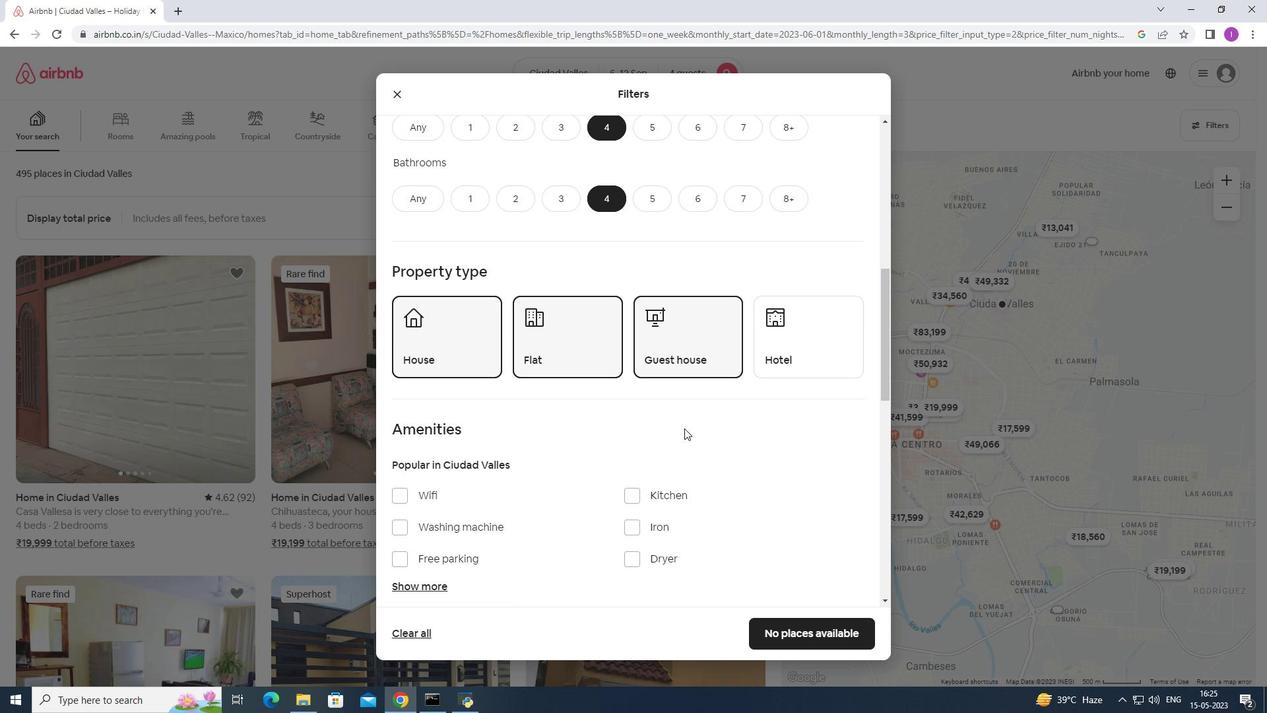 
Action: Mouse scrolled (685, 427) with delta (0, 0)
Screenshot: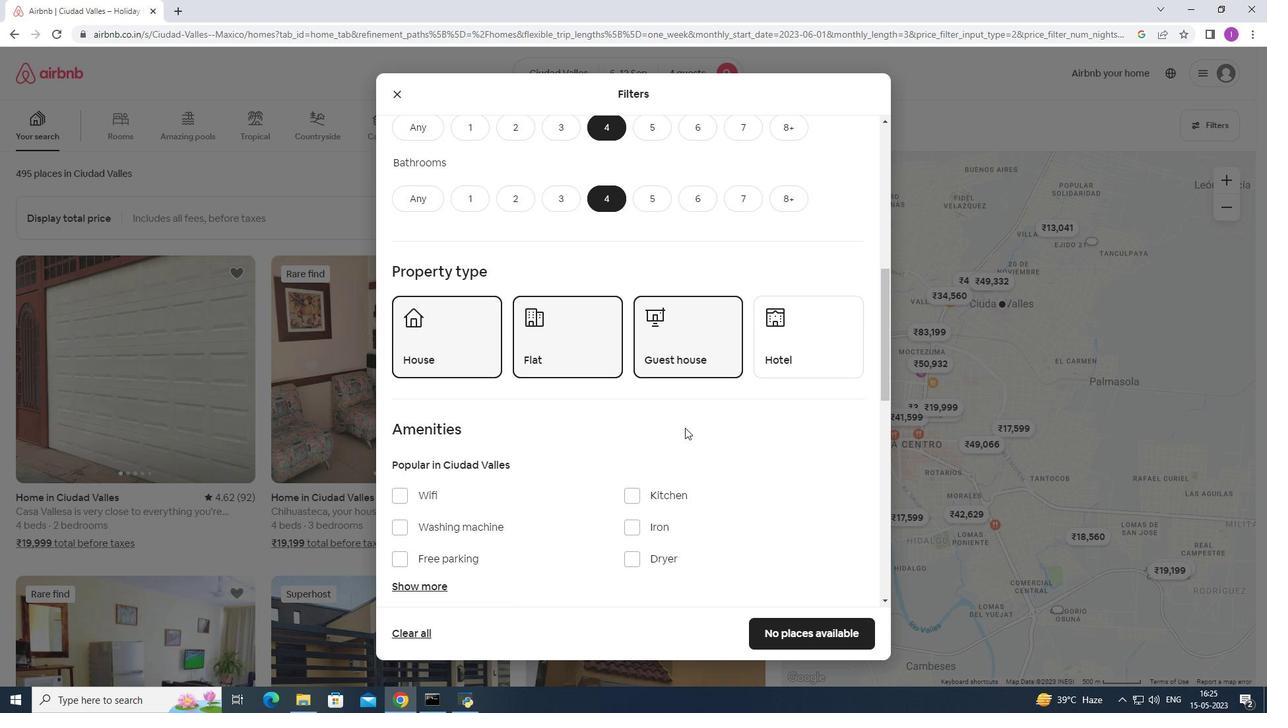 
Action: Mouse moved to (694, 419)
Screenshot: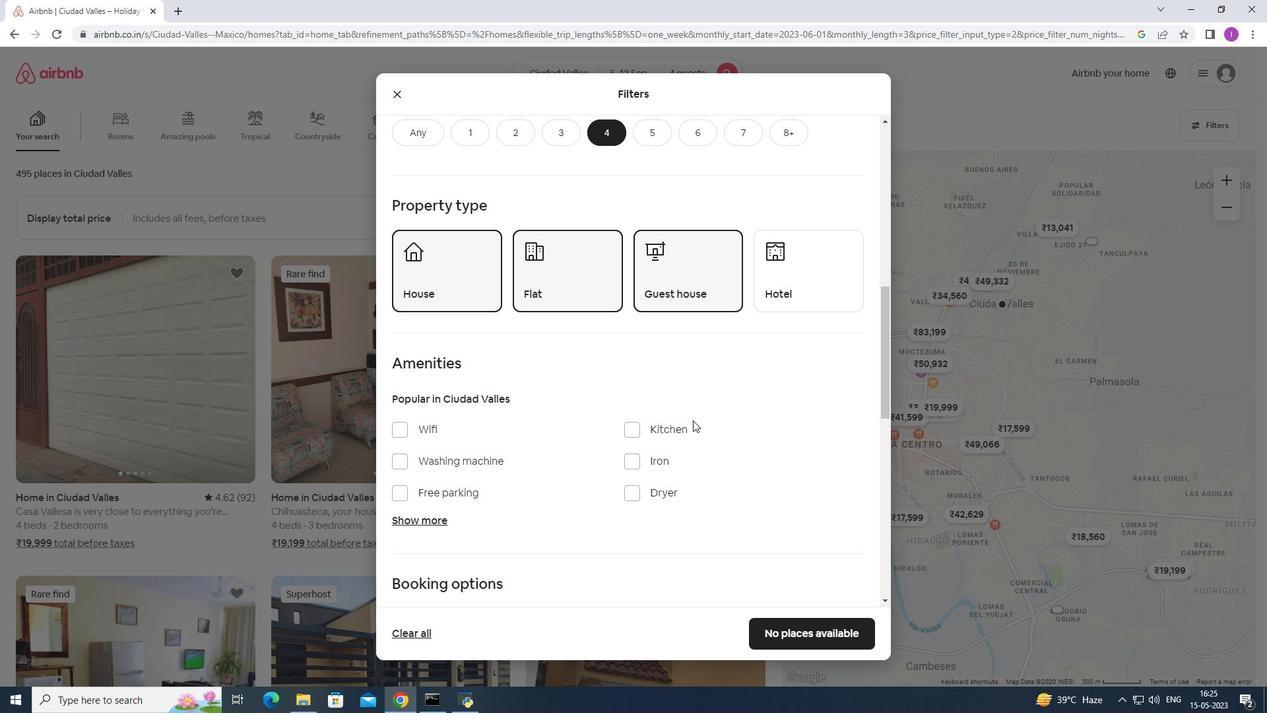 
Action: Mouse scrolled (694, 419) with delta (0, 0)
Screenshot: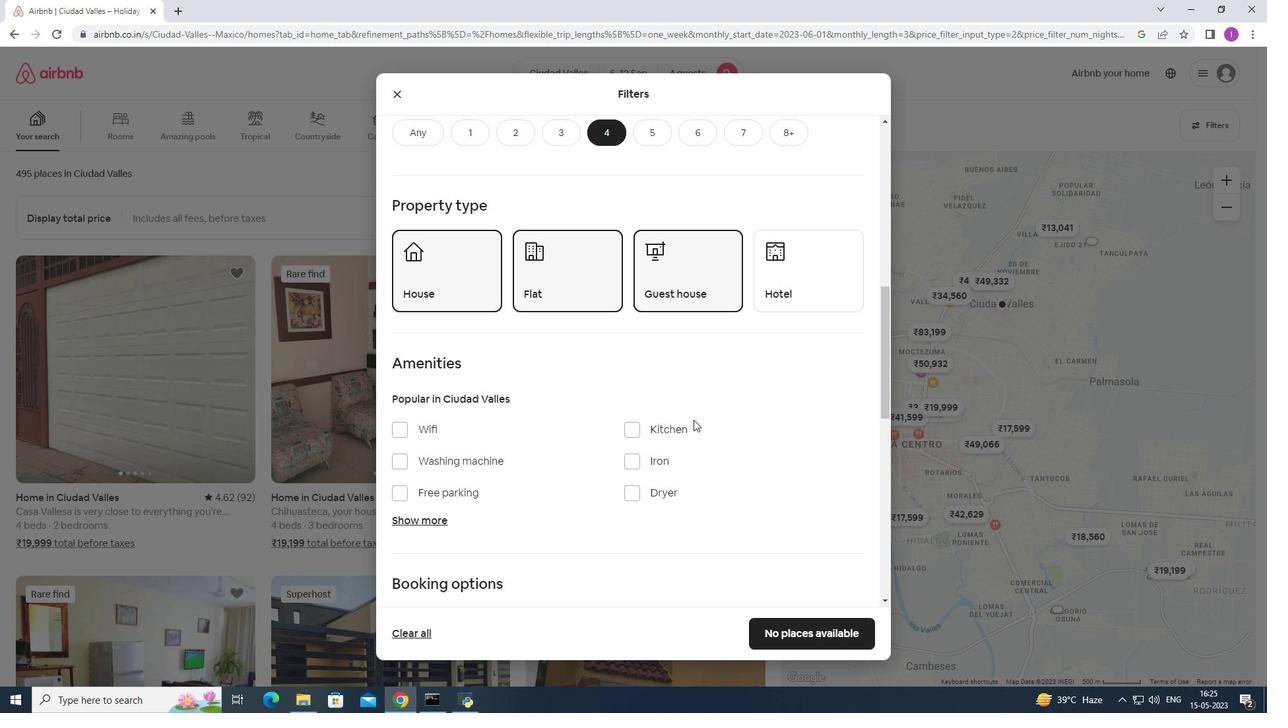 
Action: Mouse moved to (695, 418)
Screenshot: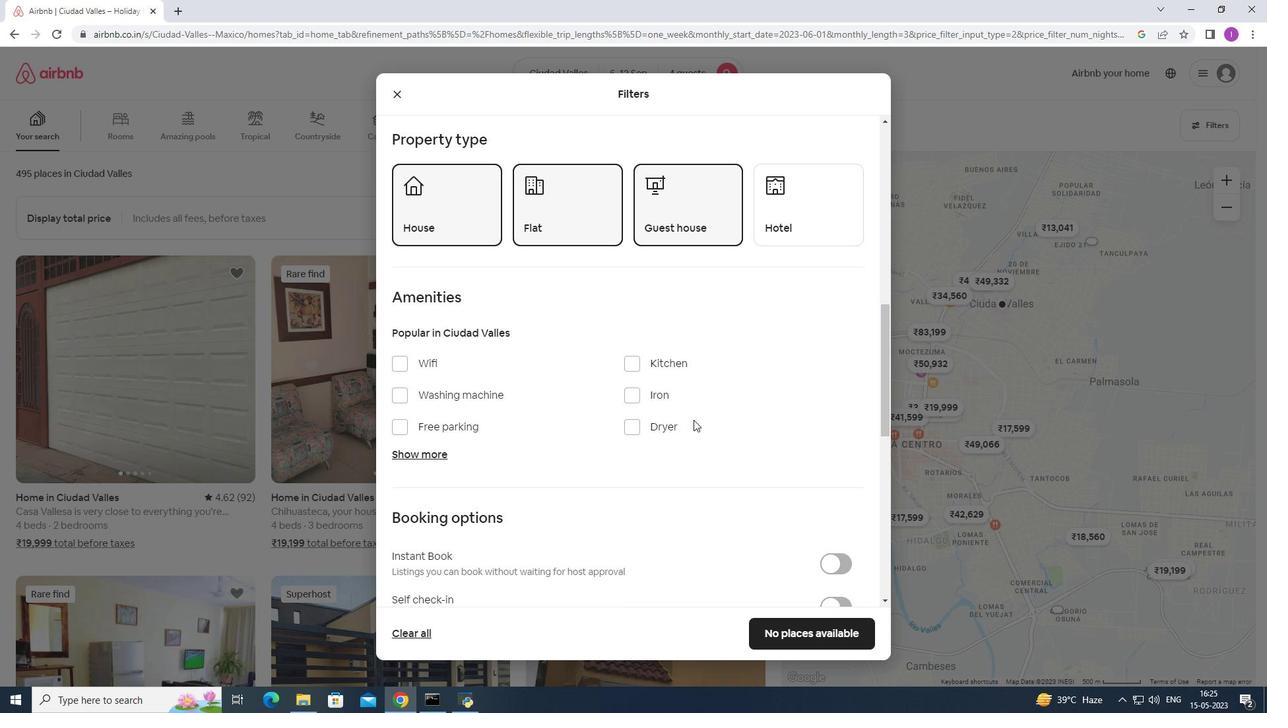 
Action: Mouse scrolled (695, 417) with delta (0, 0)
Screenshot: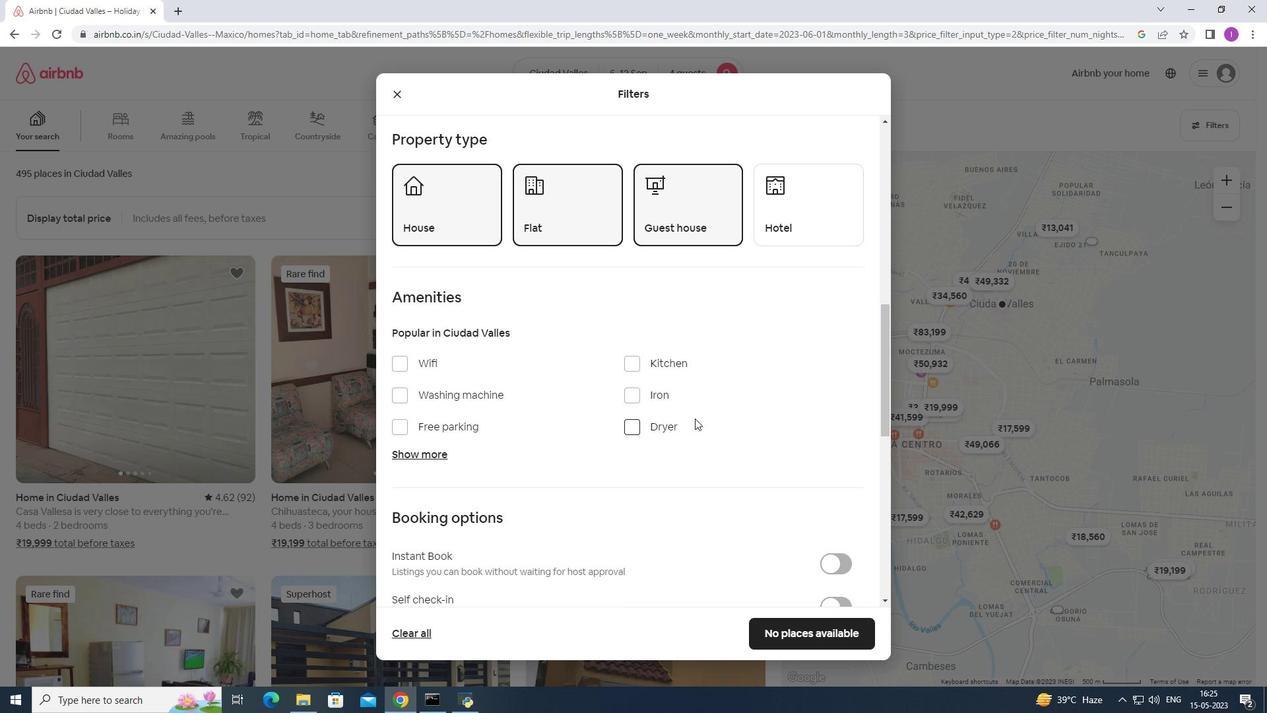 
Action: Mouse moved to (682, 399)
Screenshot: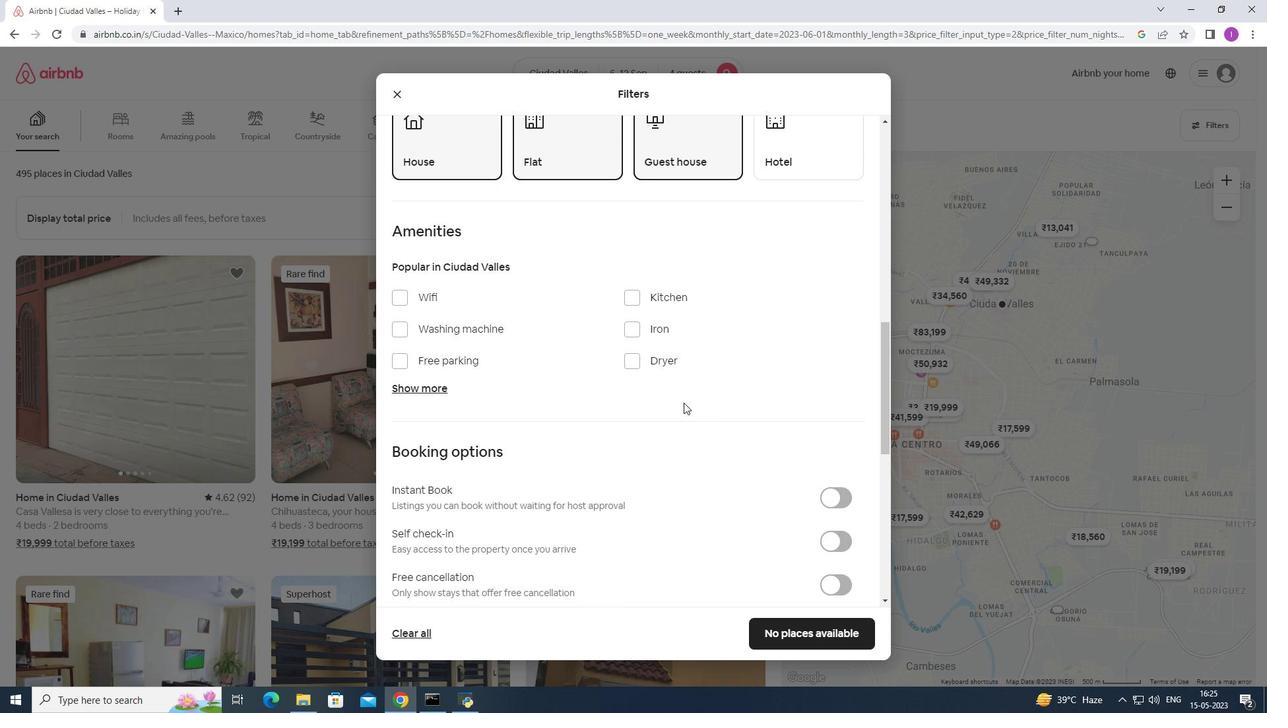 
Action: Mouse scrolled (682, 398) with delta (0, 0)
Screenshot: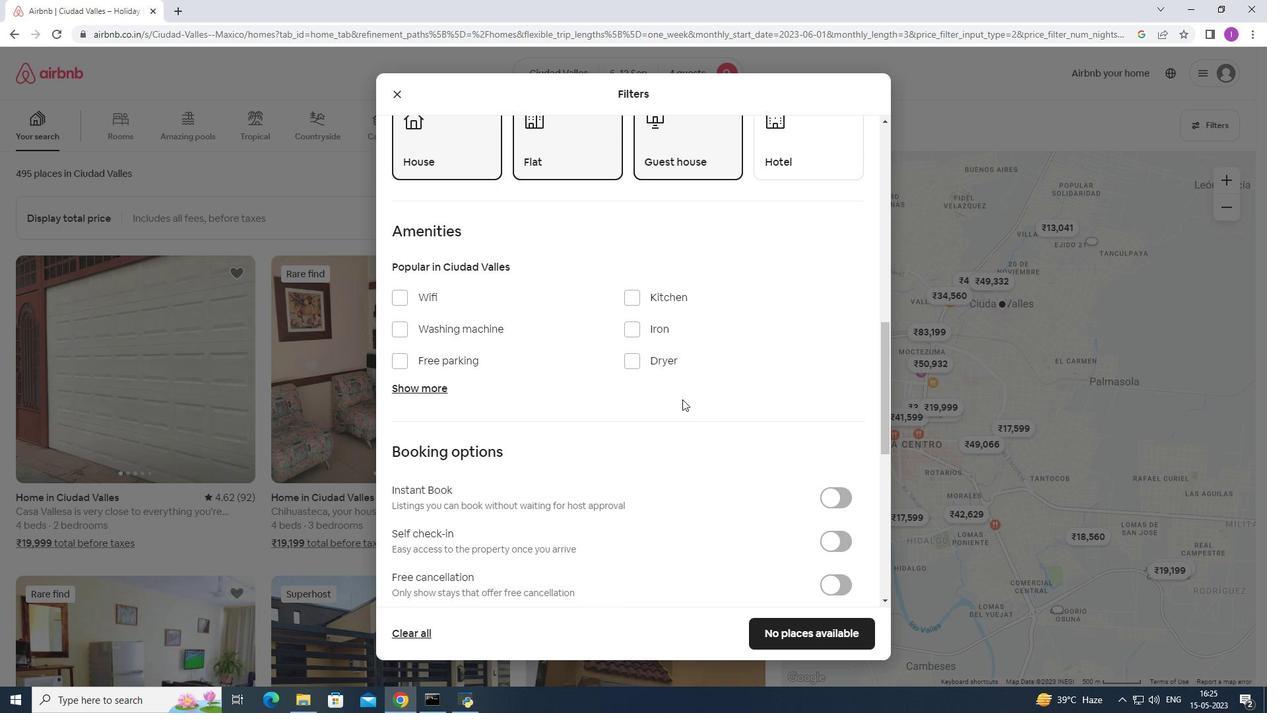 
Action: Mouse moved to (394, 234)
Screenshot: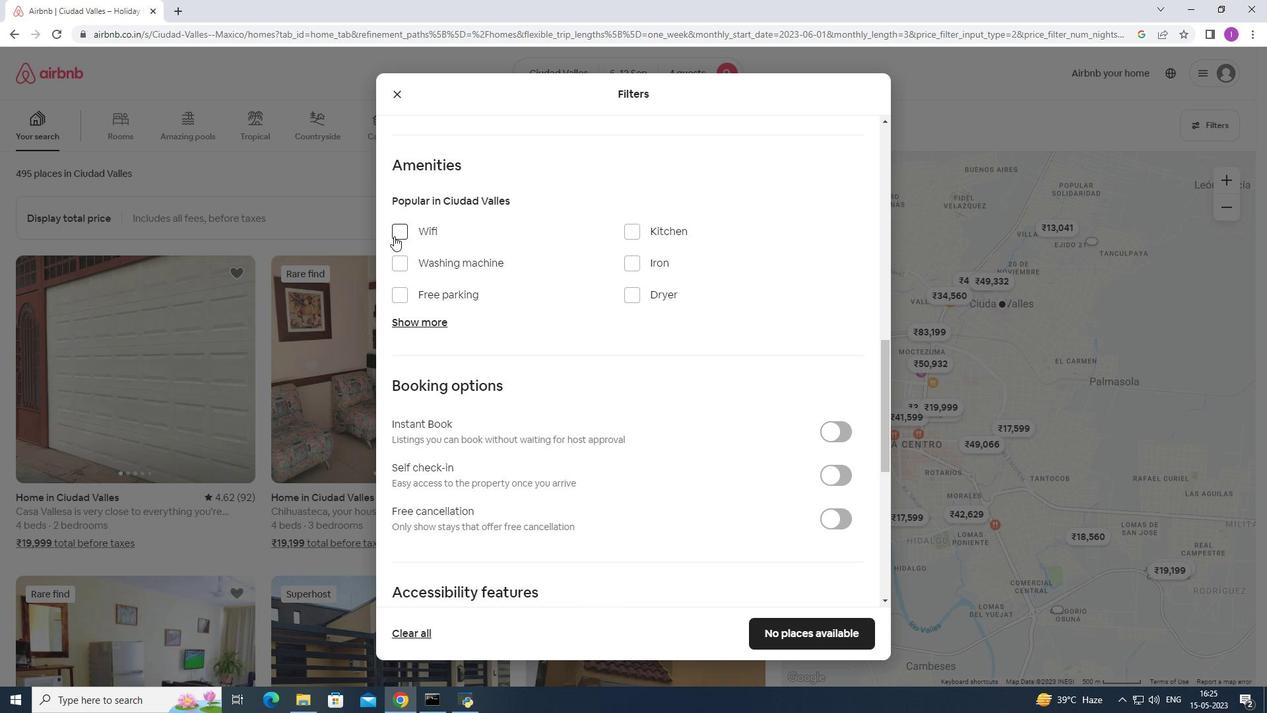 
Action: Mouse pressed left at (394, 234)
Screenshot: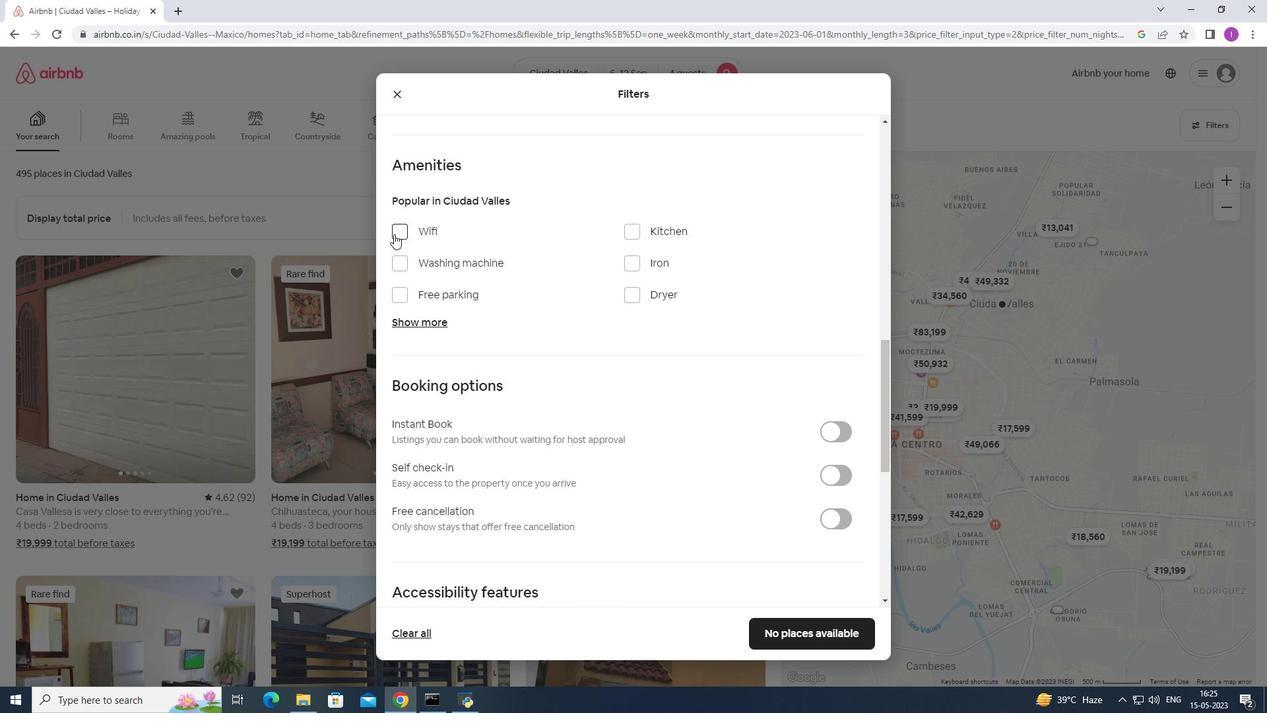 
Action: Mouse moved to (403, 298)
Screenshot: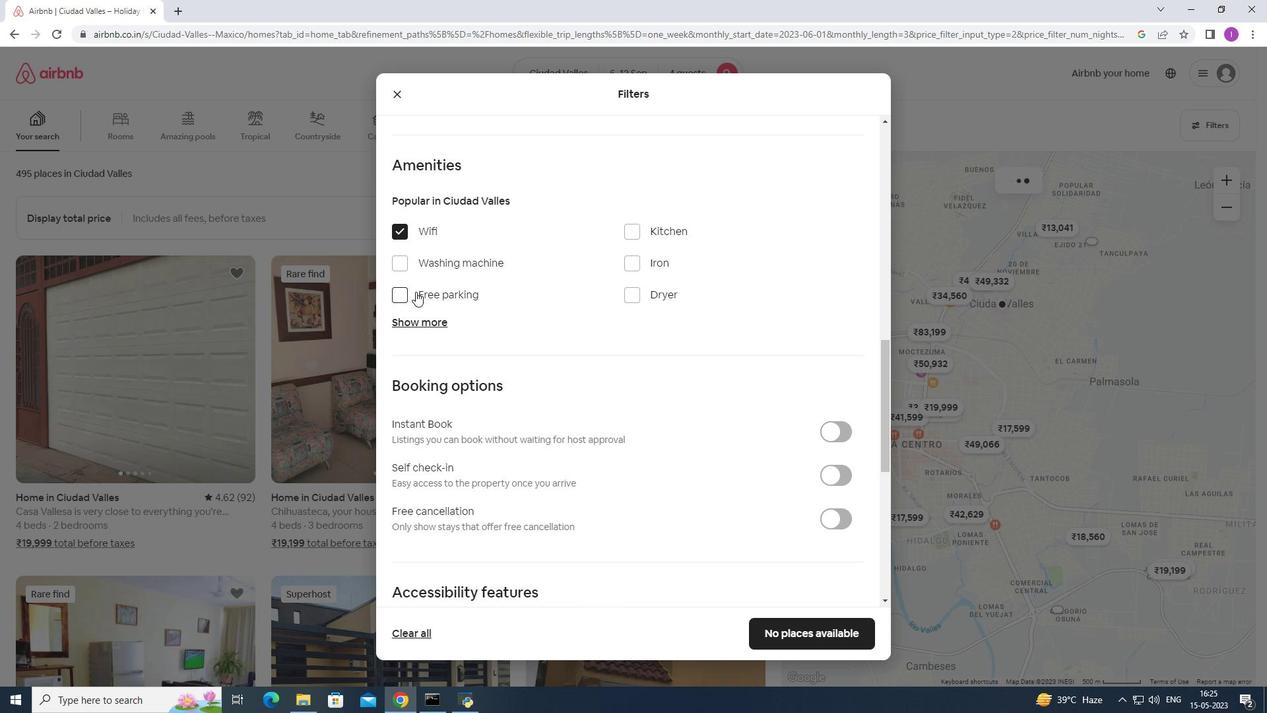
Action: Mouse pressed left at (403, 298)
Screenshot: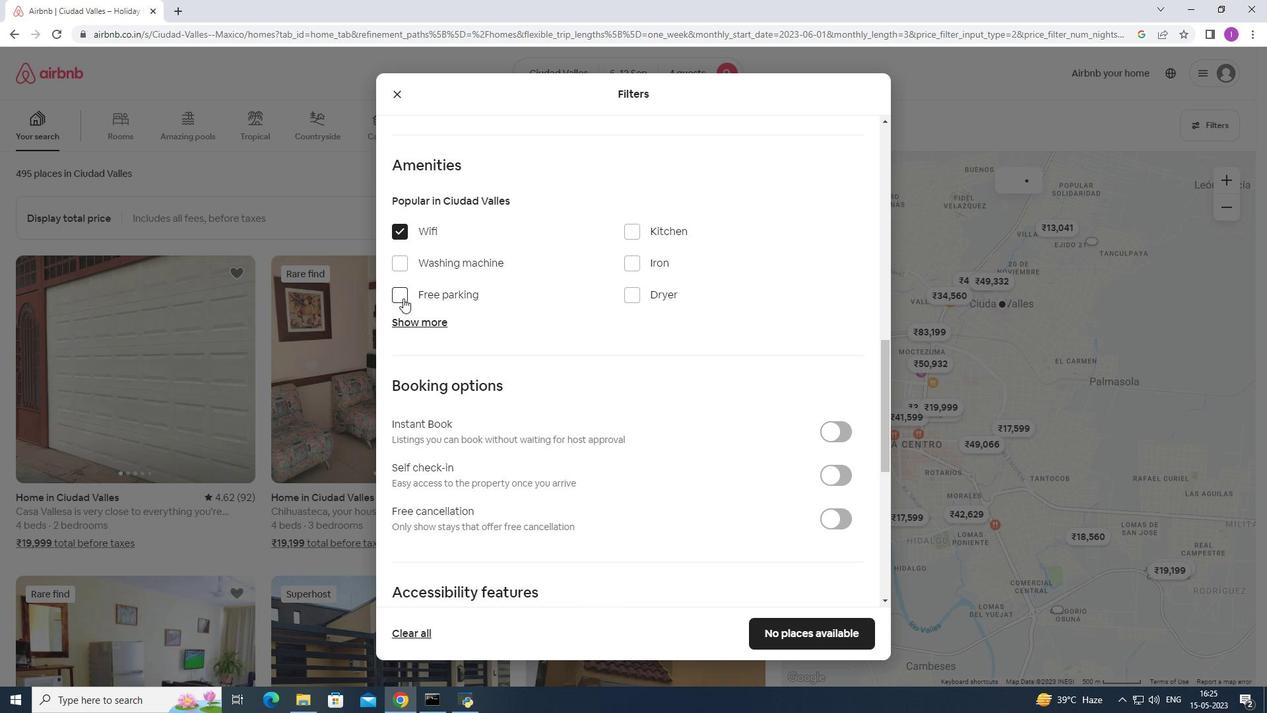
Action: Mouse moved to (445, 325)
Screenshot: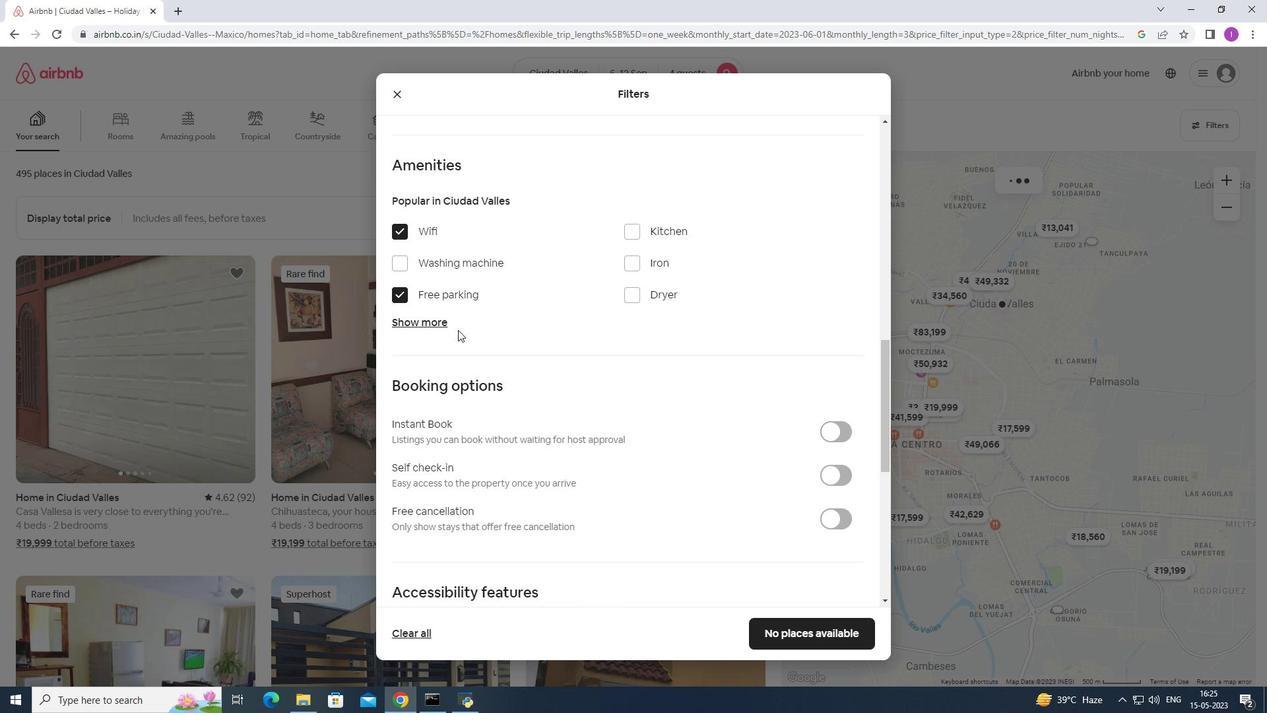 
Action: Mouse pressed left at (445, 325)
Screenshot: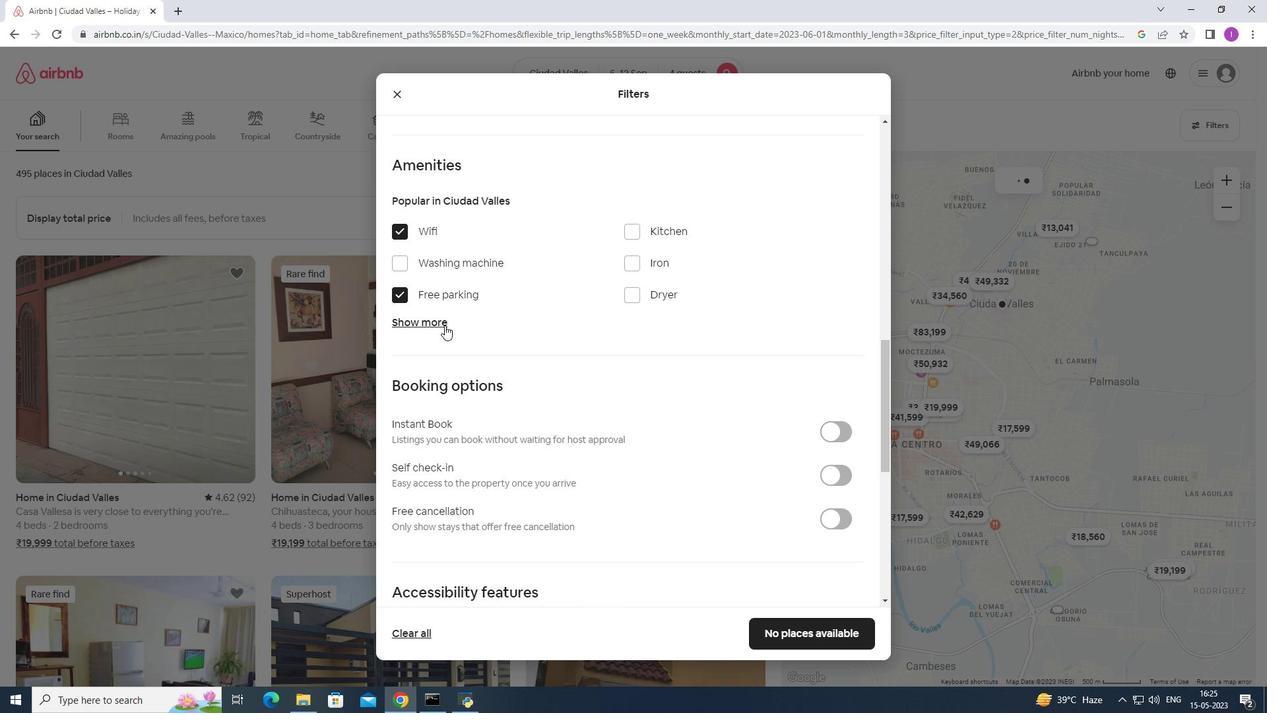 
Action: Mouse moved to (640, 398)
Screenshot: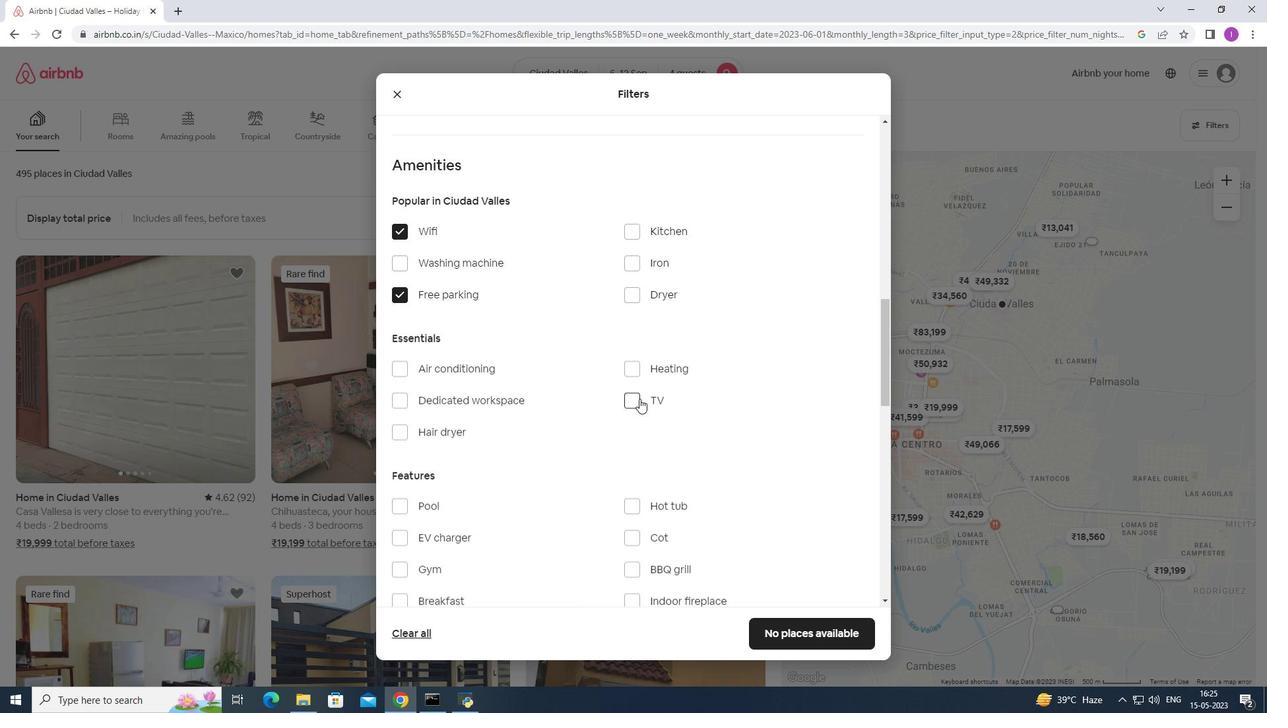 
Action: Mouse pressed left at (640, 398)
Screenshot: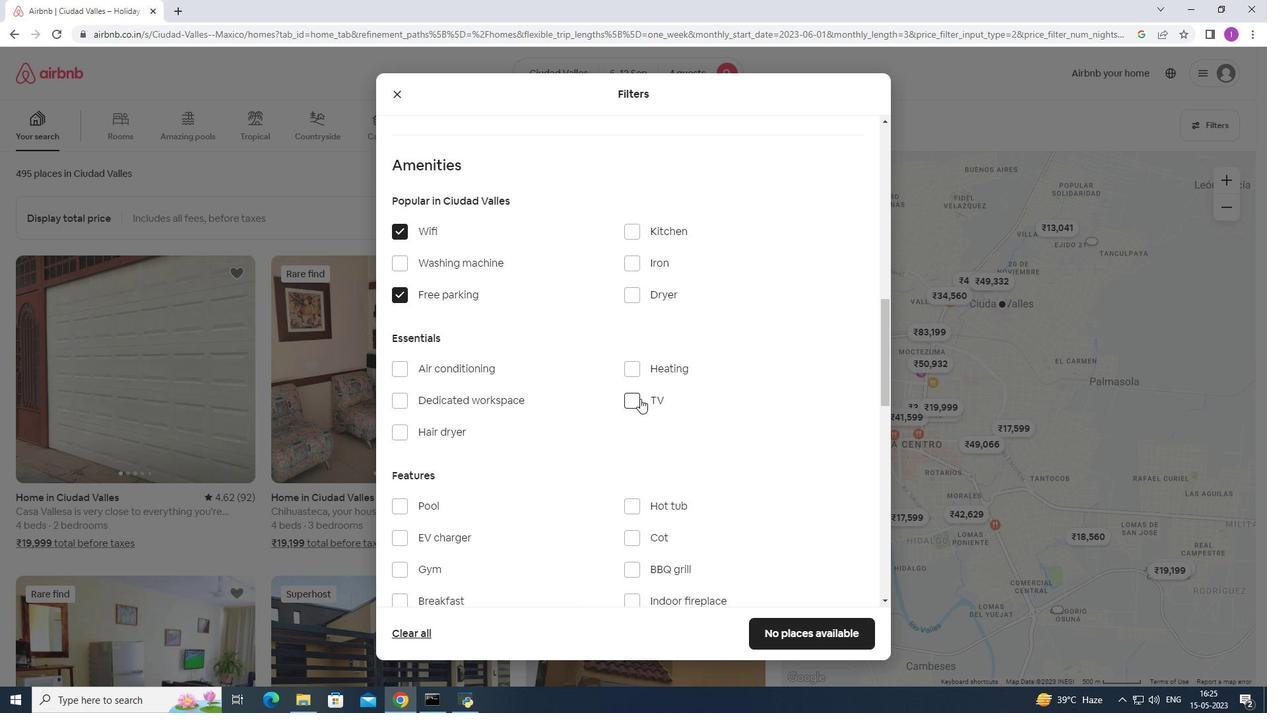 
Action: Mouse moved to (612, 453)
Screenshot: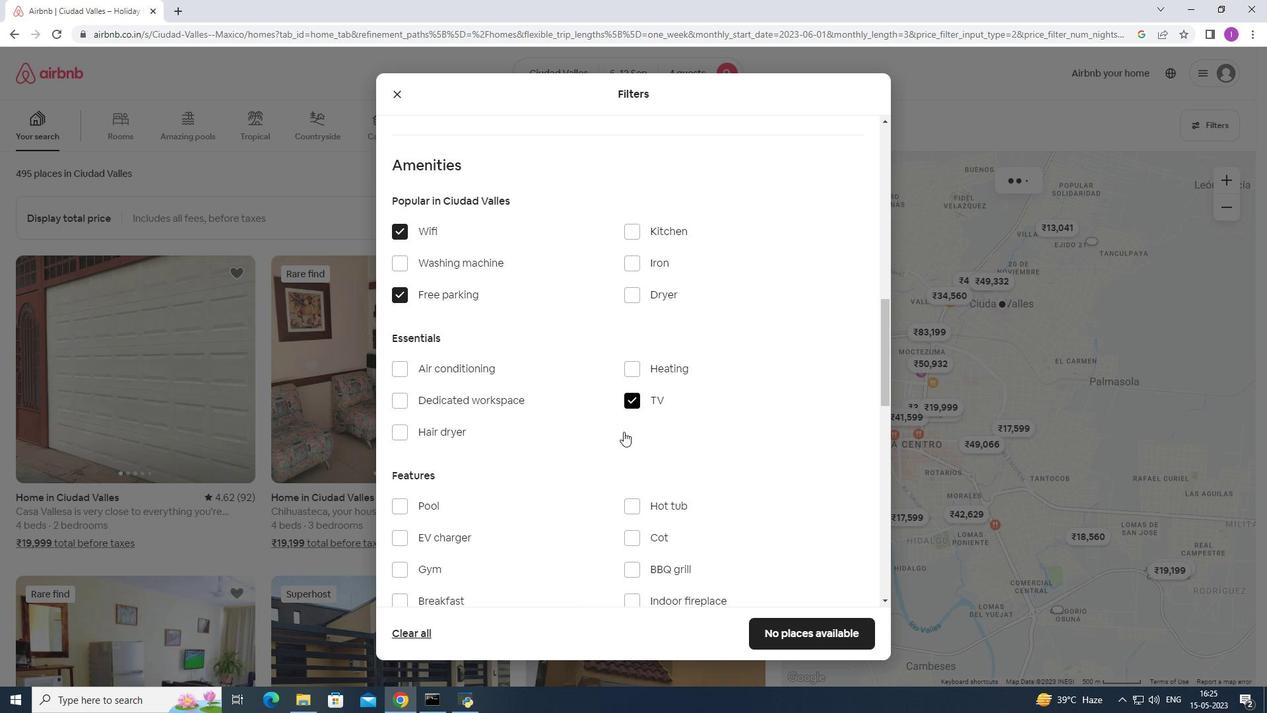 
Action: Mouse scrolled (612, 452) with delta (0, 0)
Screenshot: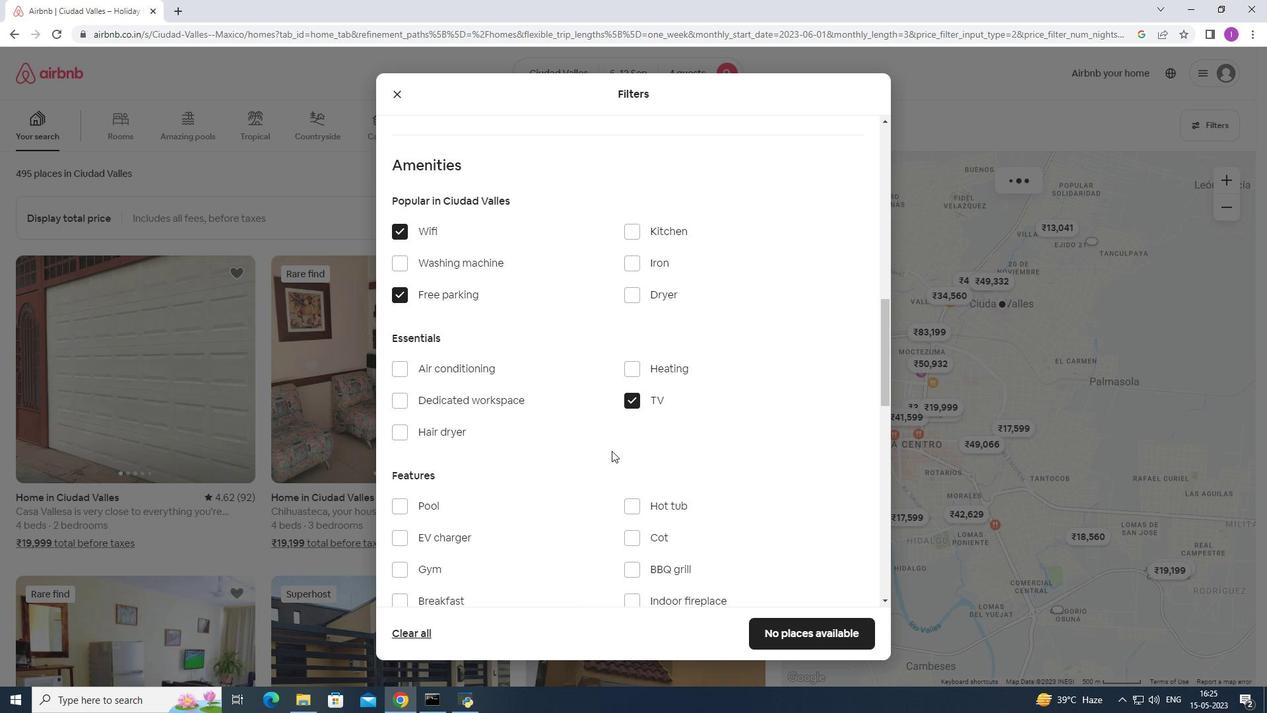 
Action: Mouse scrolled (612, 452) with delta (0, 0)
Screenshot: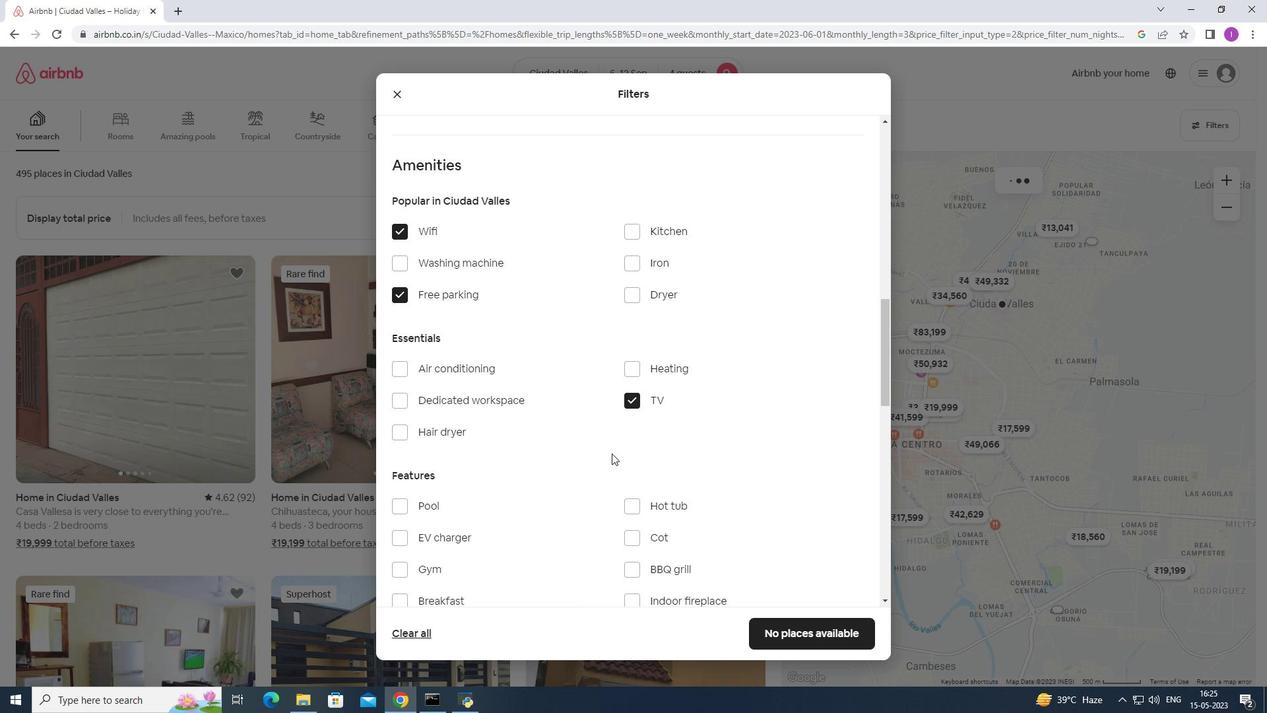 
Action: Mouse moved to (400, 429)
Screenshot: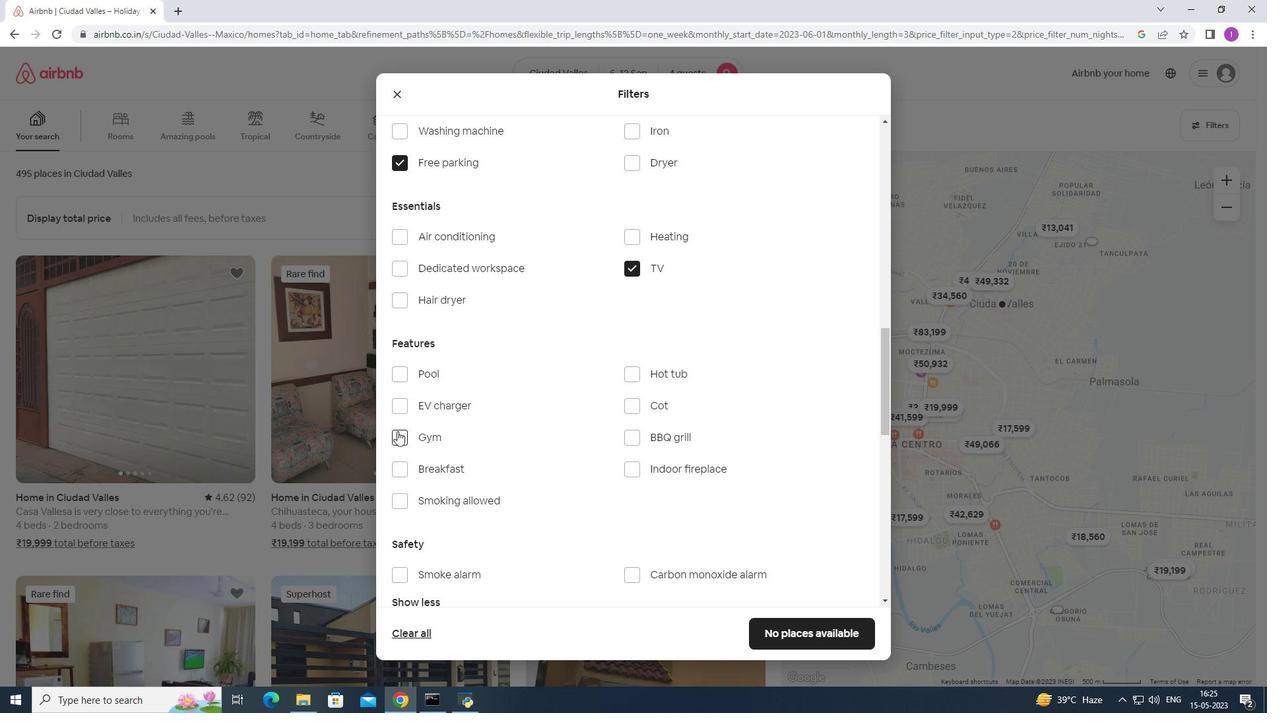
Action: Mouse pressed left at (400, 429)
Screenshot: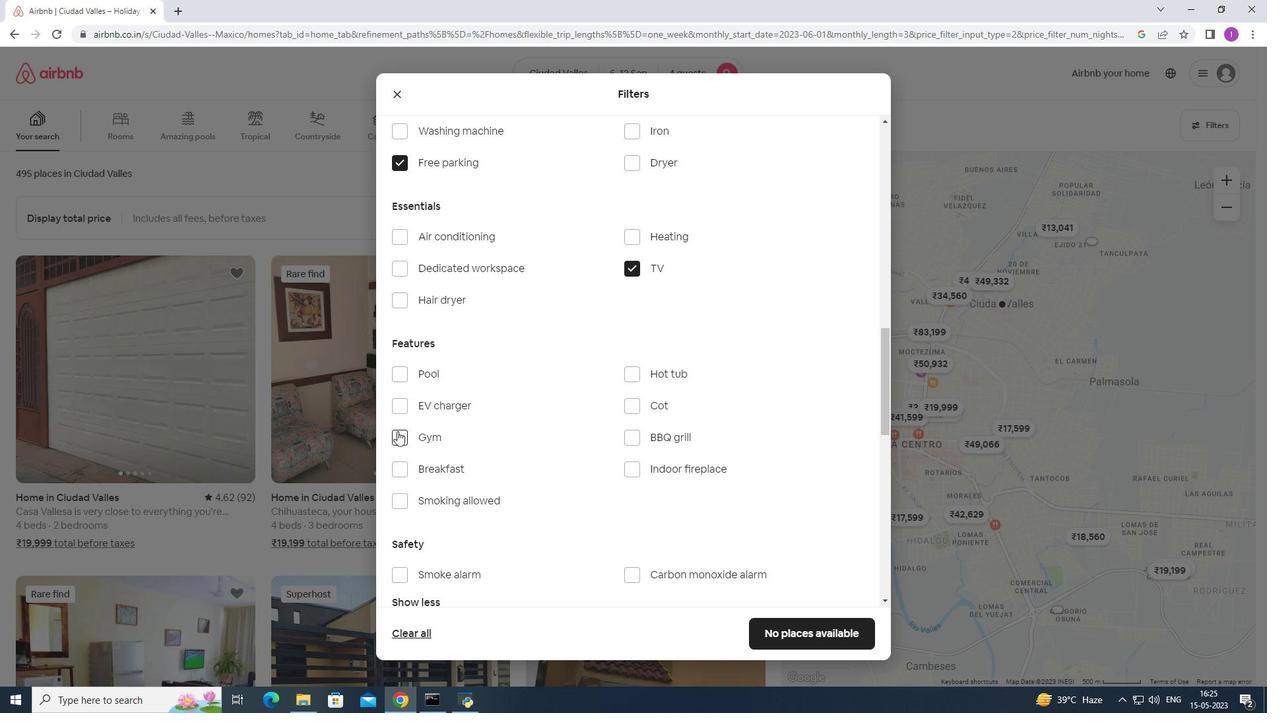 
Action: Mouse moved to (394, 438)
Screenshot: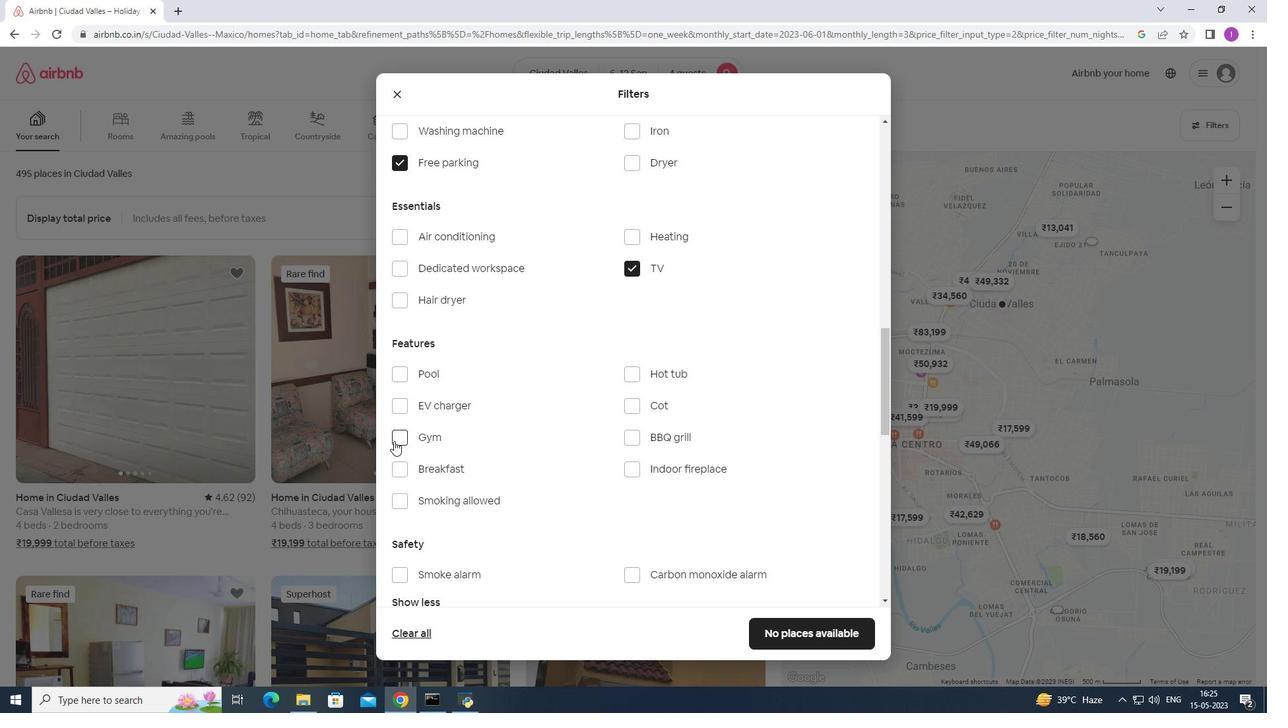 
Action: Mouse pressed left at (394, 438)
Screenshot: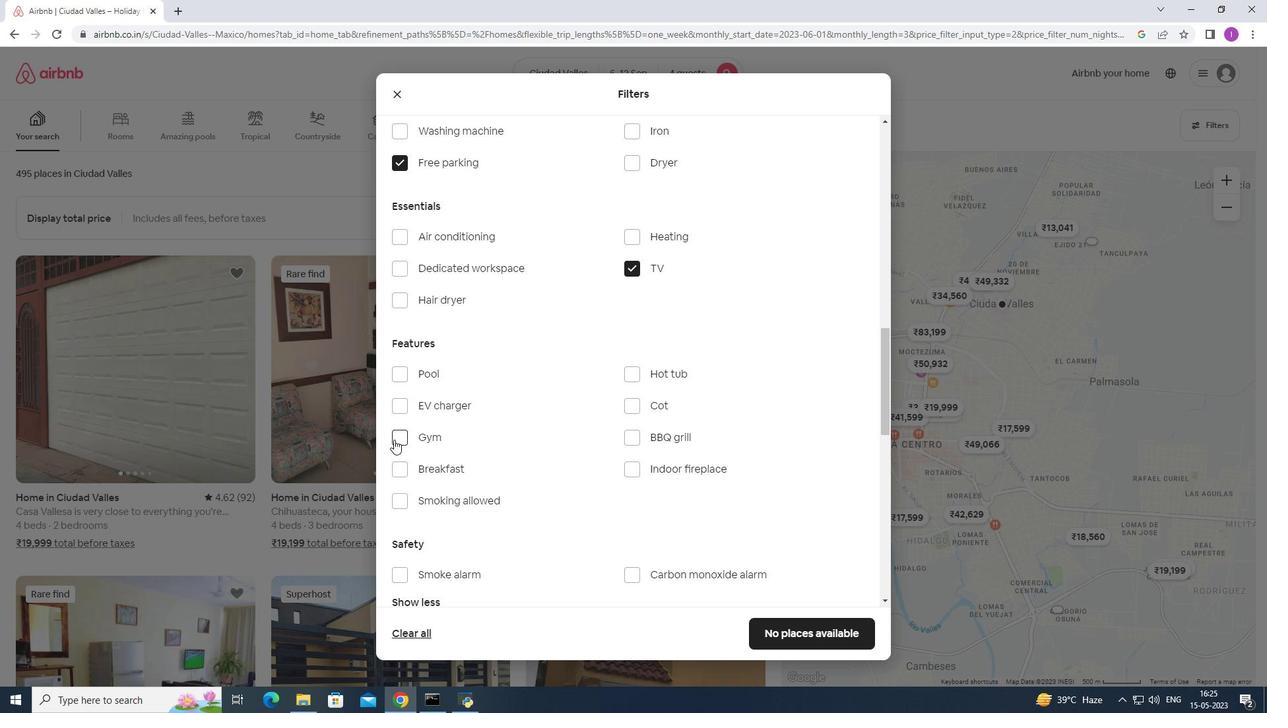 
Action: Mouse moved to (399, 468)
Screenshot: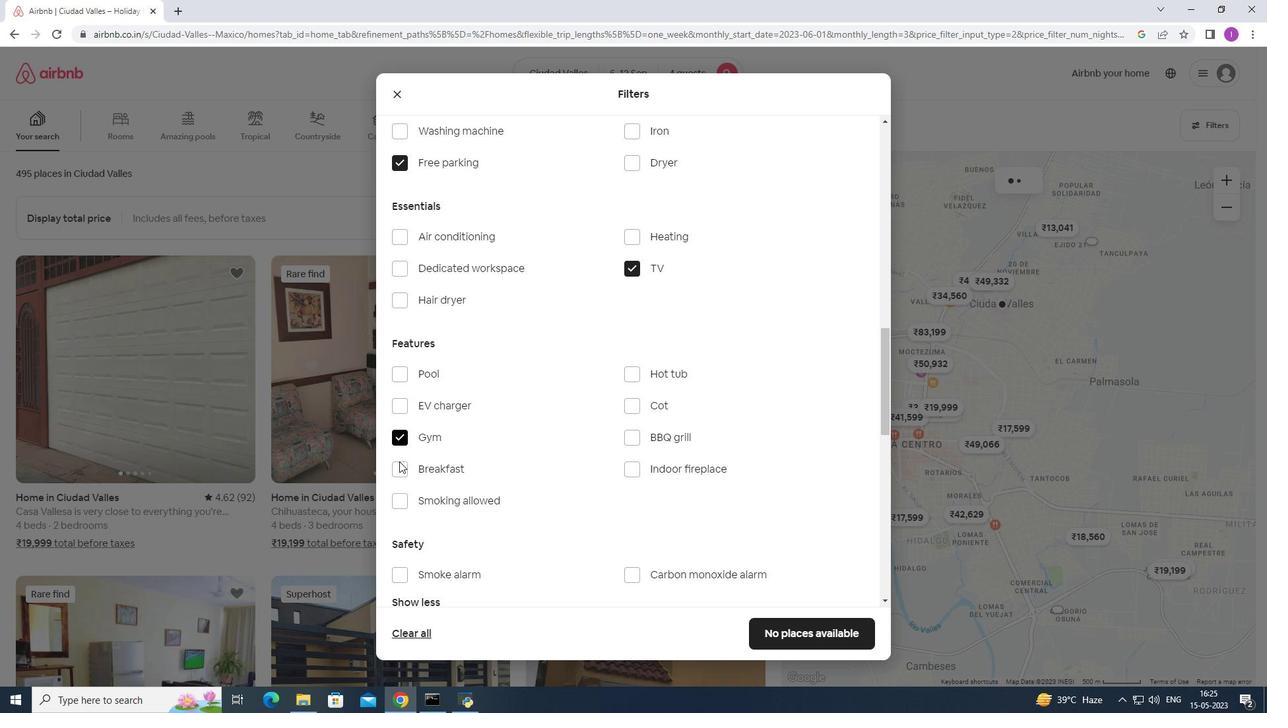 
Action: Mouse pressed left at (399, 468)
Screenshot: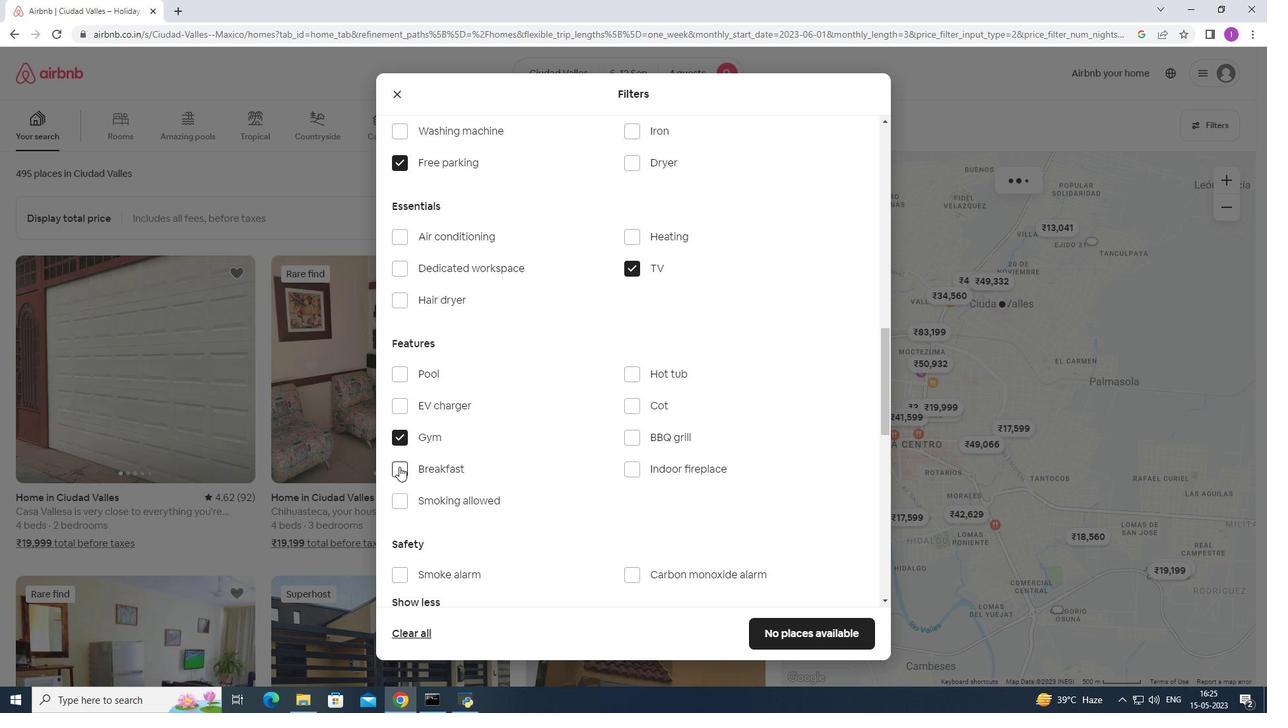 
Action: Mouse moved to (561, 460)
Screenshot: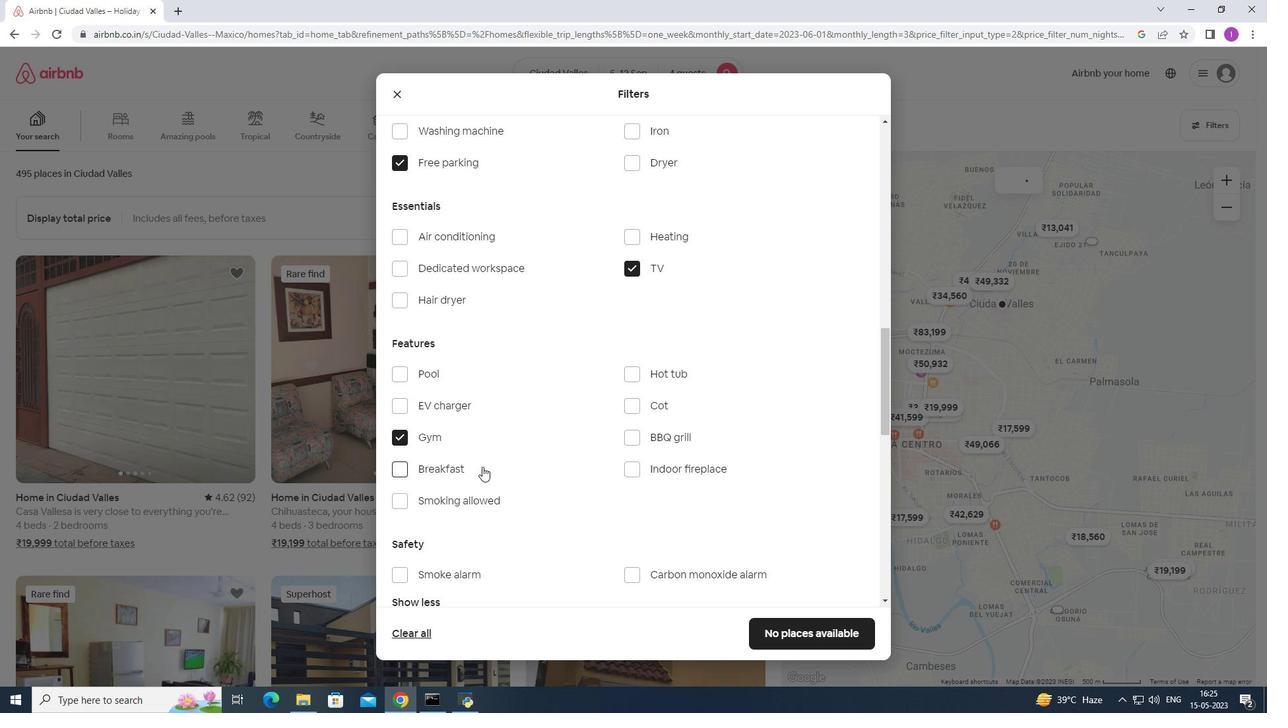 
Action: Mouse scrolled (561, 459) with delta (0, 0)
Screenshot: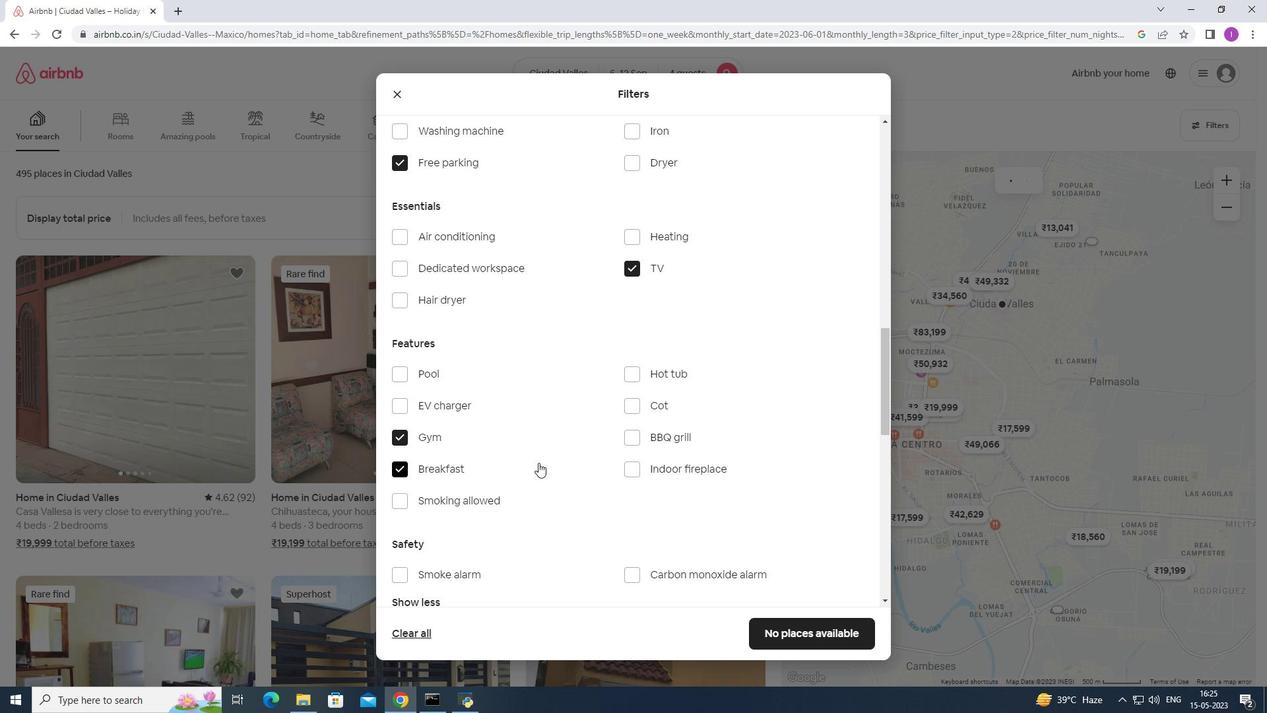 
Action: Mouse scrolled (561, 459) with delta (0, 0)
Screenshot: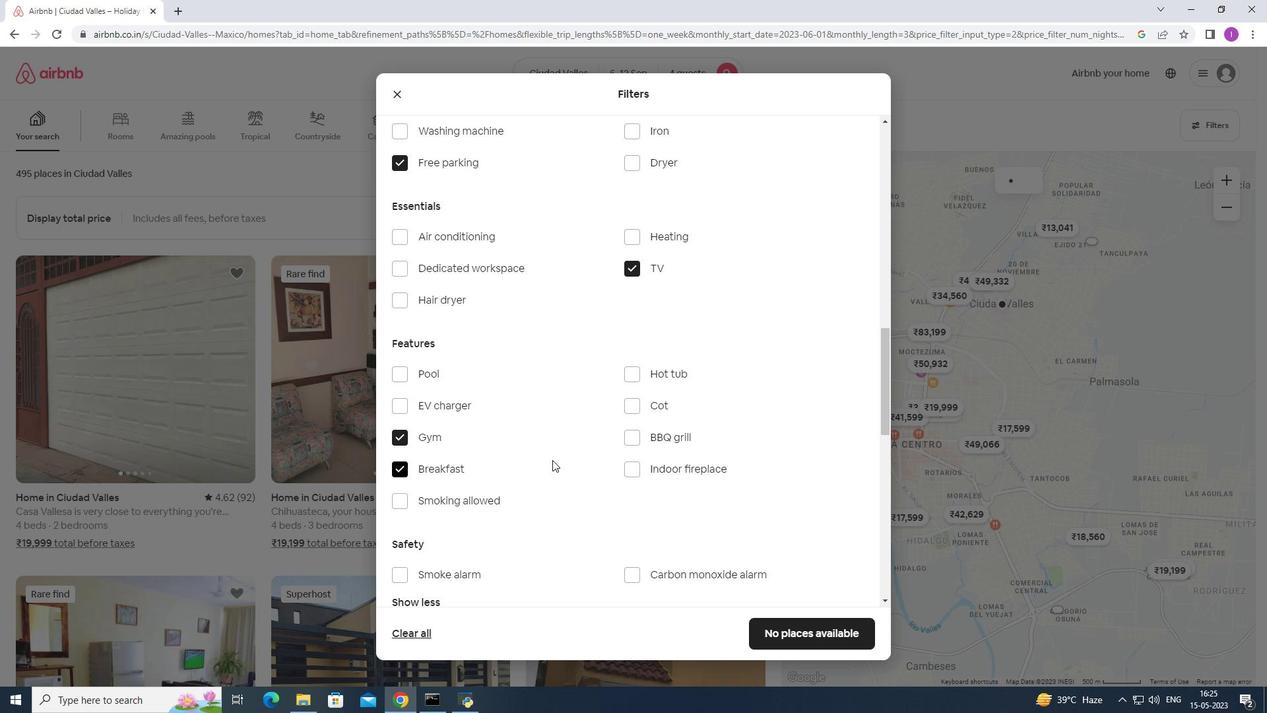 
Action: Mouse scrolled (561, 459) with delta (0, 0)
Screenshot: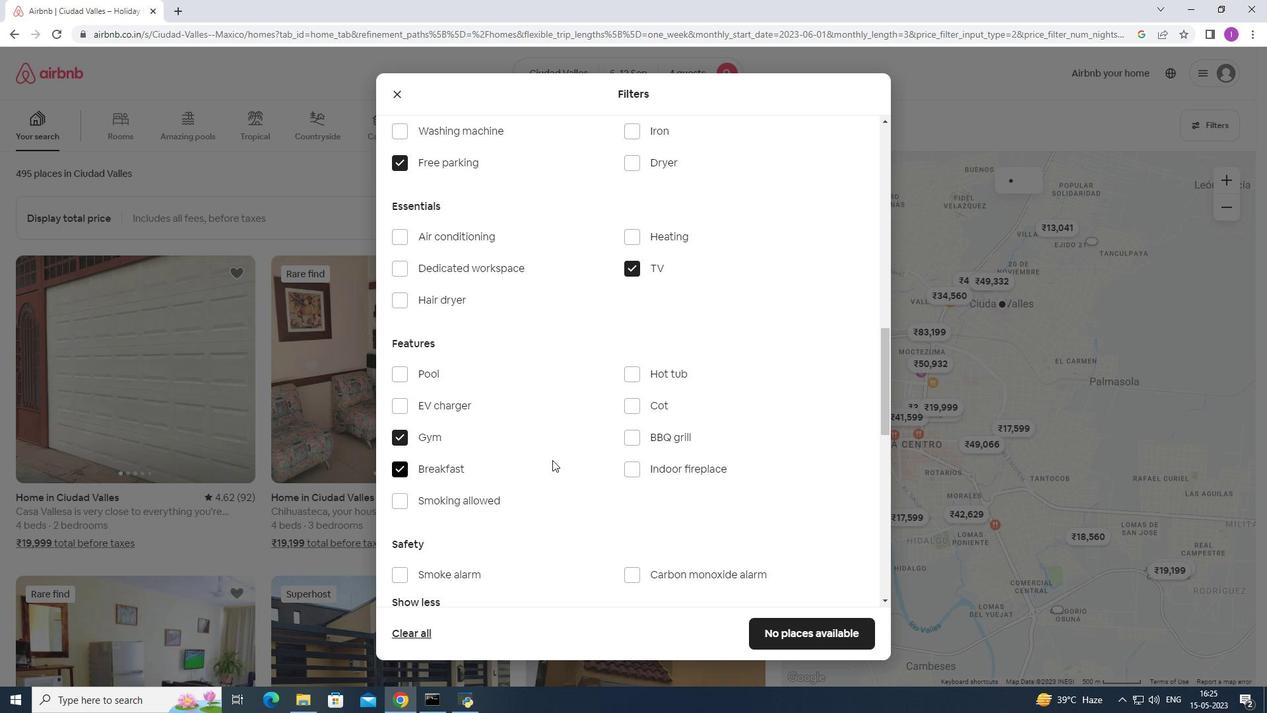 
Action: Mouse moved to (574, 449)
Screenshot: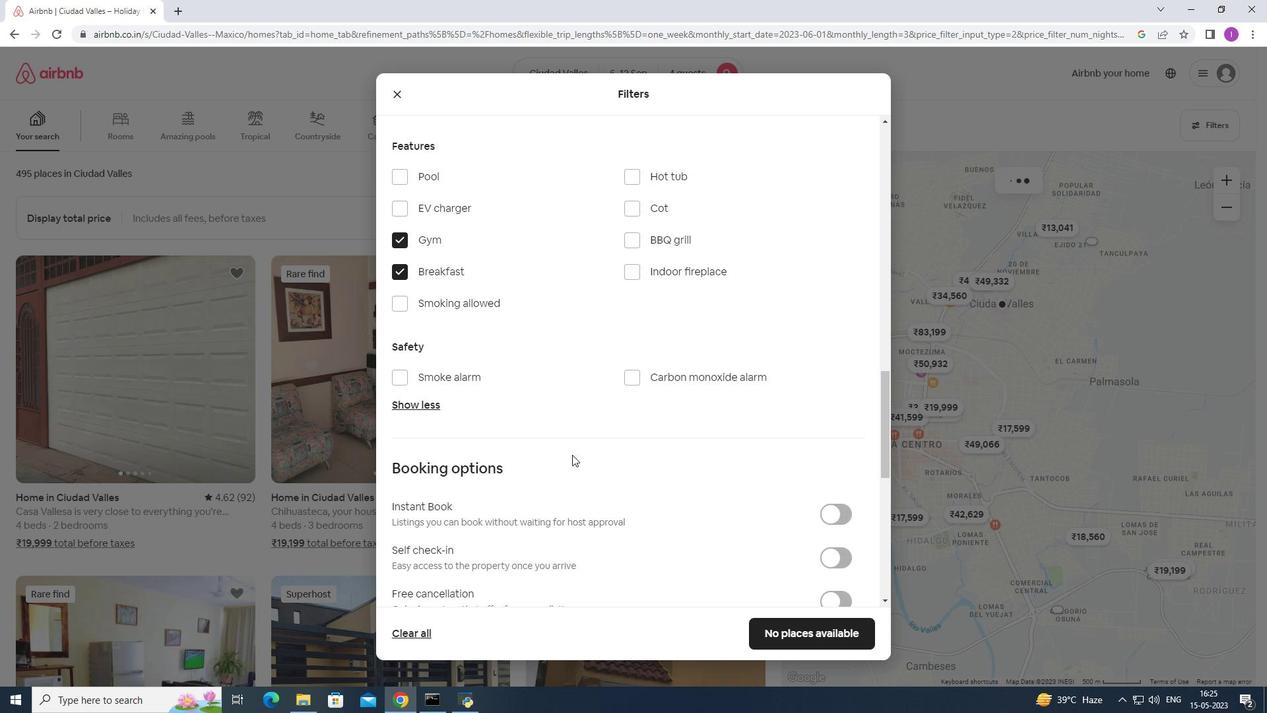 
Action: Mouse scrolled (574, 449) with delta (0, 0)
Screenshot: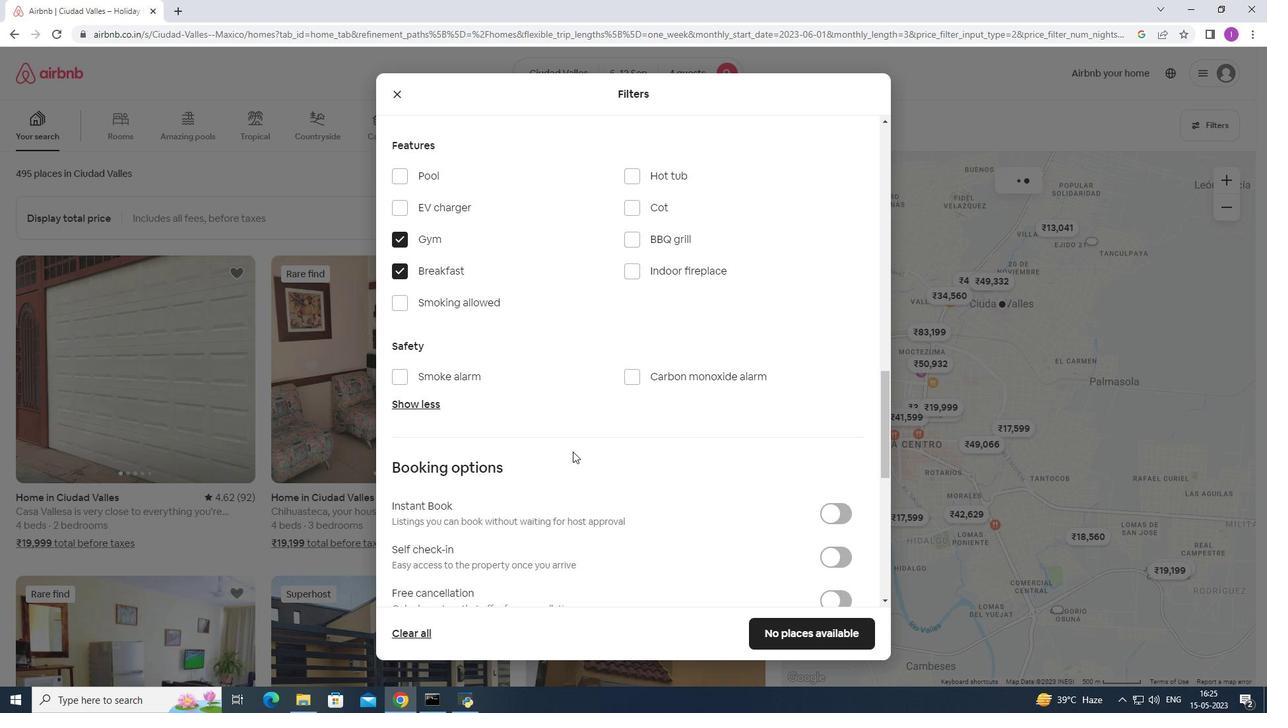 
Action: Mouse scrolled (574, 449) with delta (0, 0)
Screenshot: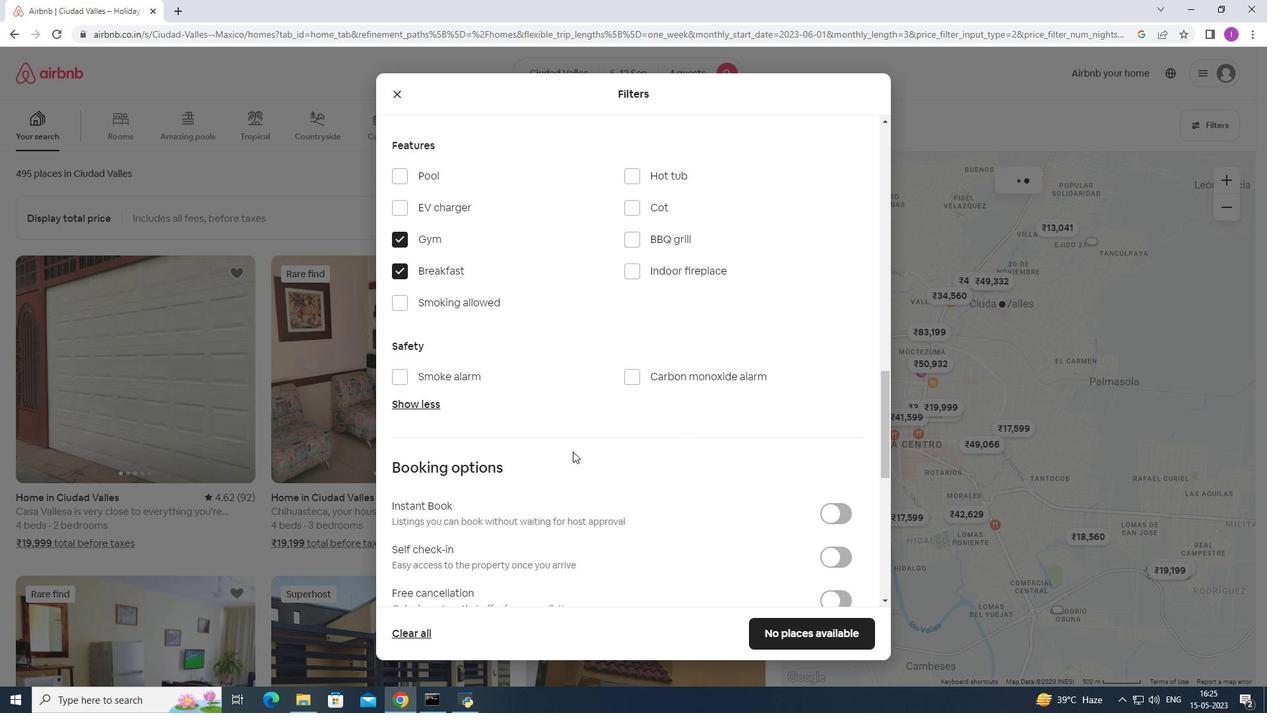 
Action: Mouse scrolled (574, 449) with delta (0, 0)
Screenshot: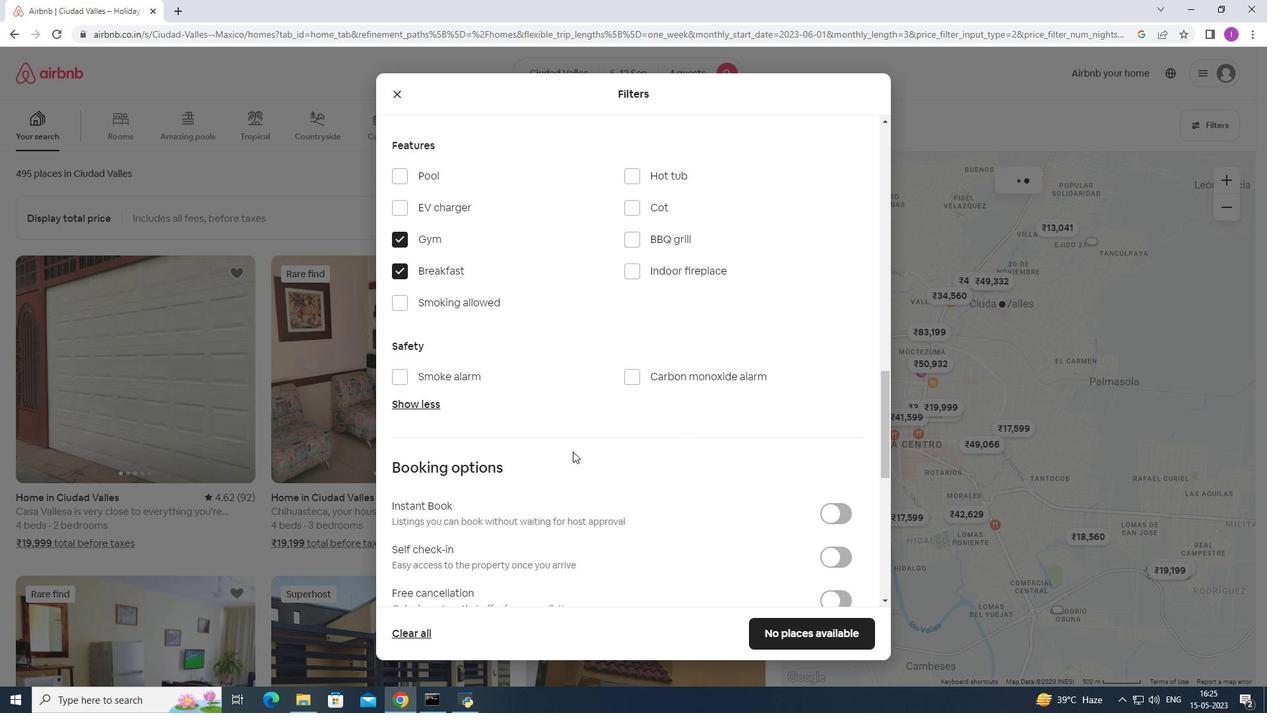 
Action: Mouse scrolled (574, 449) with delta (0, 0)
Screenshot: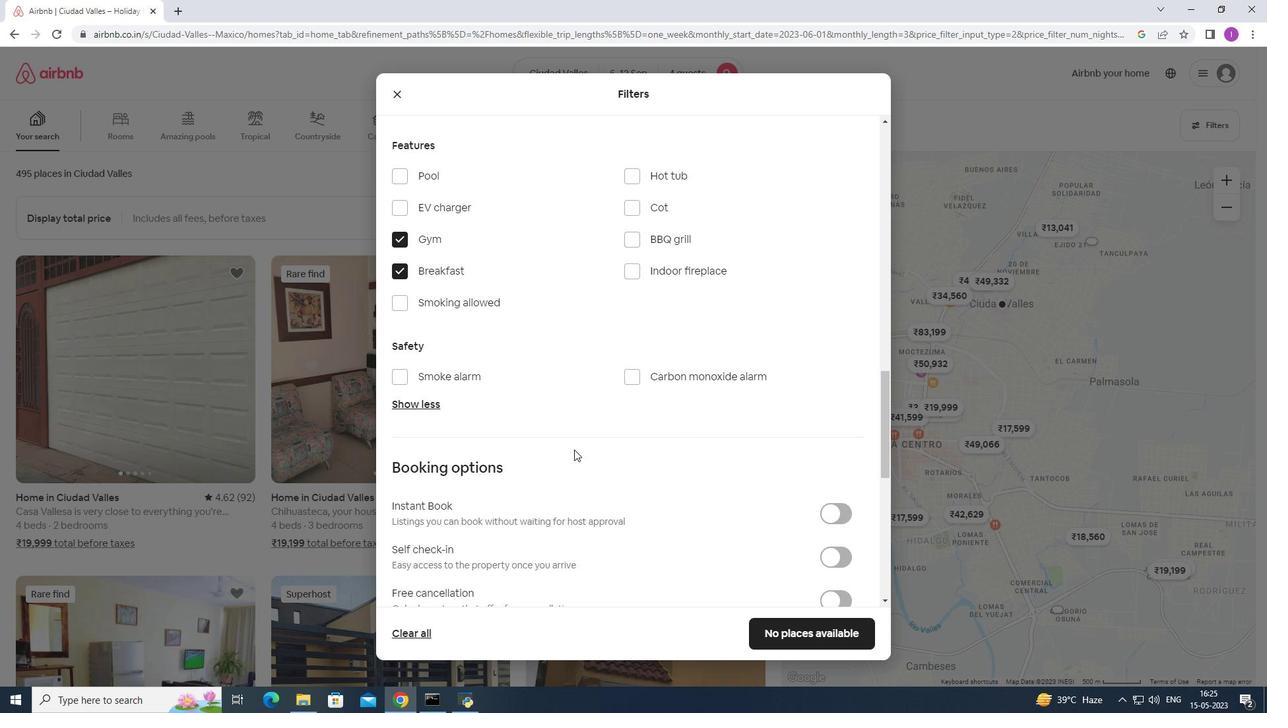 
Action: Mouse moved to (835, 289)
Screenshot: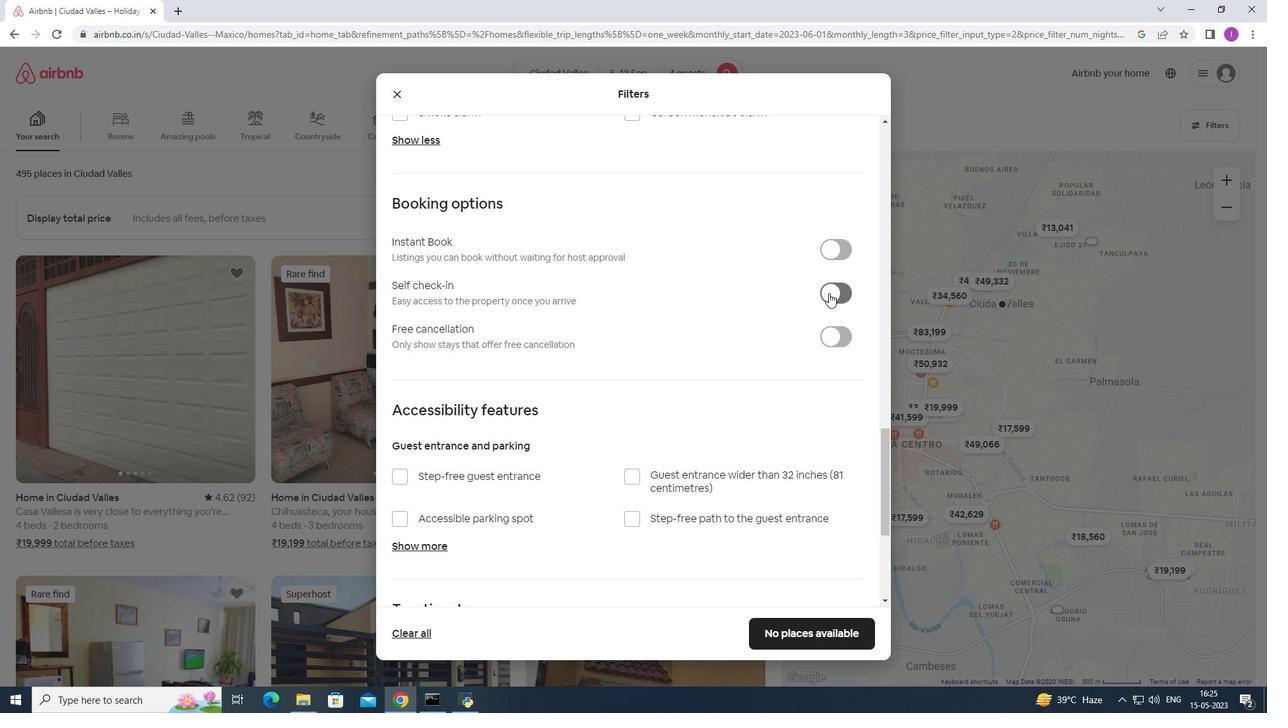 
Action: Mouse pressed left at (835, 289)
Screenshot: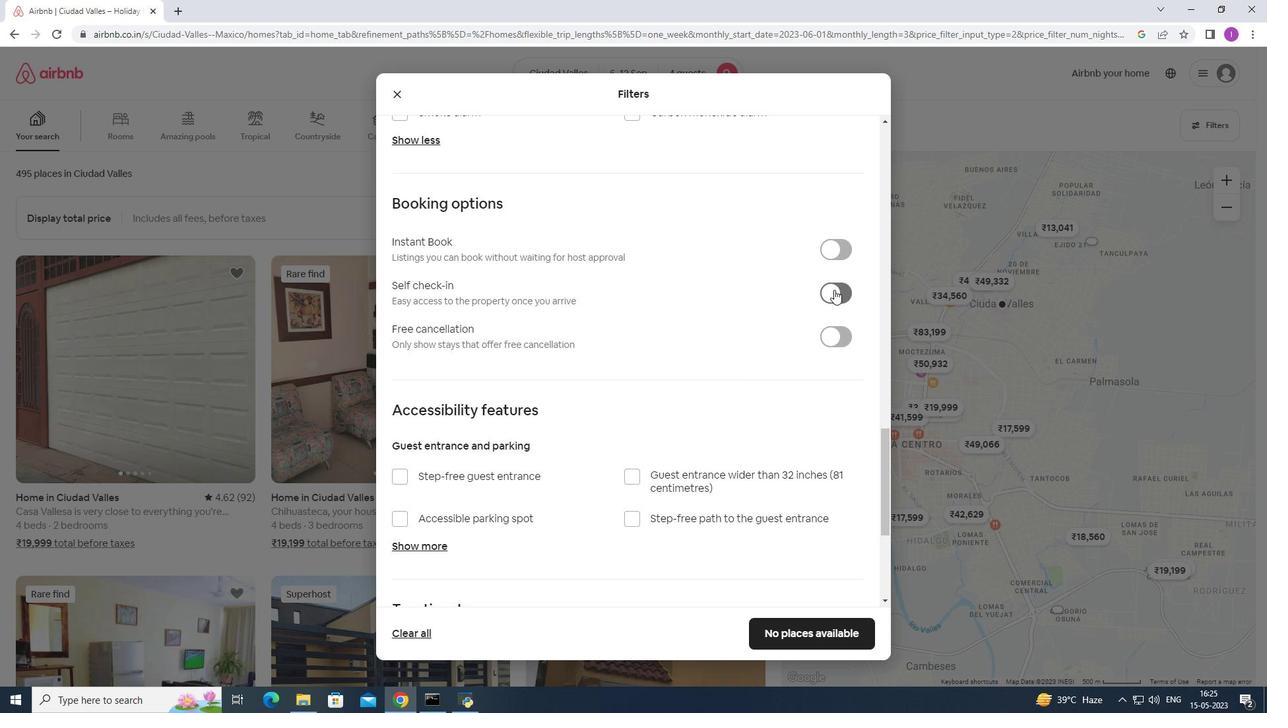 
Action: Mouse moved to (462, 482)
Screenshot: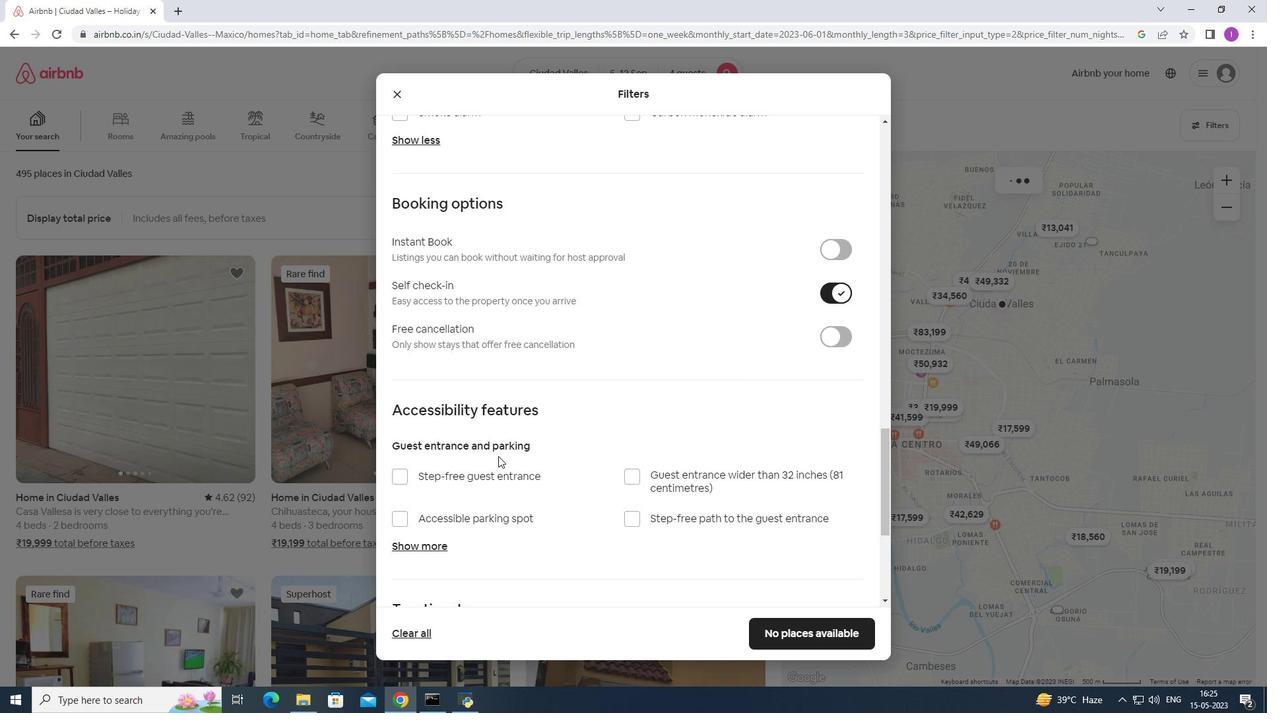 
Action: Mouse scrolled (462, 482) with delta (0, 0)
Screenshot: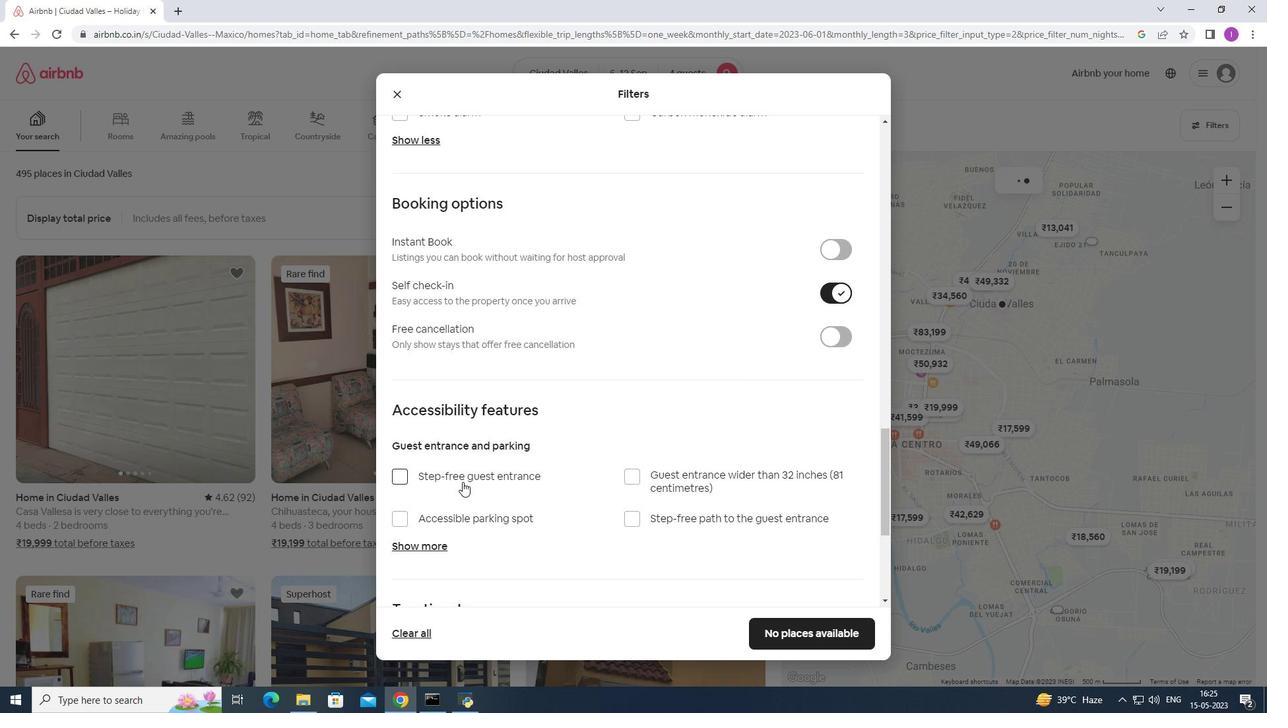 
Action: Mouse scrolled (462, 482) with delta (0, 0)
Screenshot: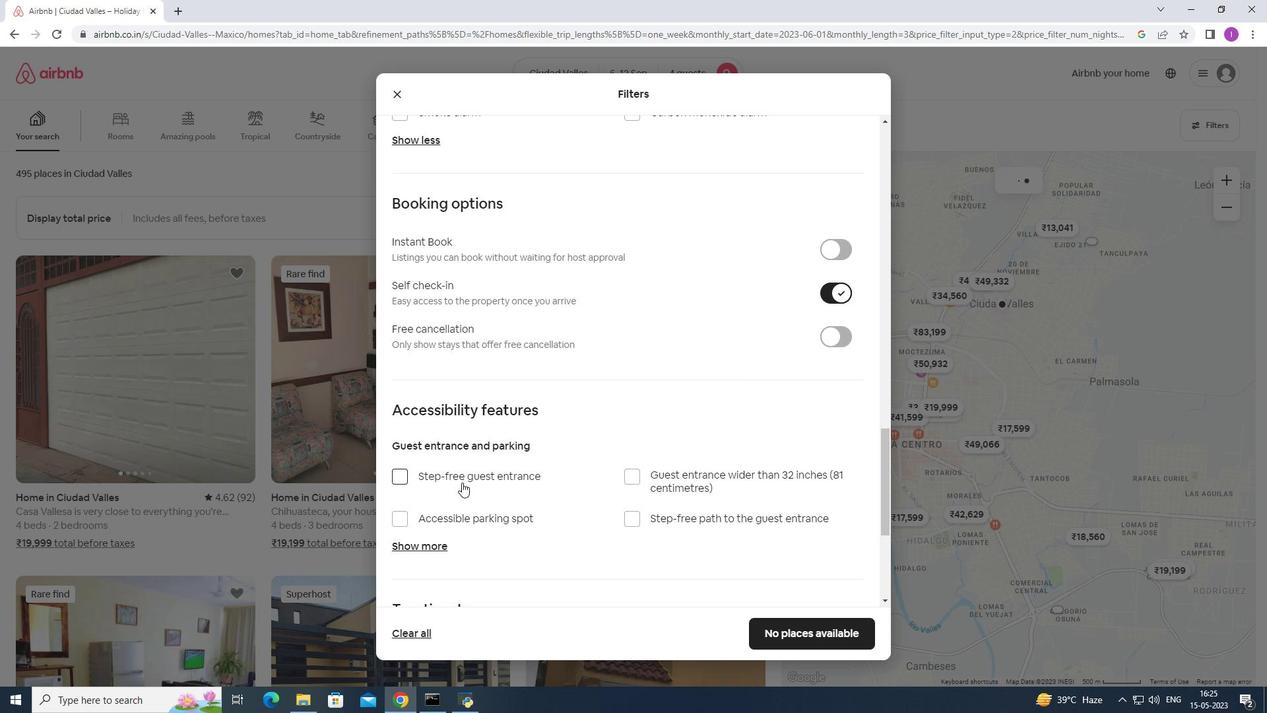 
Action: Mouse moved to (462, 482)
Screenshot: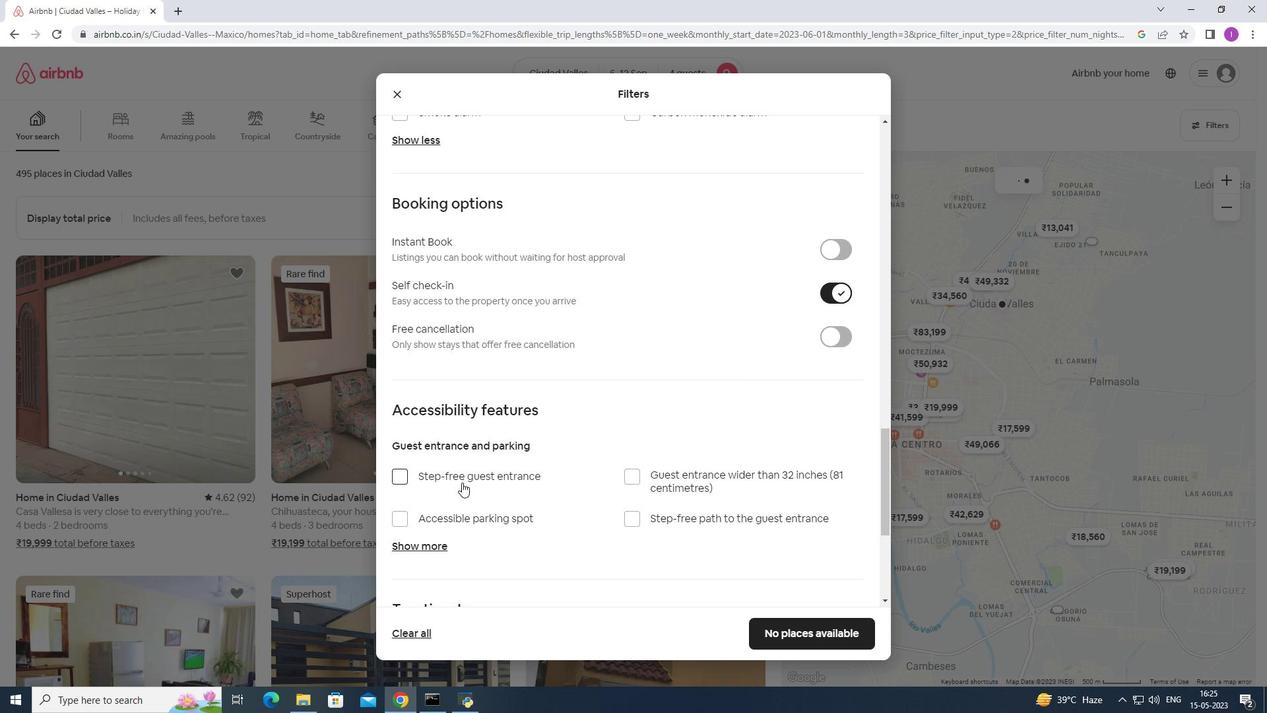 
Action: Mouse scrolled (462, 482) with delta (0, 0)
Screenshot: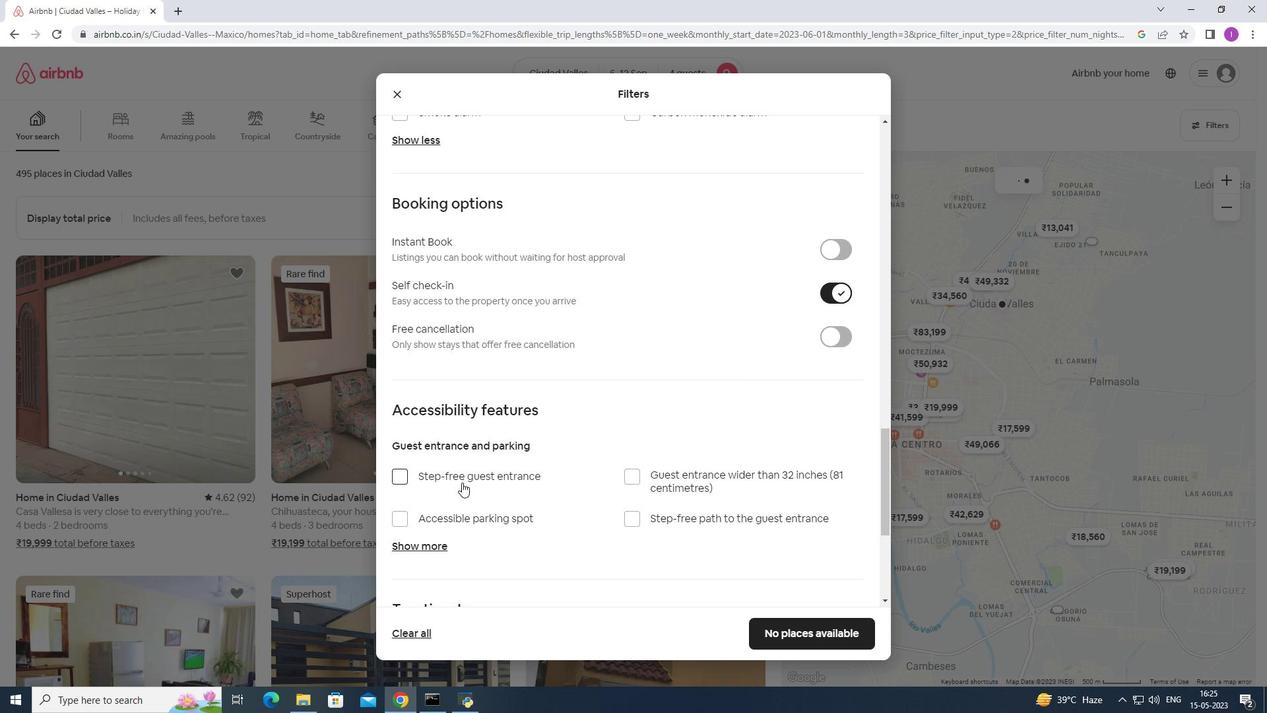 
Action: Mouse moved to (469, 475)
Screenshot: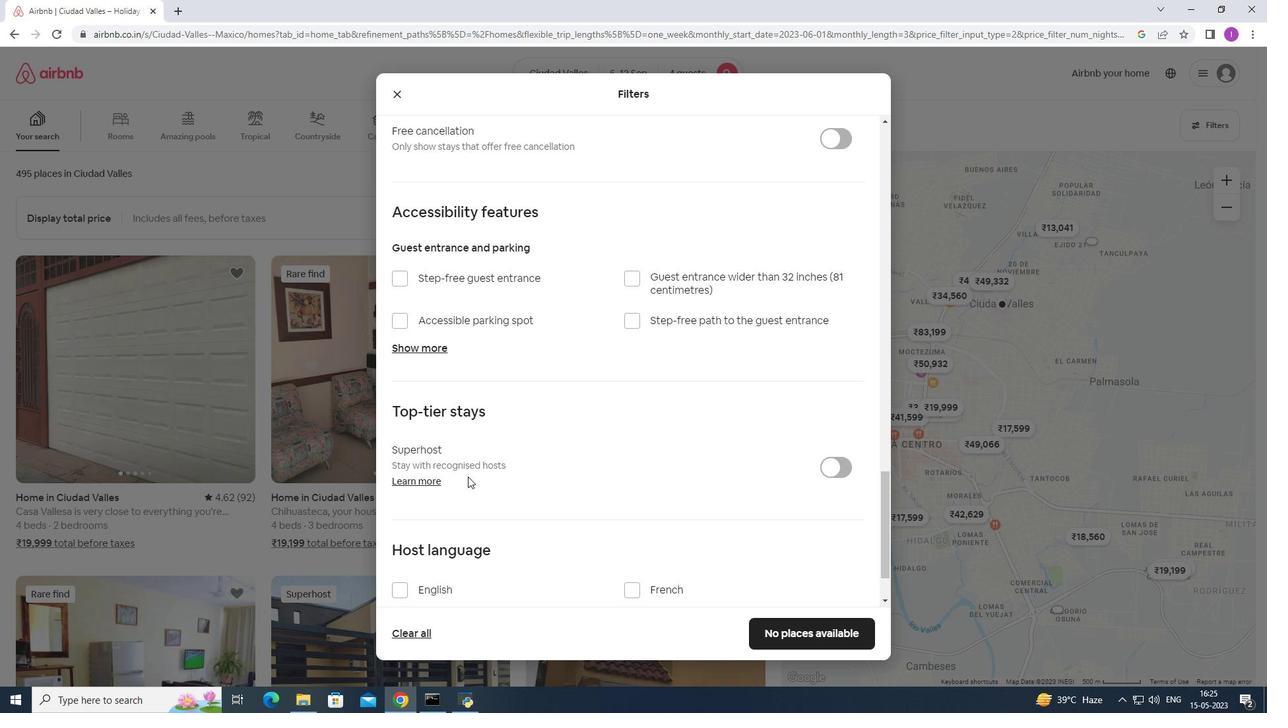 
Action: Mouse scrolled (469, 474) with delta (0, 0)
Screenshot: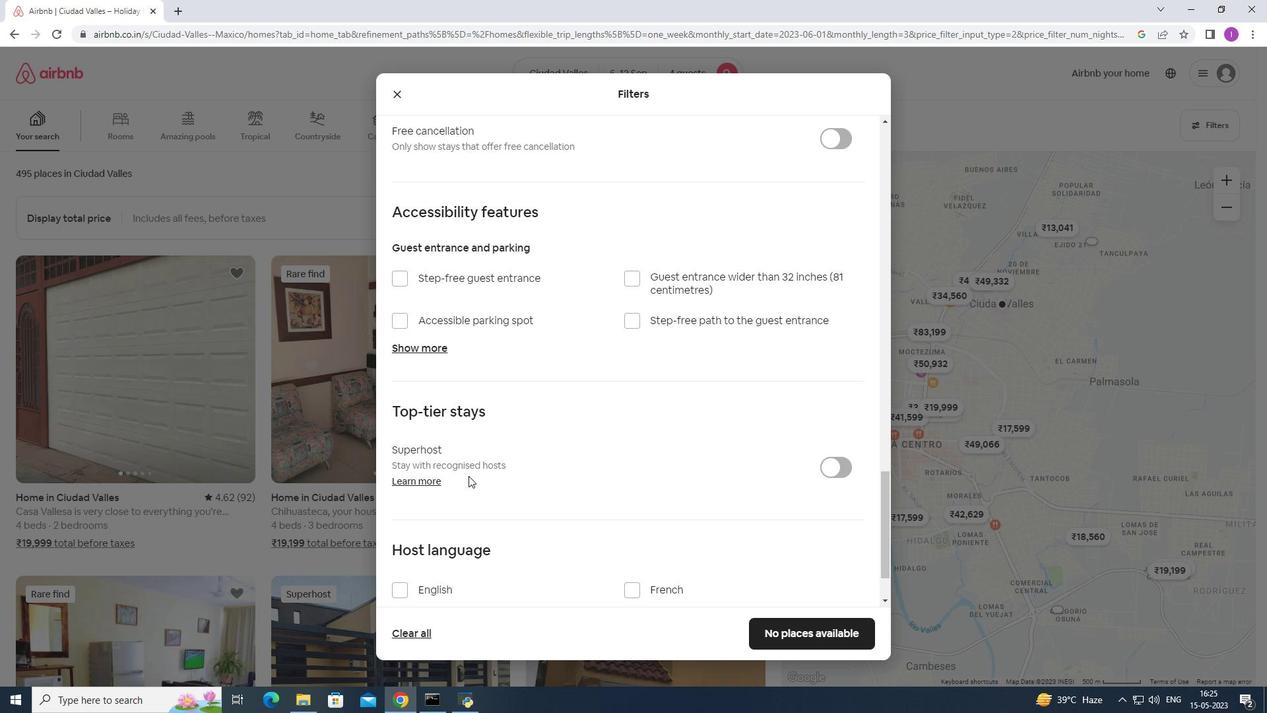 
Action: Mouse scrolled (469, 474) with delta (0, 0)
Screenshot: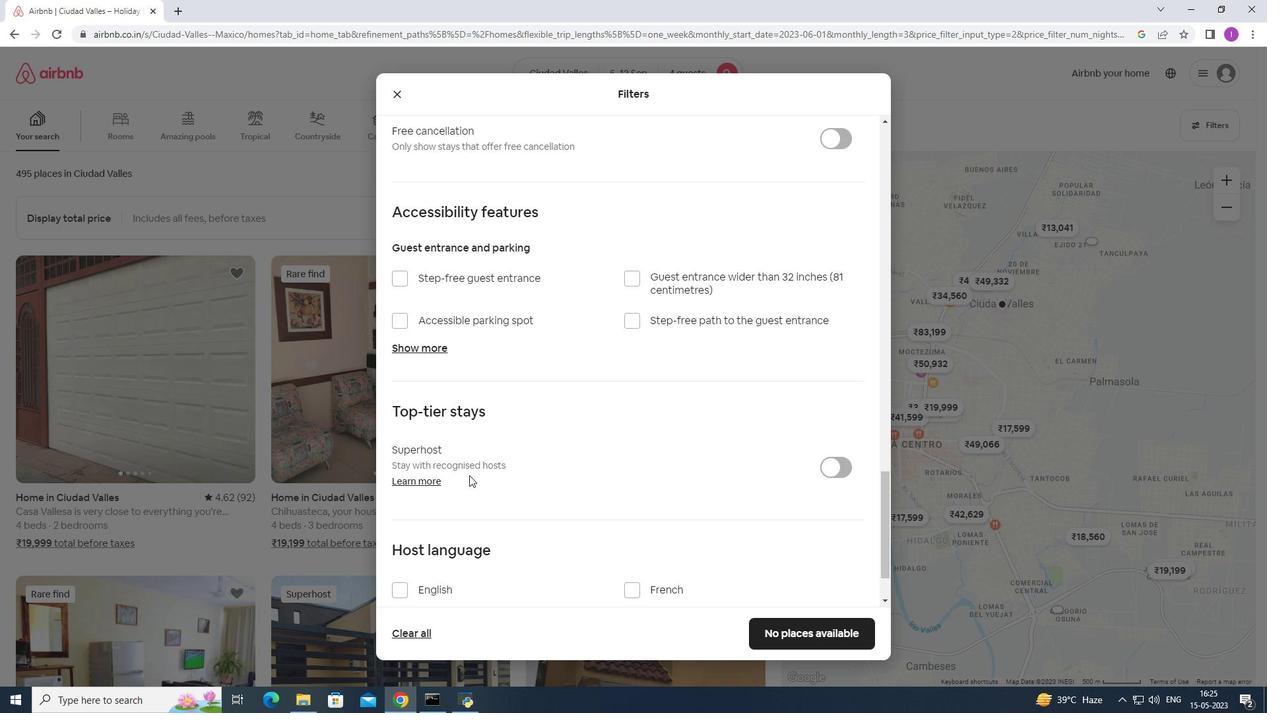 
Action: Mouse scrolled (469, 474) with delta (0, 0)
Screenshot: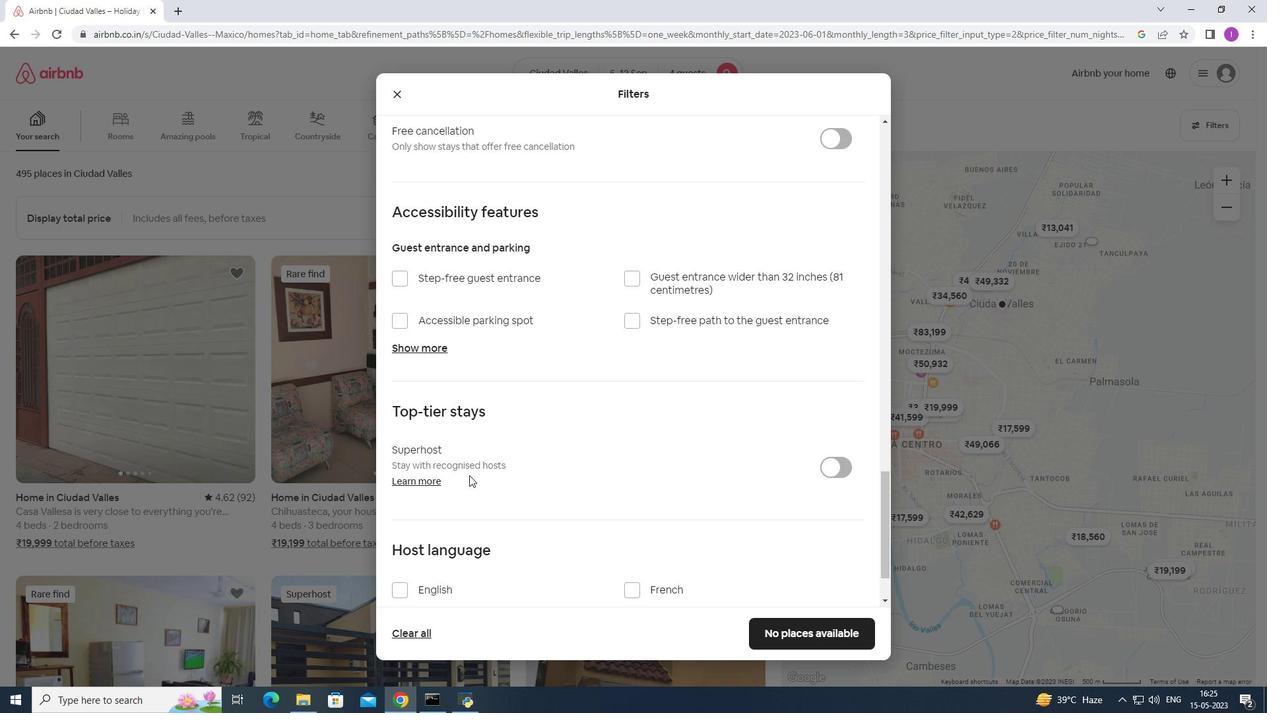 
Action: Mouse moved to (469, 473)
Screenshot: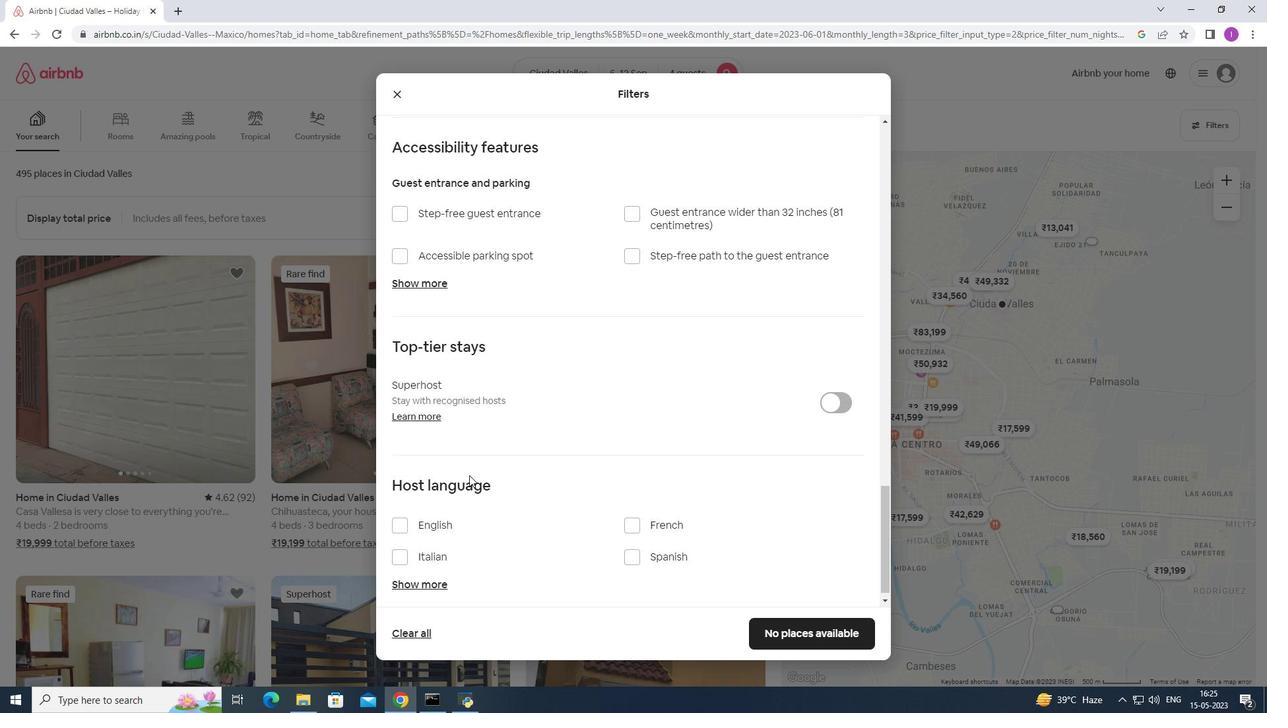 
Action: Mouse scrolled (469, 472) with delta (0, 0)
Screenshot: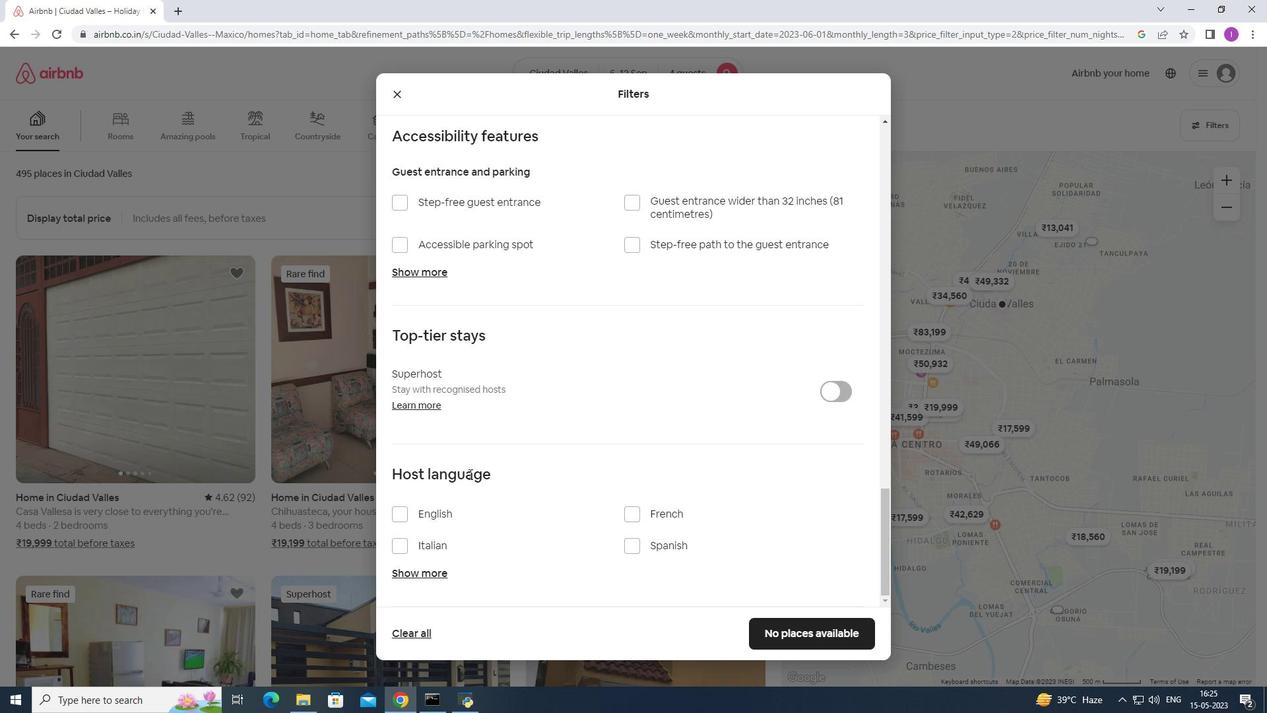 
Action: Mouse scrolled (469, 472) with delta (0, 0)
Screenshot: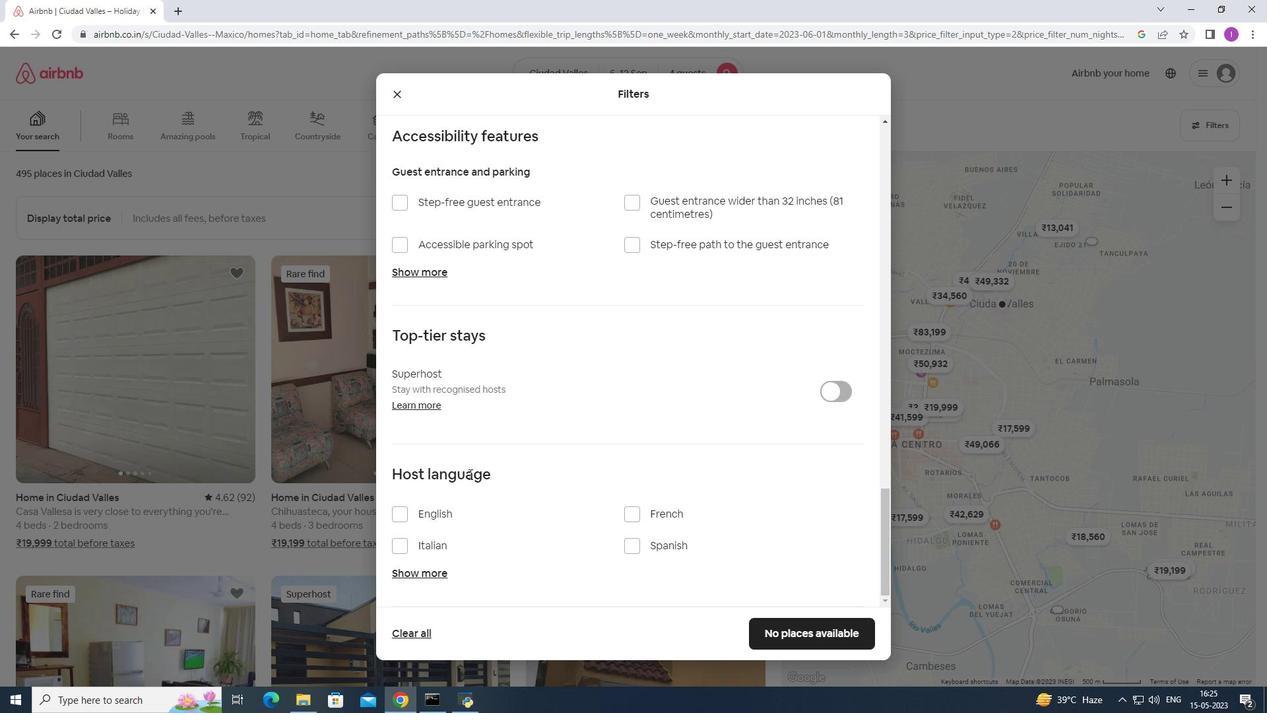 
Action: Mouse moved to (401, 511)
Screenshot: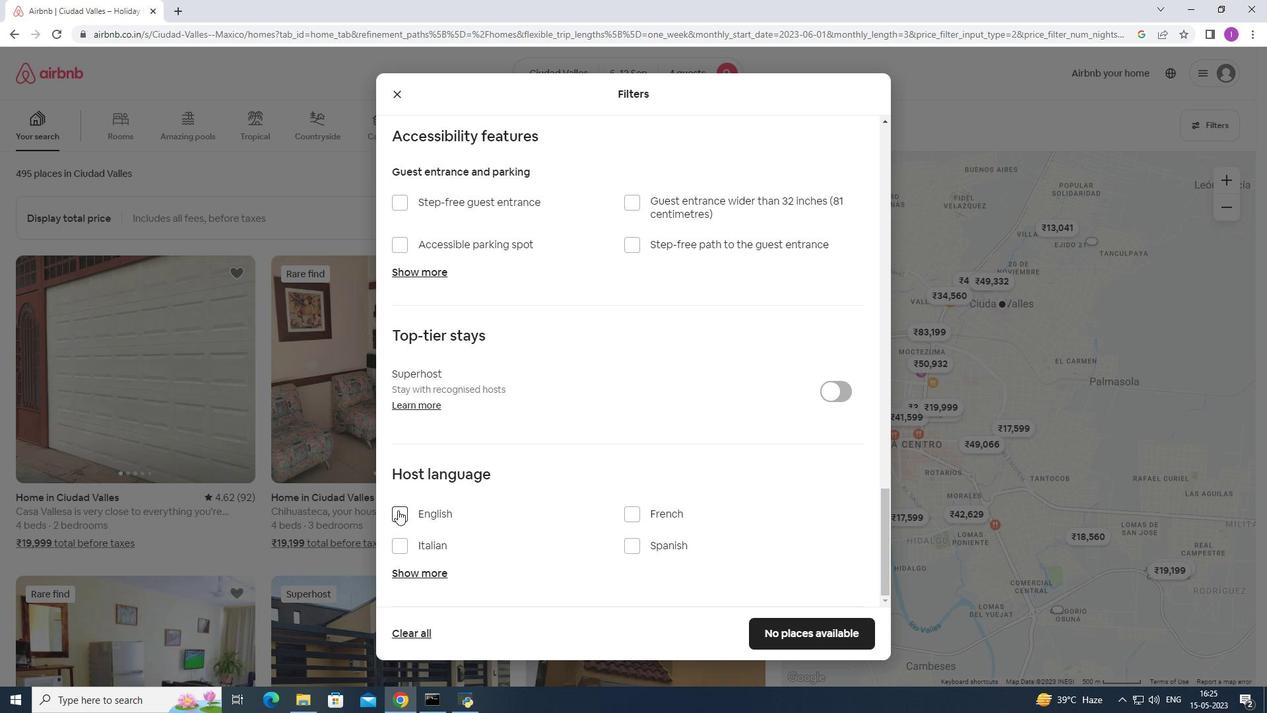 
Action: Mouse pressed left at (401, 511)
Screenshot: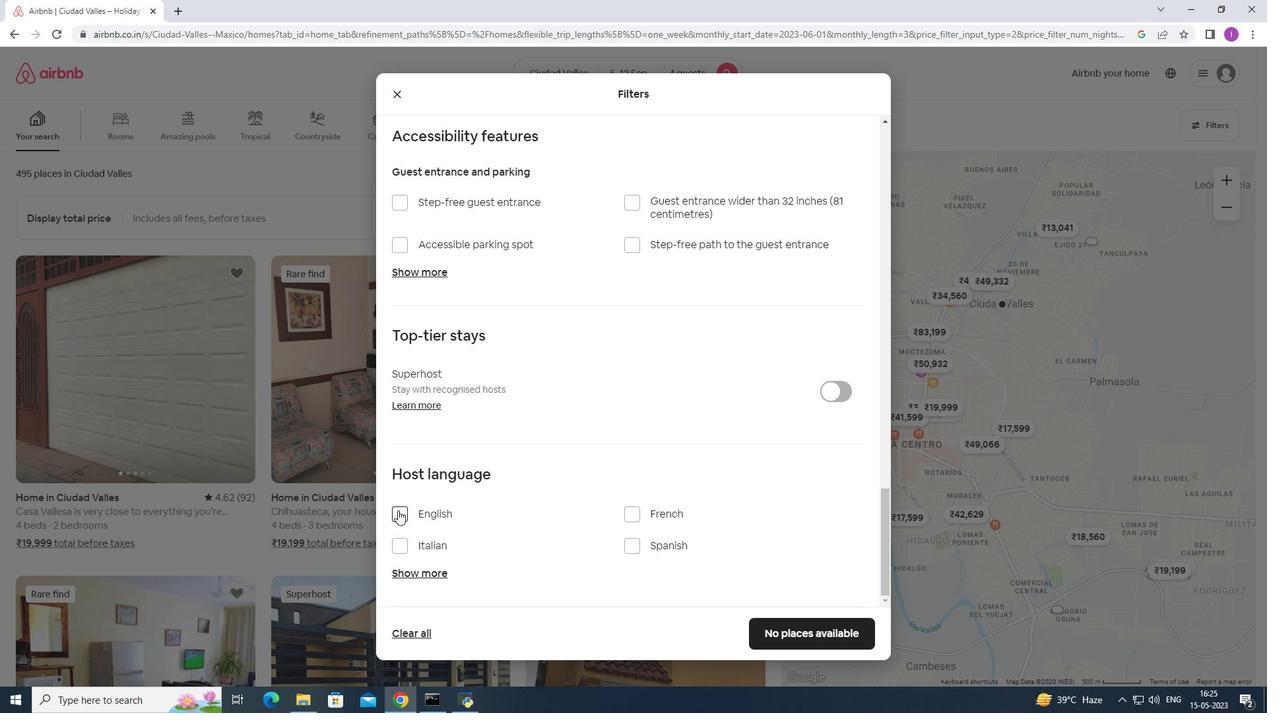 
Action: Mouse moved to (839, 627)
Screenshot: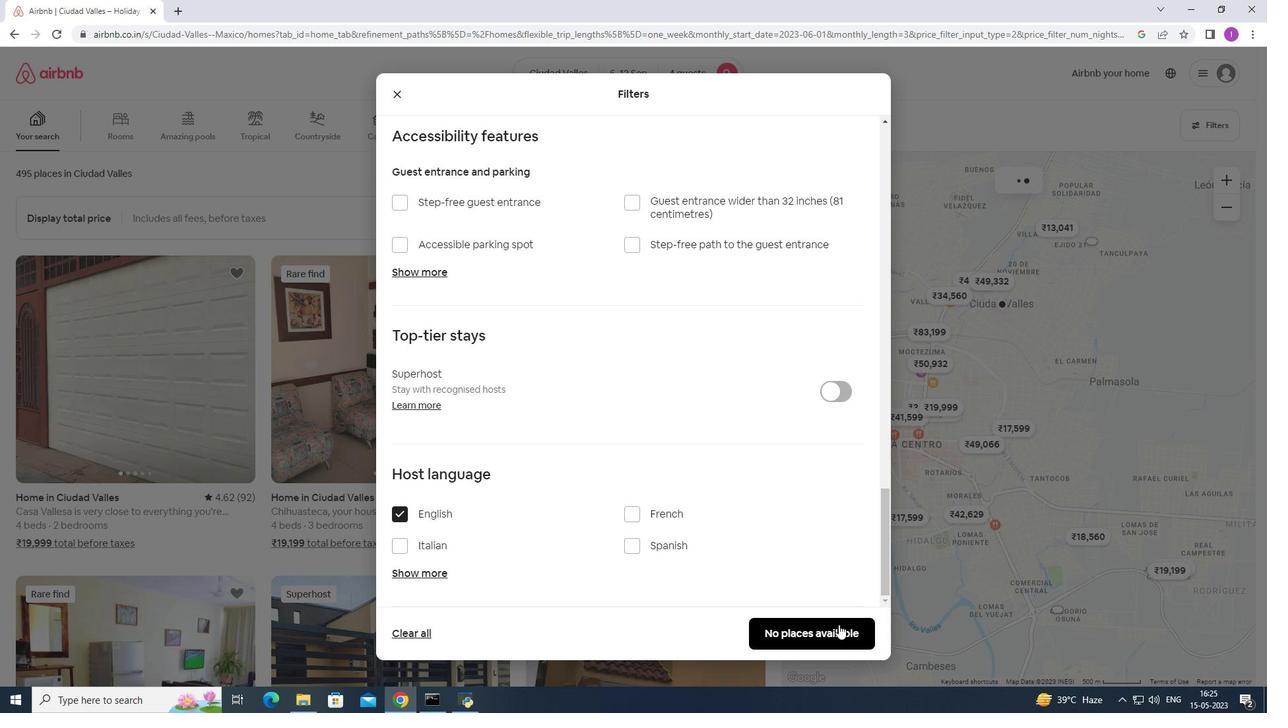 
Action: Mouse pressed left at (839, 627)
Screenshot: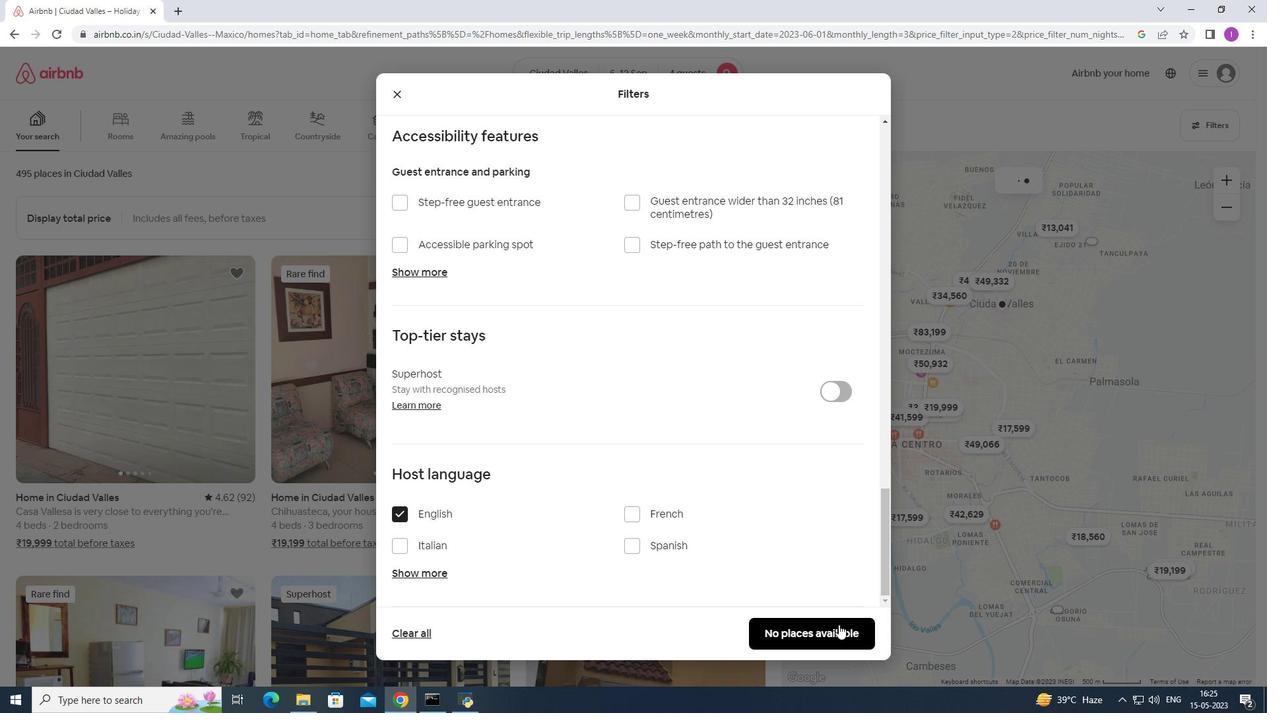 
Action: Mouse moved to (709, 610)
Screenshot: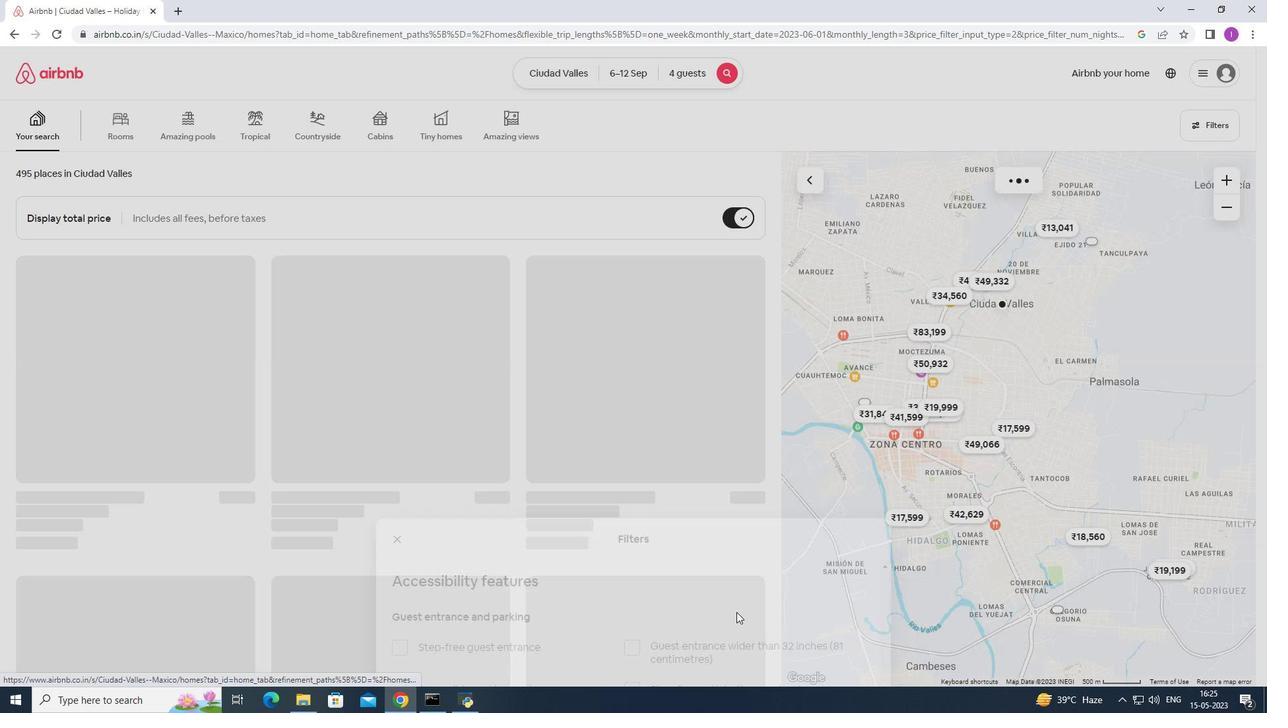 
